 Task: Look for space in Patiya, Bangladesh from 4th August, 2023 to 8th August, 2023 for 1 adult in price range Rs.10000 to Rs.15000. Place can be private room with 1  bedroom having 1 bed and 1 bathroom. Amenities needed are: air conditioning, . Booking option can be shelf check-in. Required host language is English.
Action: Mouse moved to (562, 146)
Screenshot: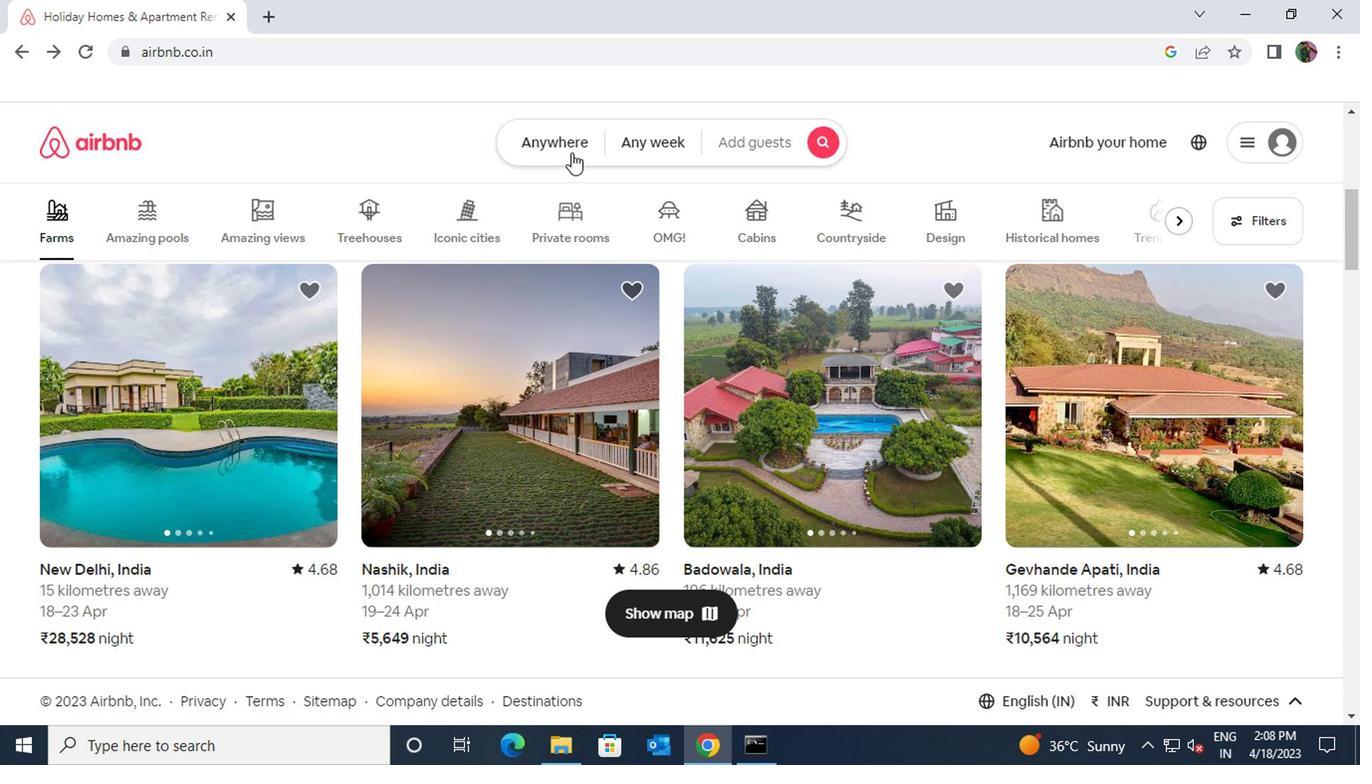 
Action: Mouse pressed left at (562, 146)
Screenshot: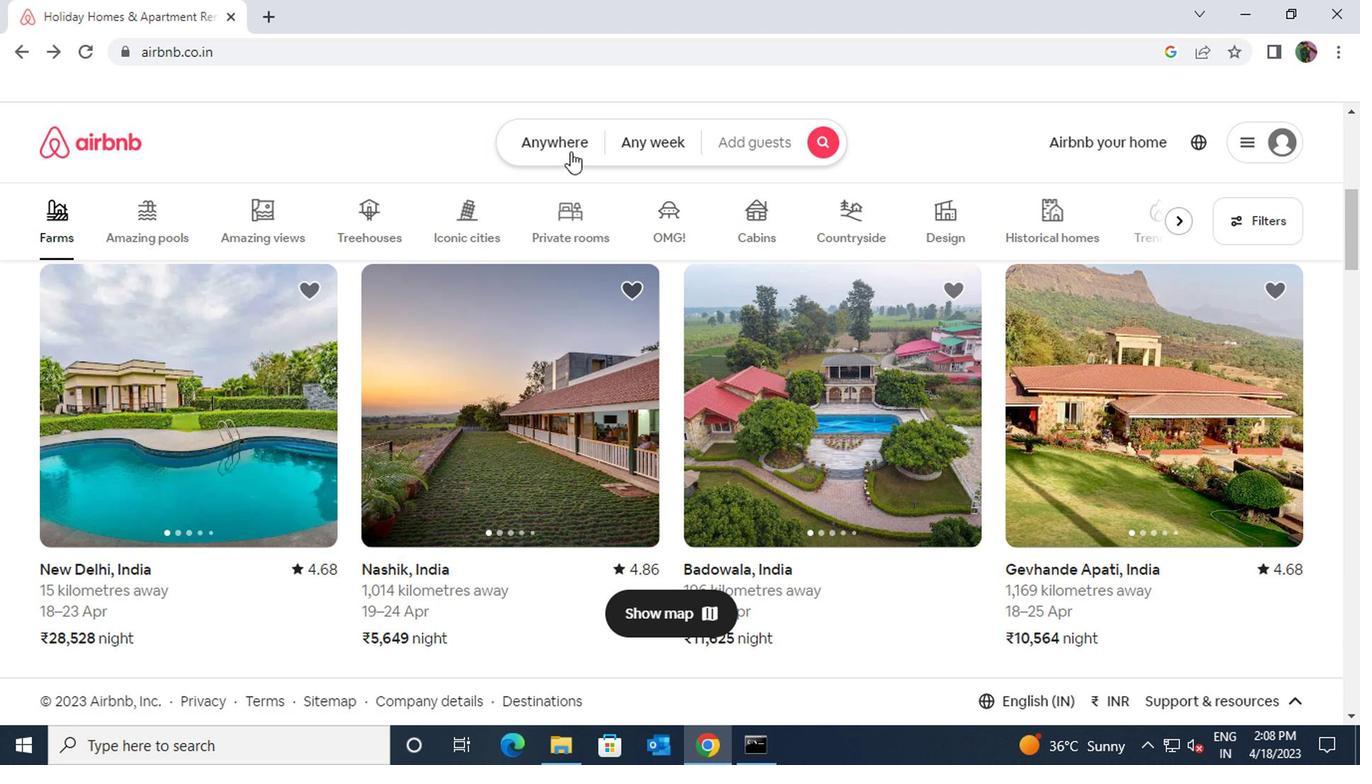 
Action: Mouse moved to (467, 211)
Screenshot: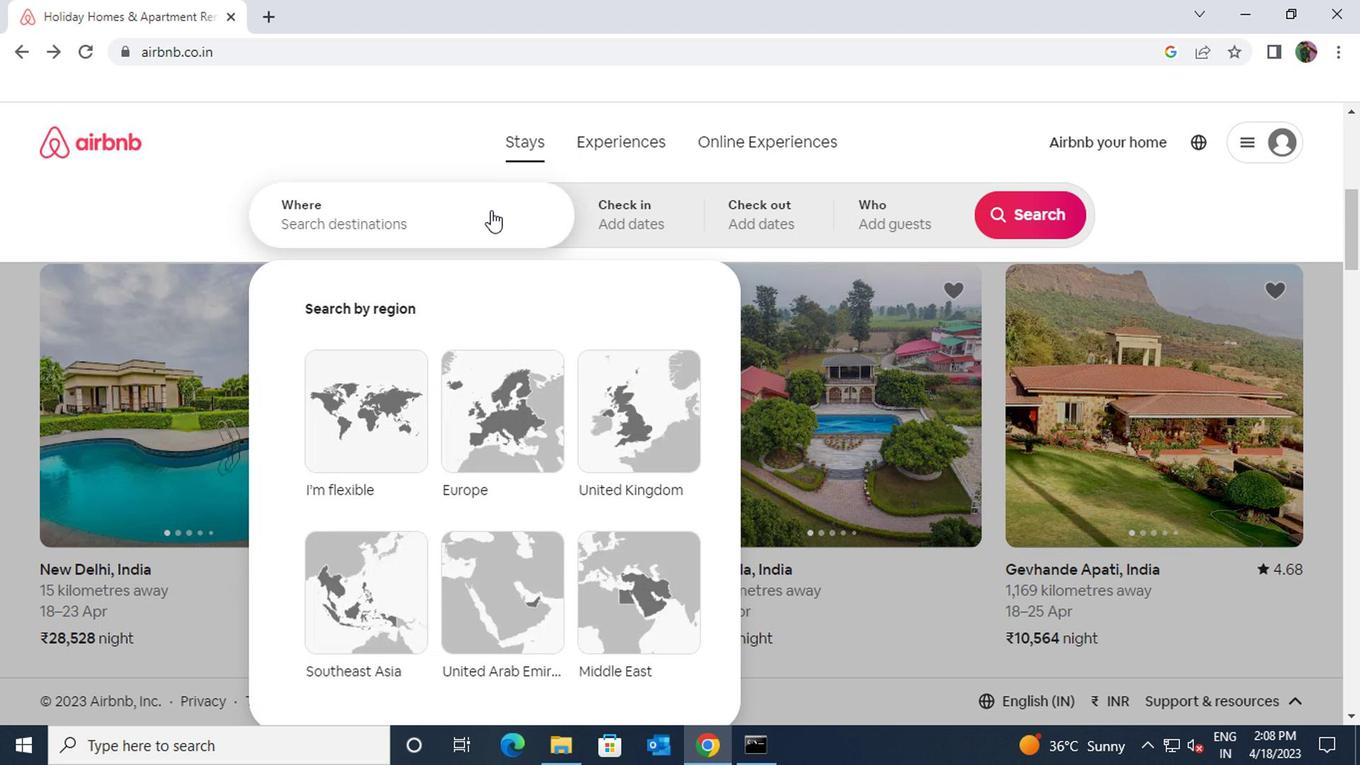 
Action: Mouse pressed left at (467, 211)
Screenshot: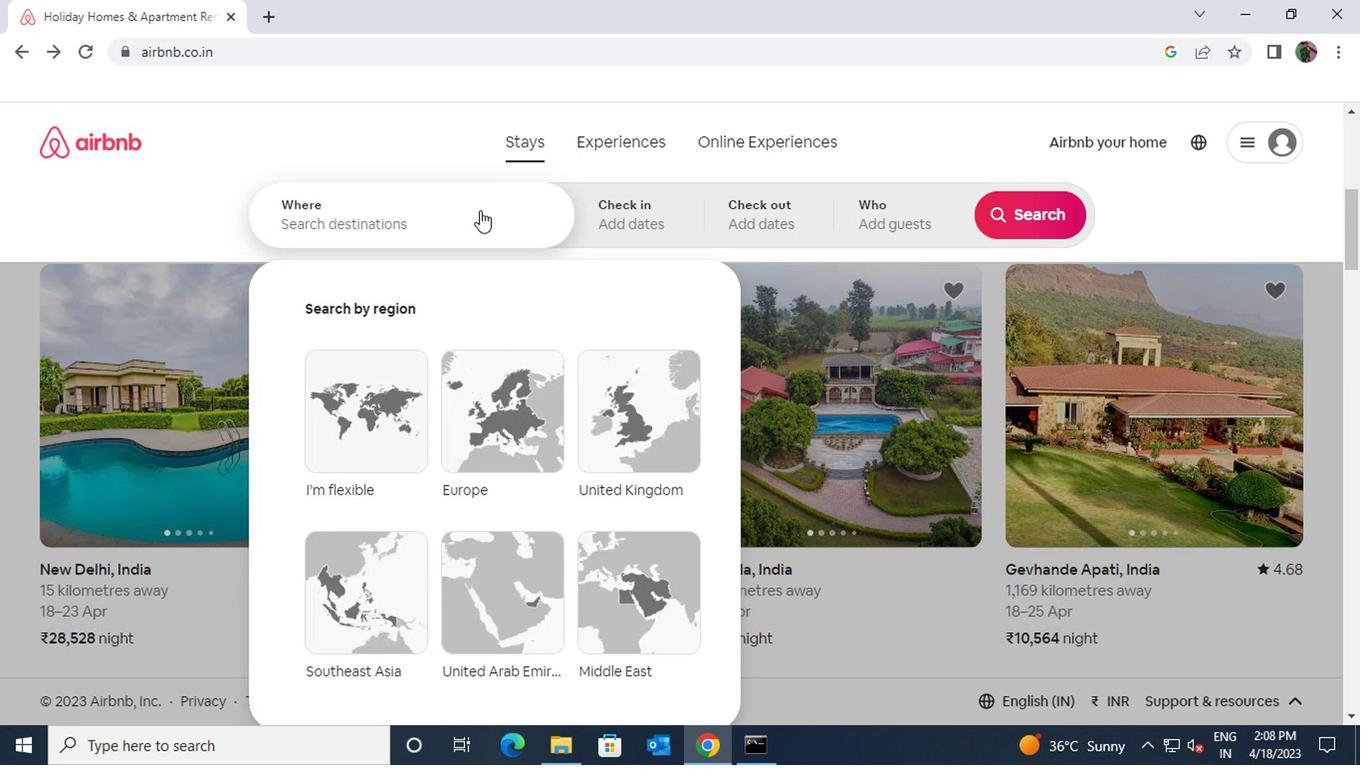
Action: Key pressed patiya<Key.space>bangladesh
Screenshot: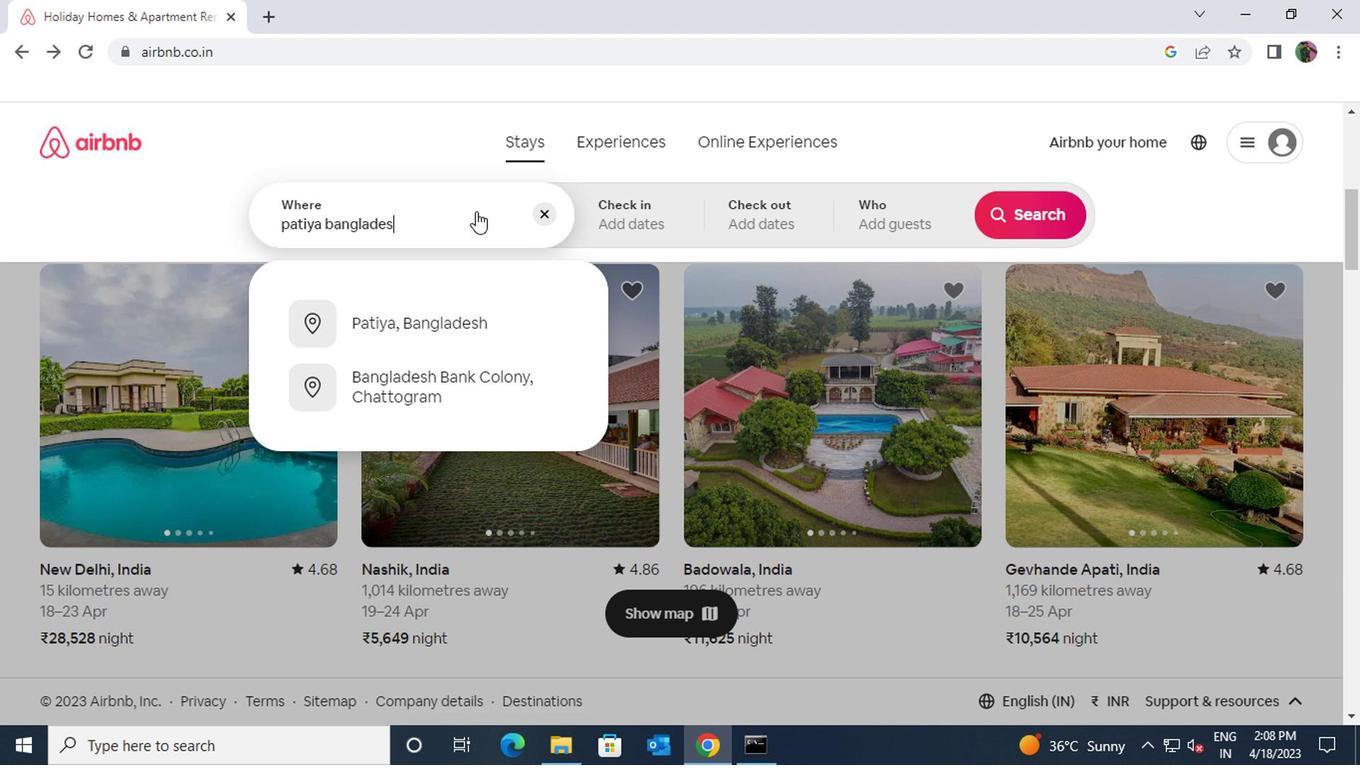 
Action: Mouse moved to (428, 322)
Screenshot: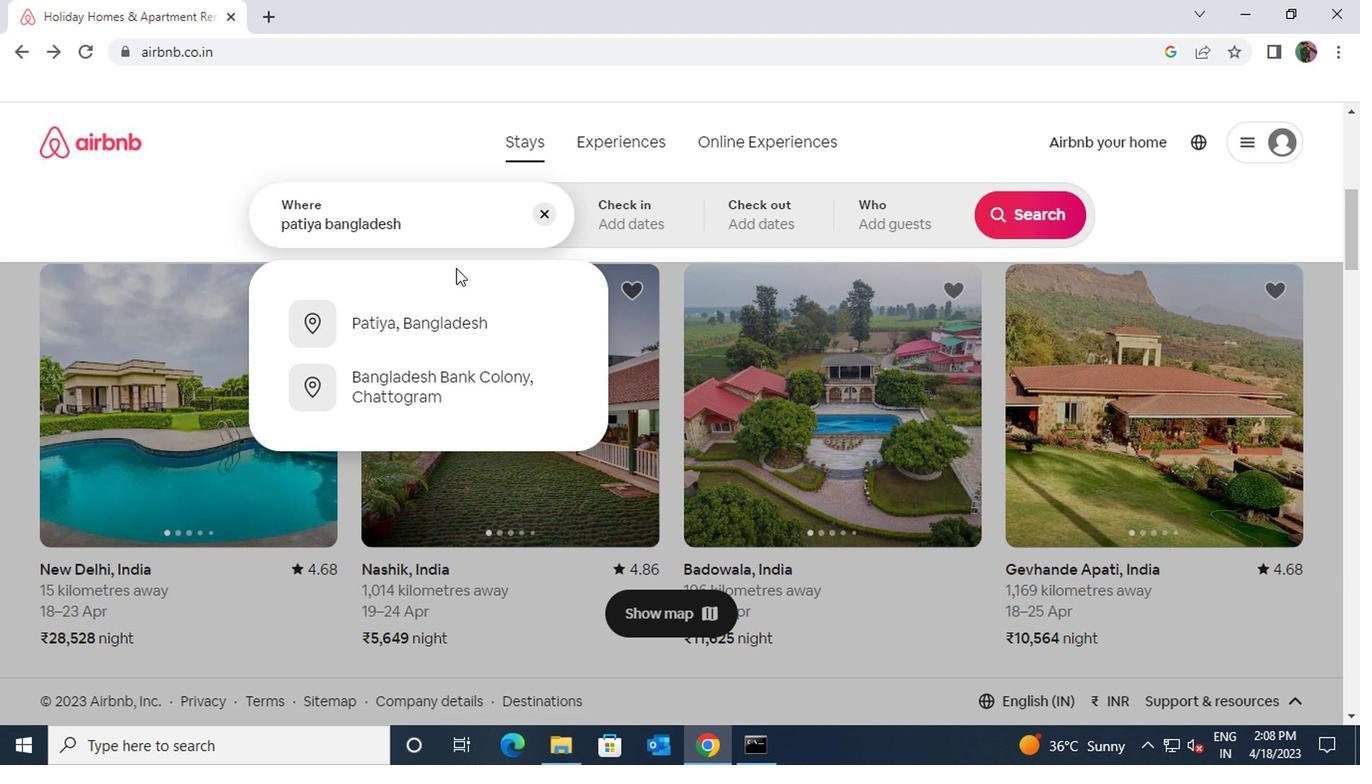 
Action: Mouse pressed left at (428, 322)
Screenshot: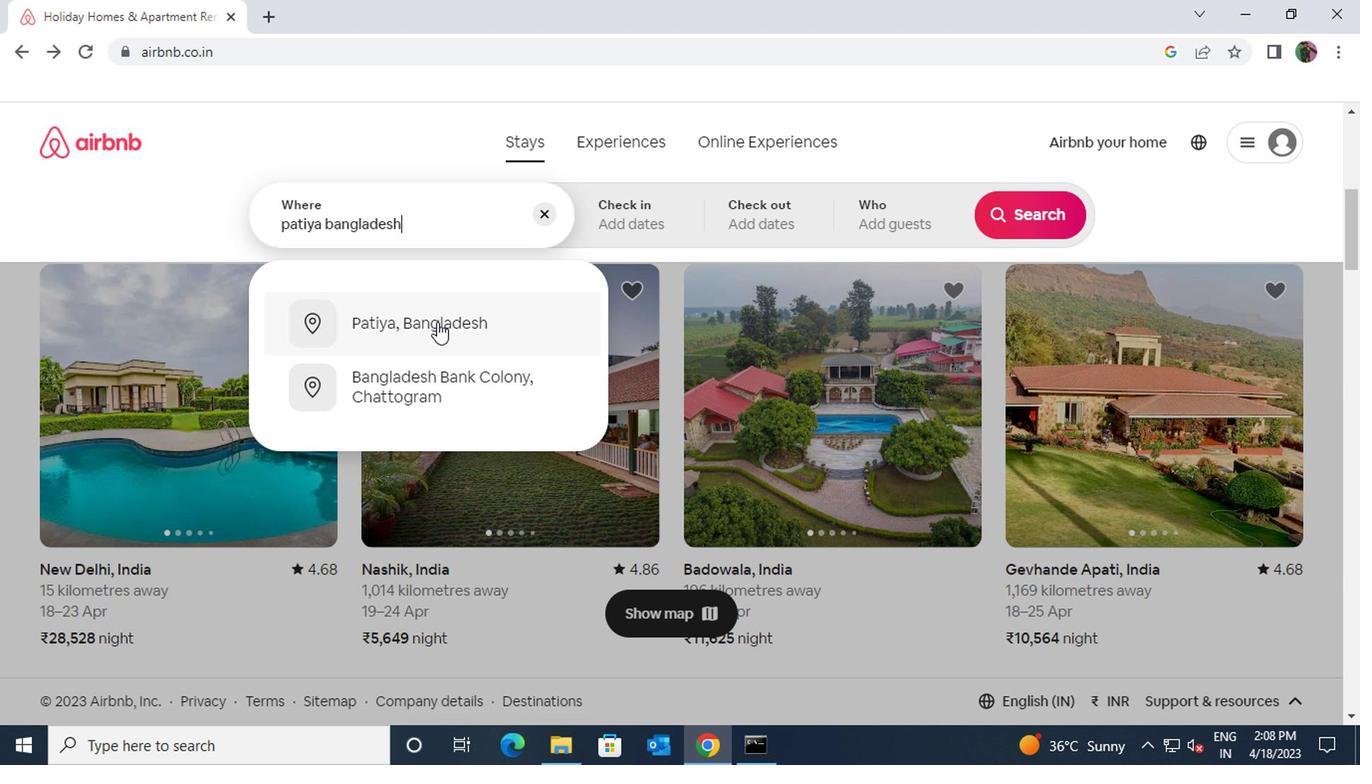 
Action: Mouse moved to (1007, 375)
Screenshot: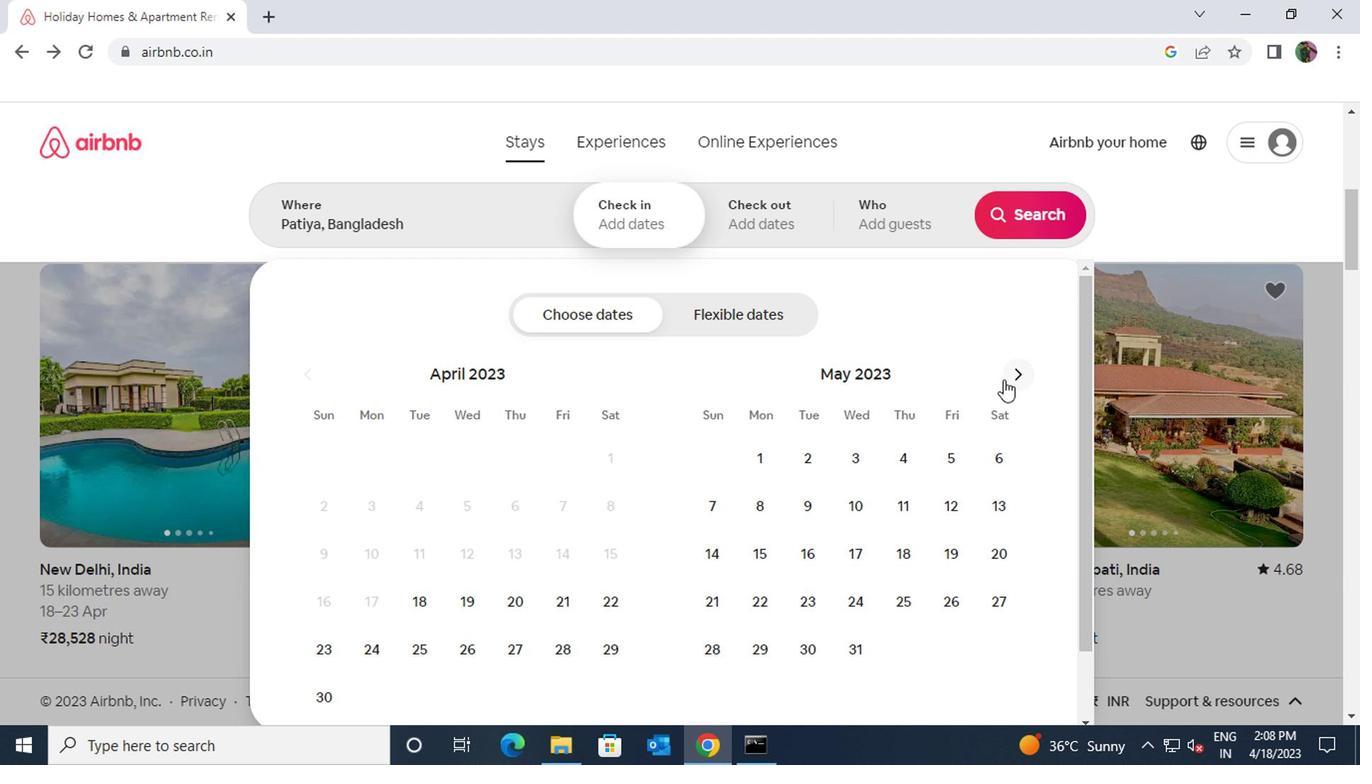 
Action: Mouse pressed left at (1007, 375)
Screenshot: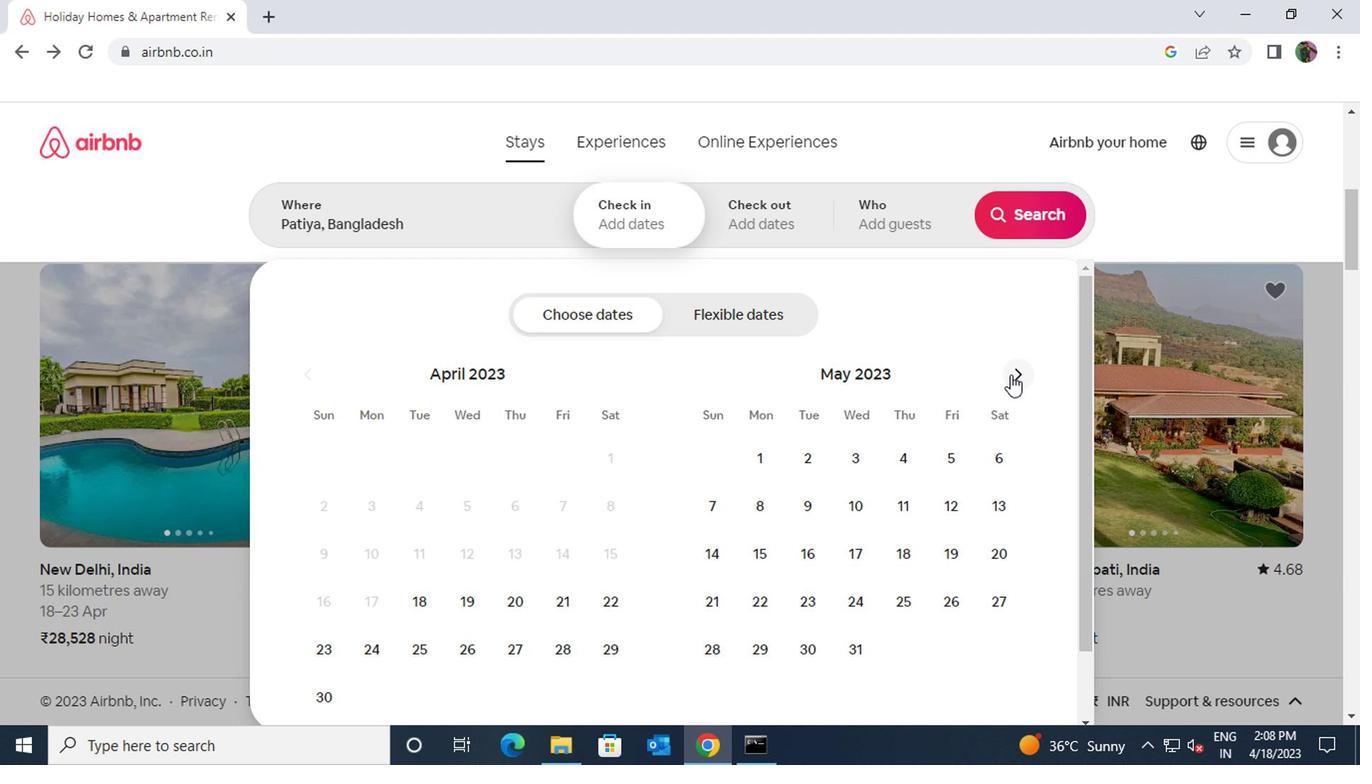 
Action: Mouse moved to (1009, 374)
Screenshot: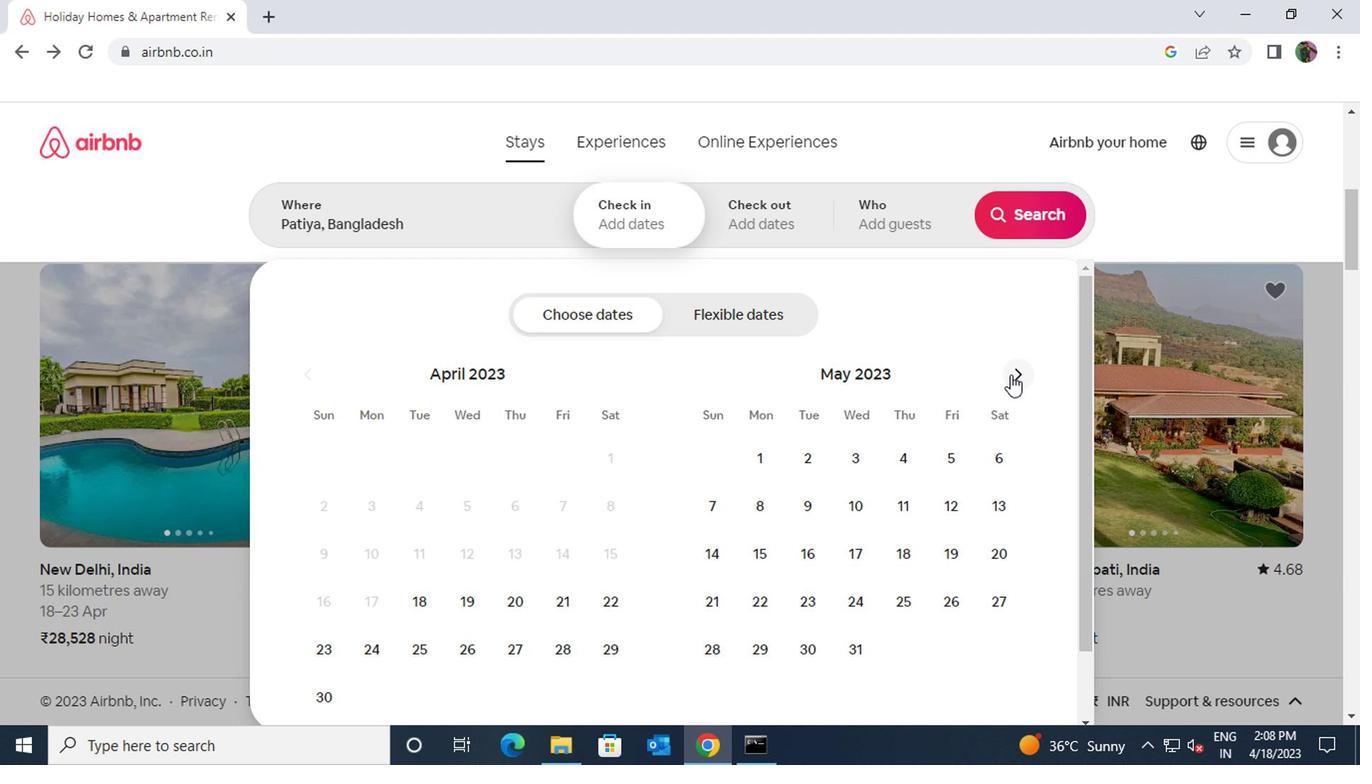
Action: Mouse pressed left at (1009, 374)
Screenshot: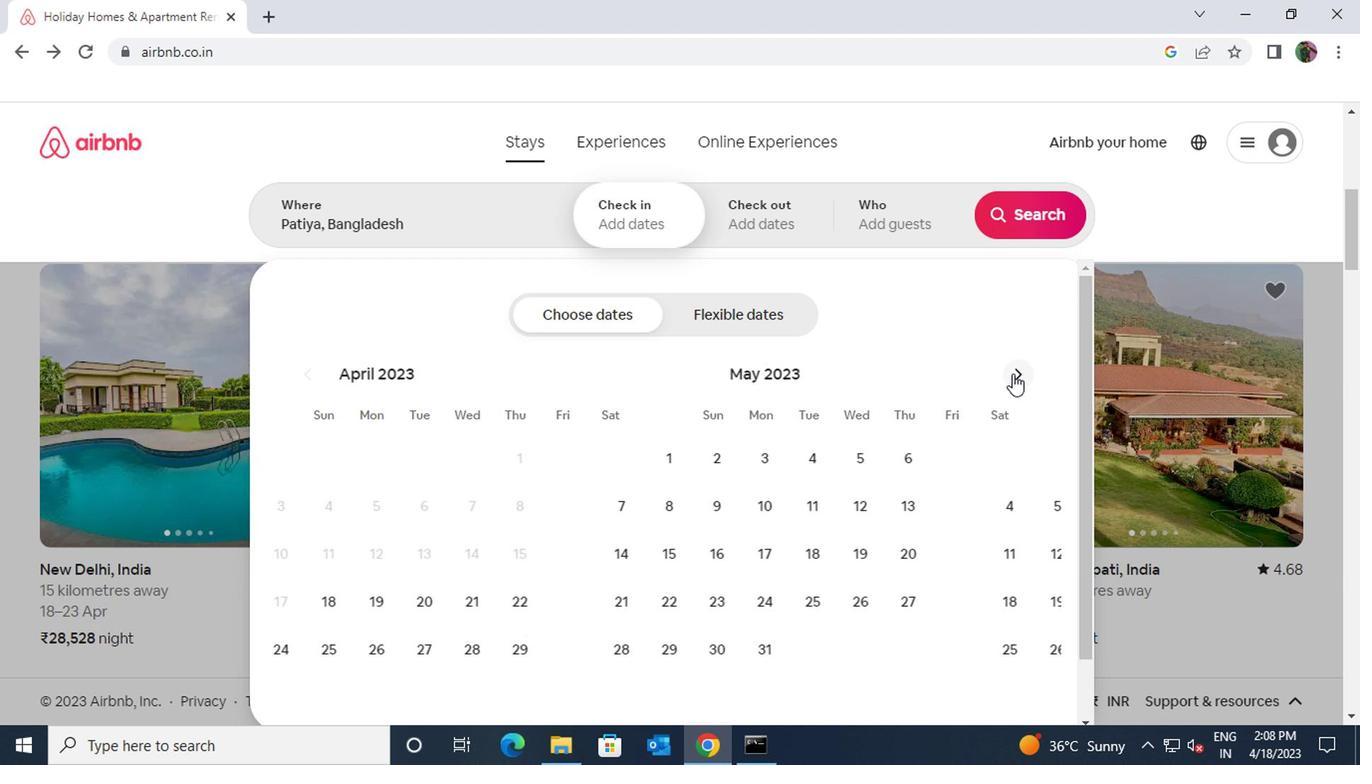 
Action: Mouse pressed left at (1009, 374)
Screenshot: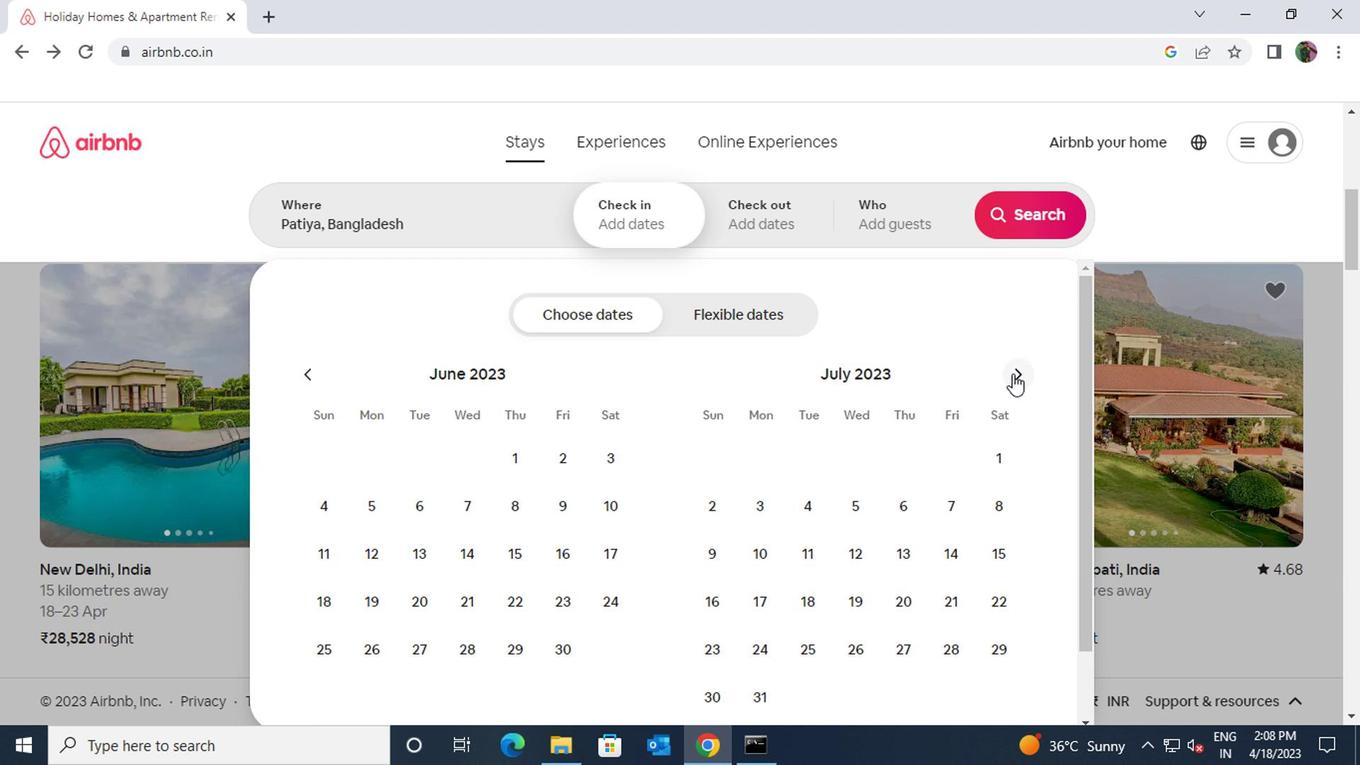 
Action: Mouse moved to (937, 453)
Screenshot: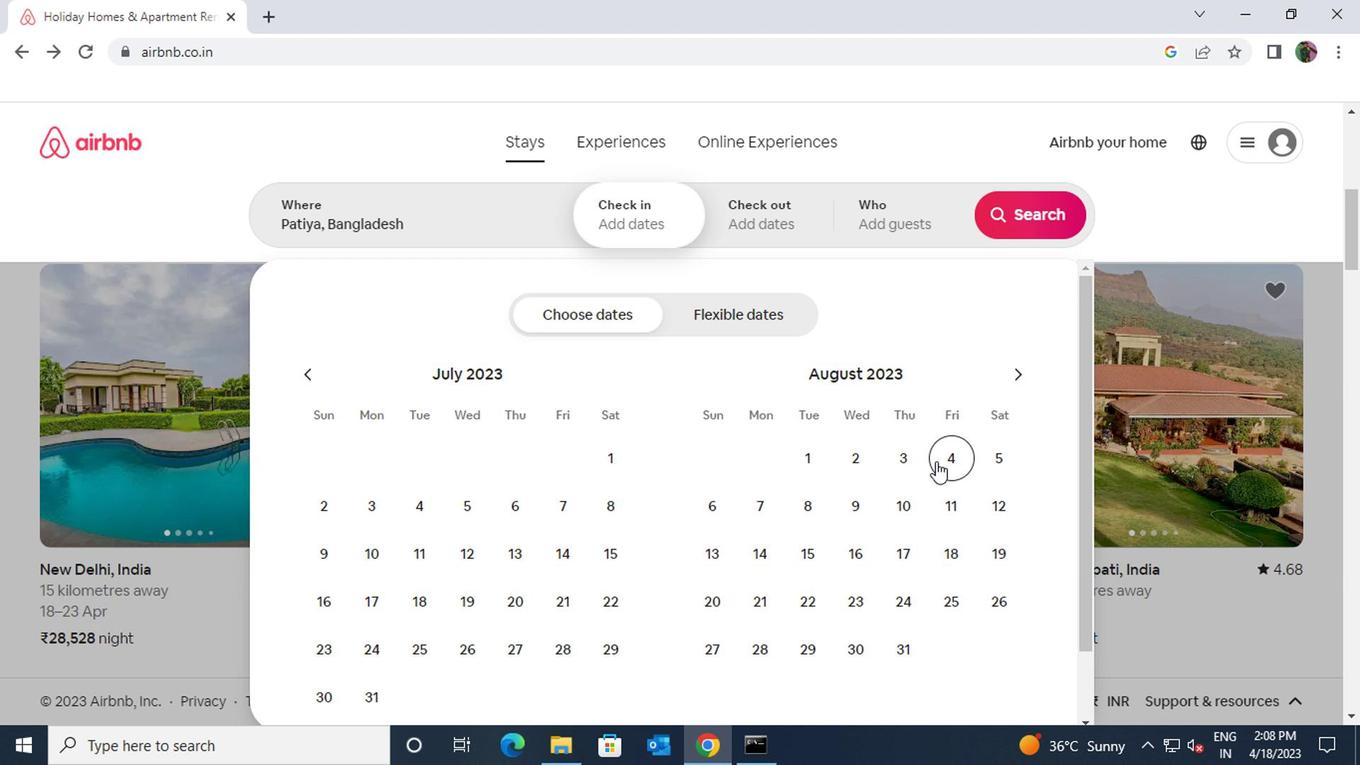 
Action: Mouse pressed left at (937, 453)
Screenshot: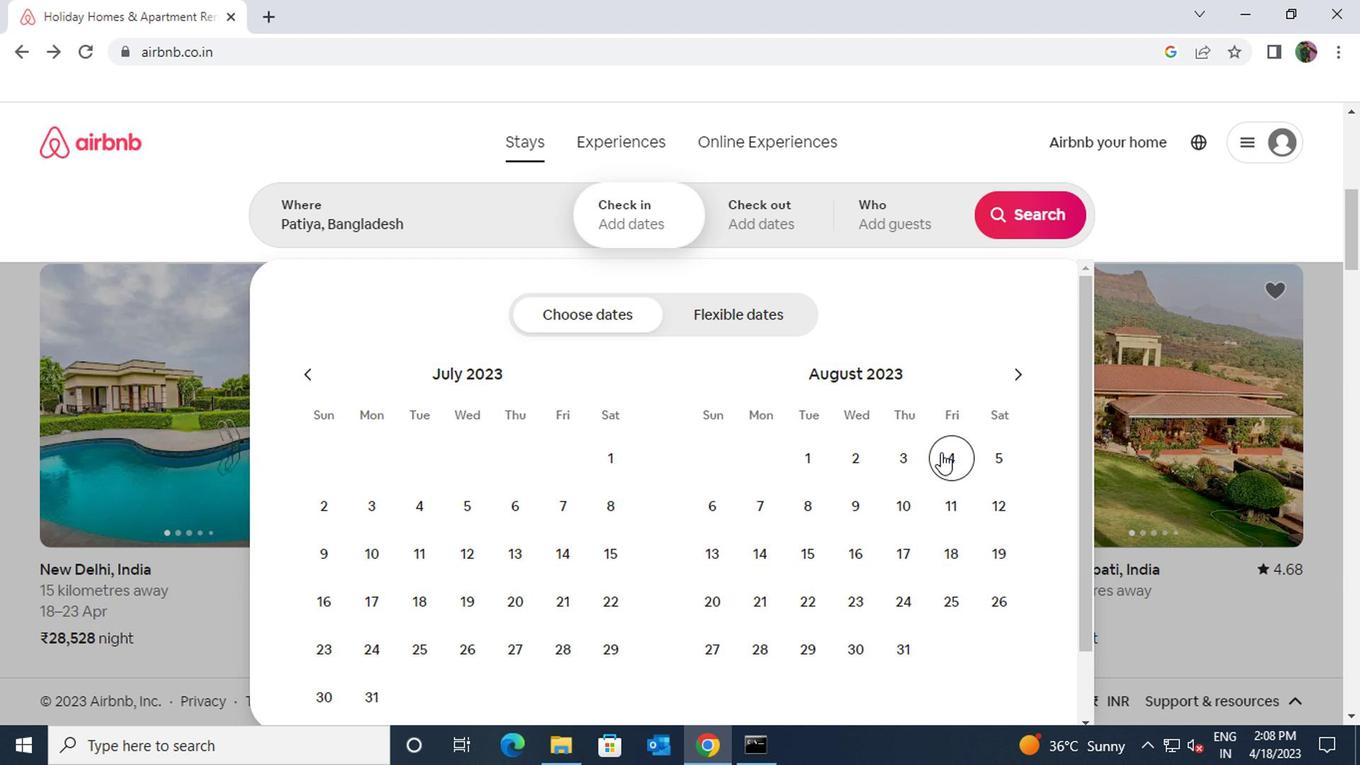 
Action: Mouse moved to (808, 502)
Screenshot: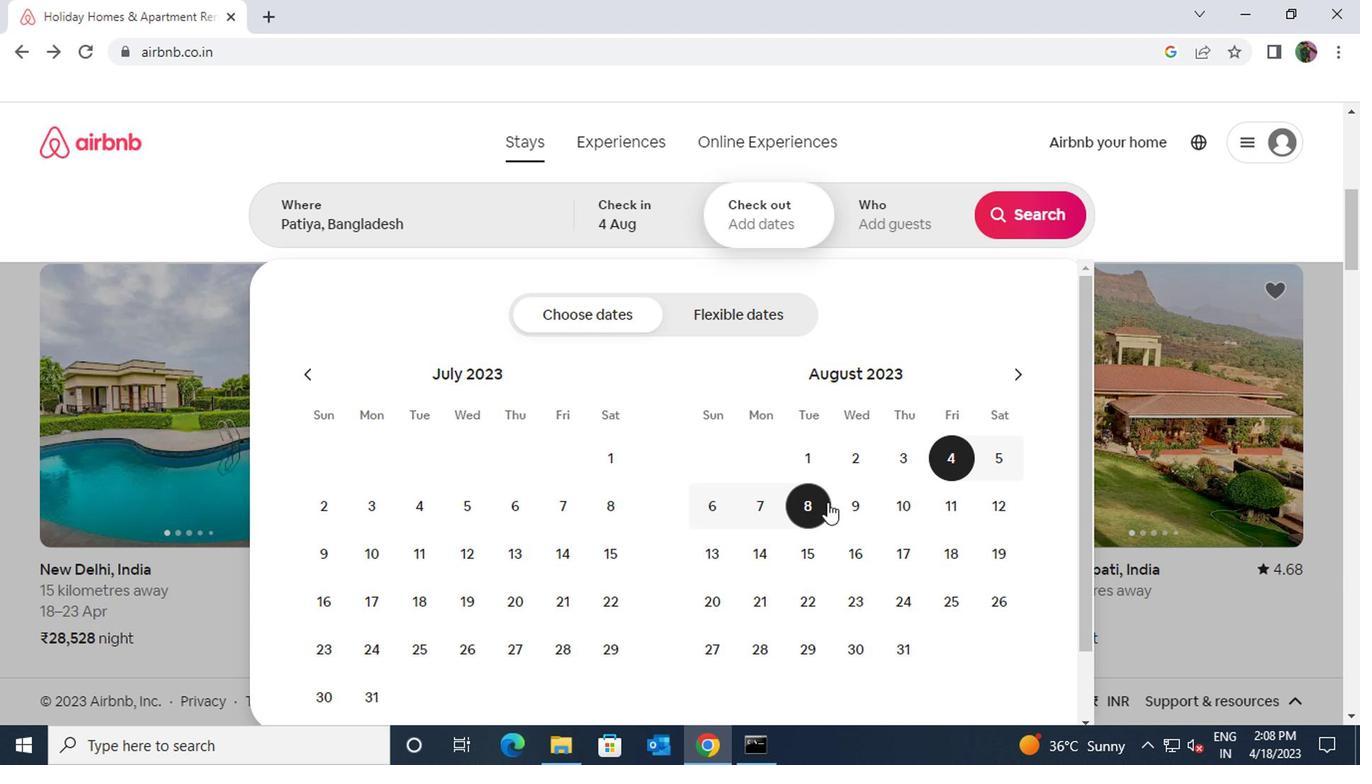 
Action: Mouse pressed left at (808, 502)
Screenshot: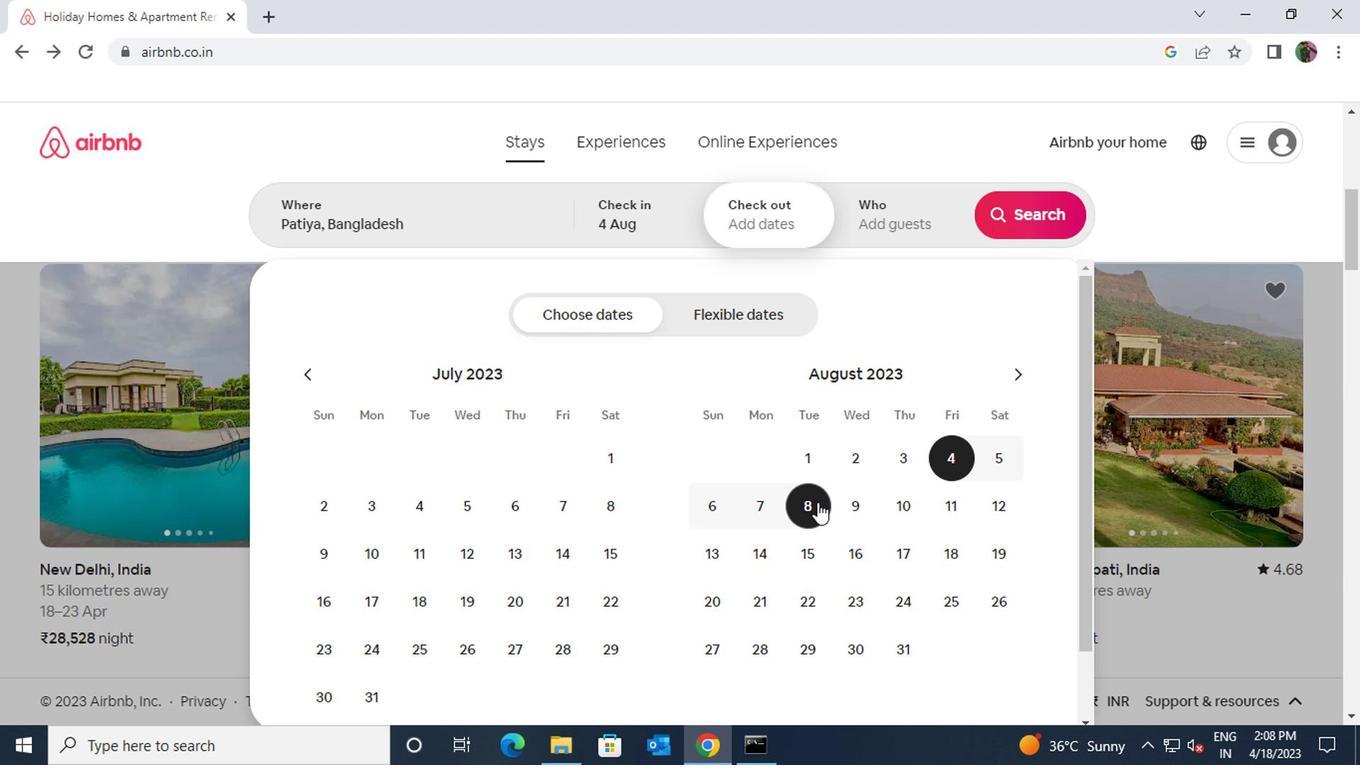 
Action: Mouse moved to (867, 211)
Screenshot: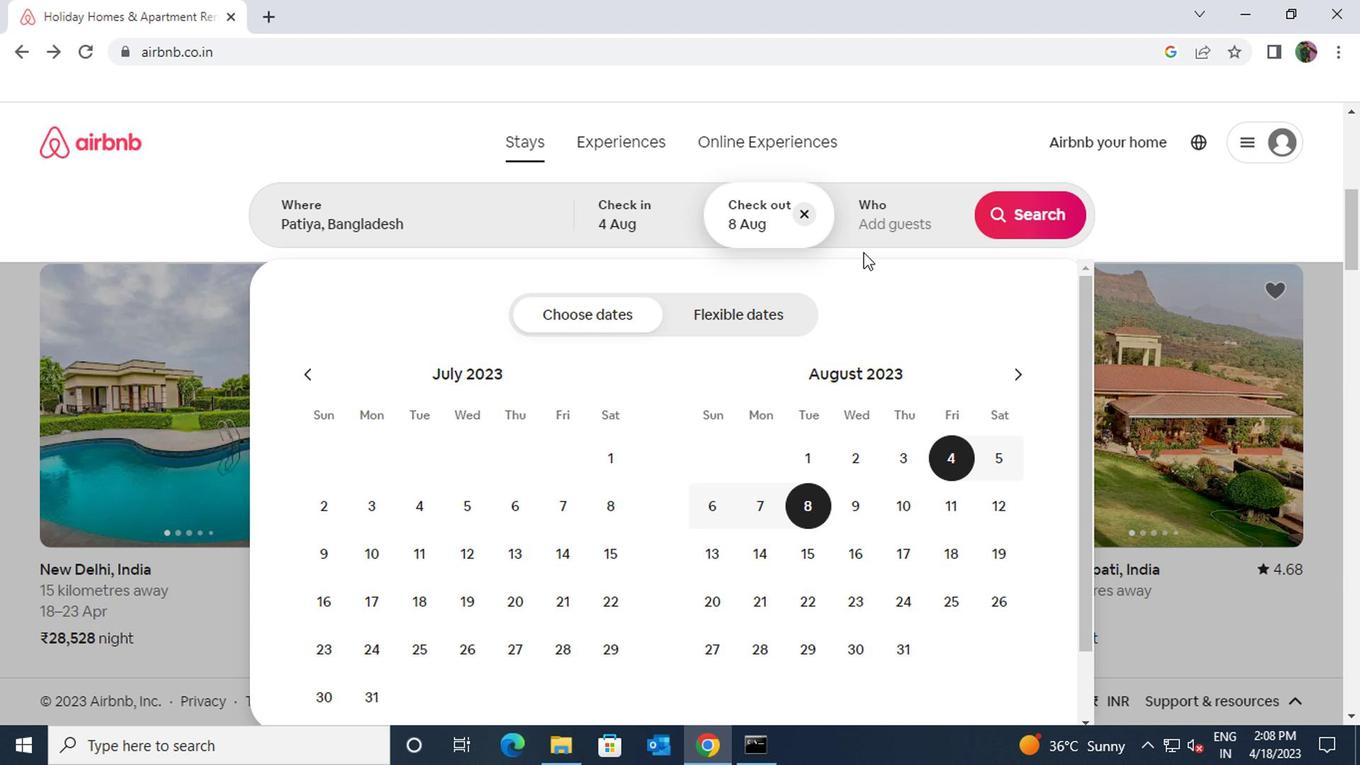 
Action: Mouse pressed left at (867, 211)
Screenshot: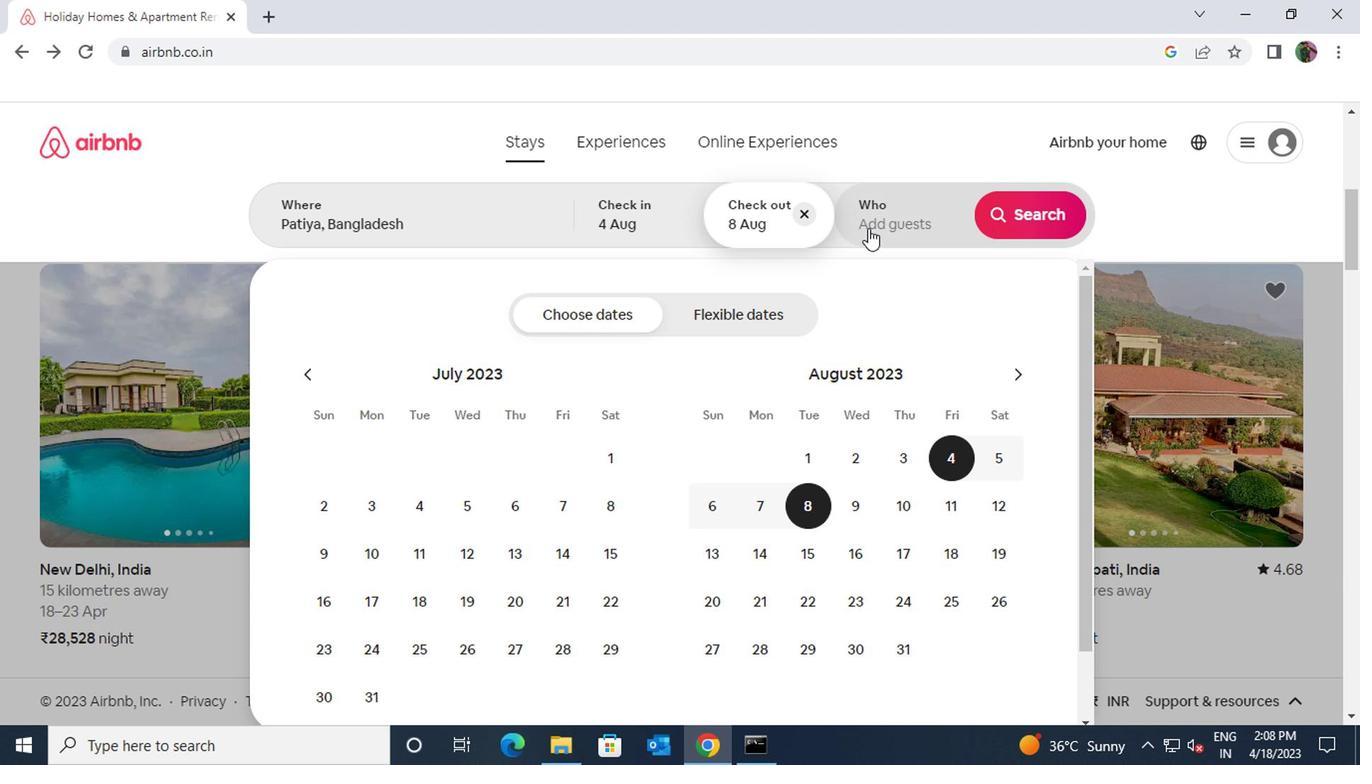 
Action: Mouse moved to (1025, 321)
Screenshot: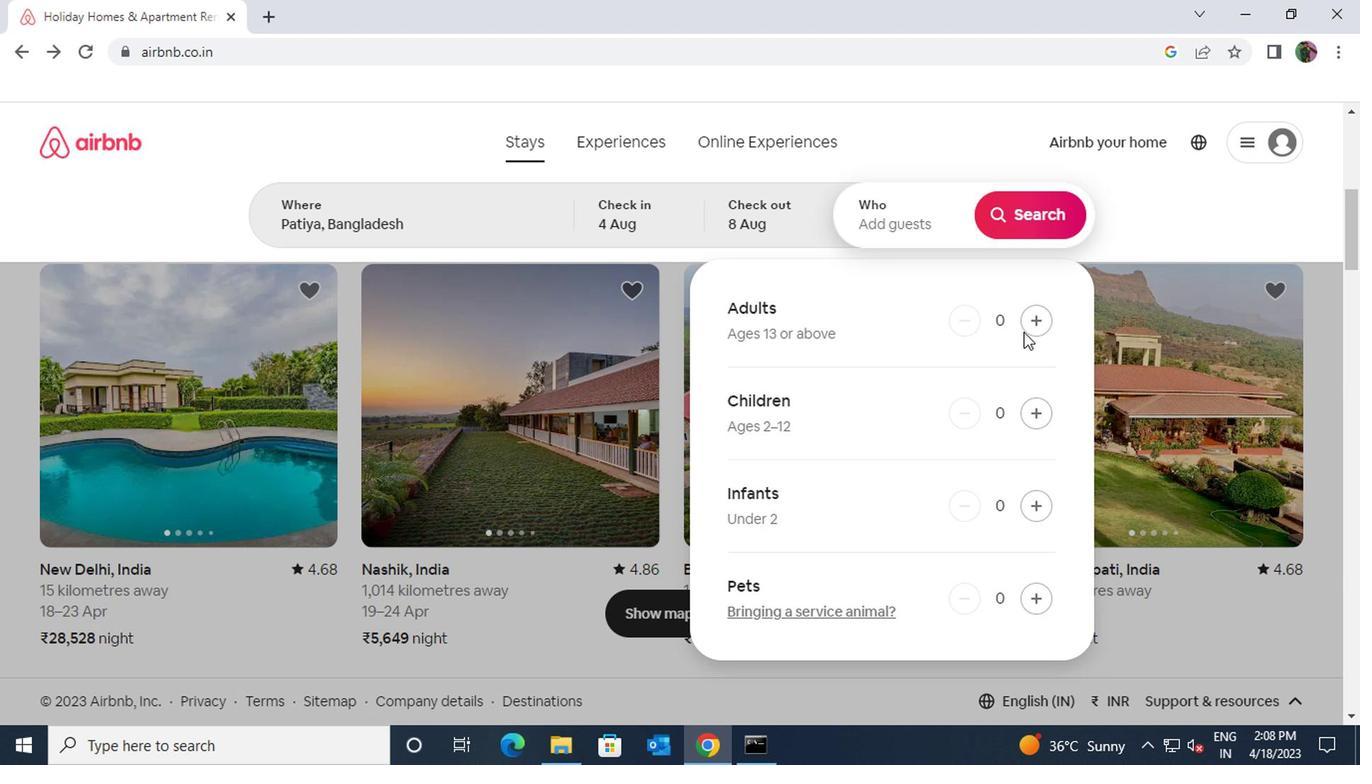 
Action: Mouse pressed left at (1025, 321)
Screenshot: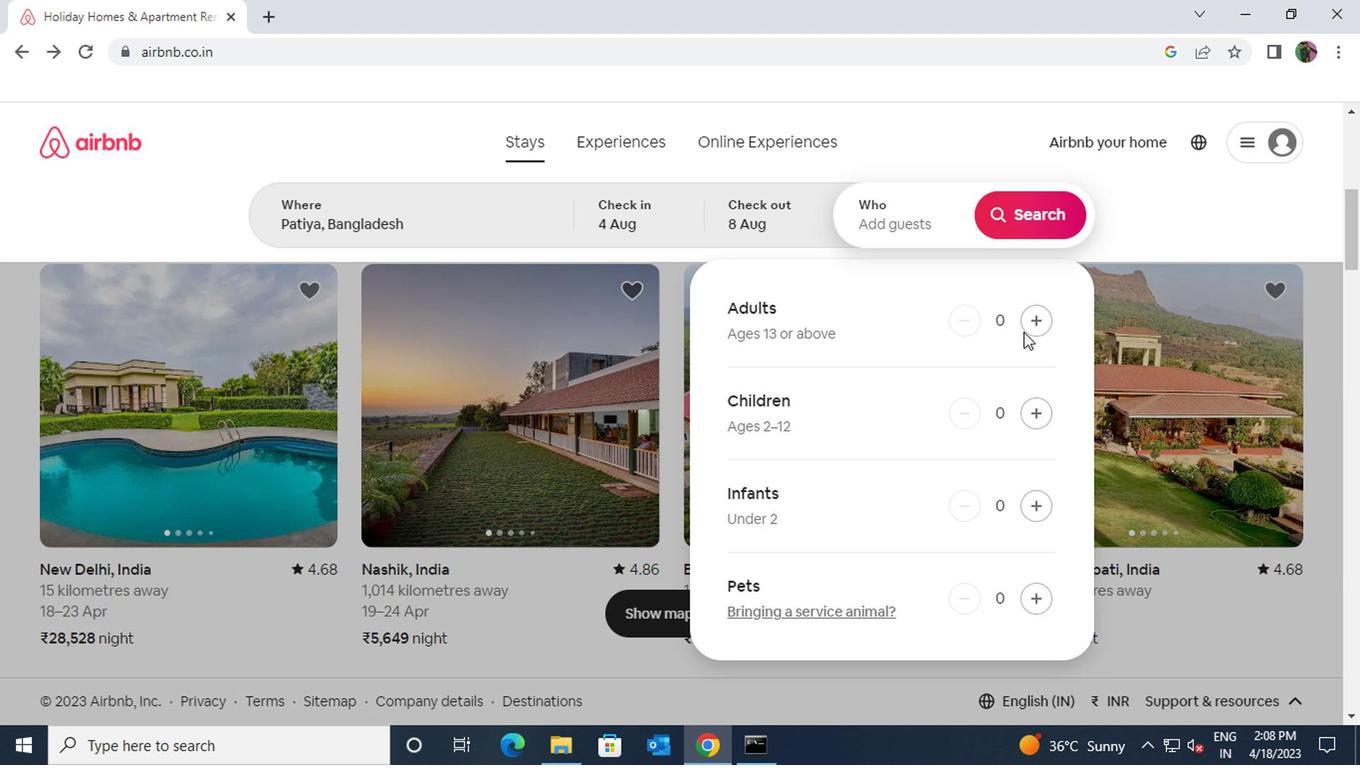 
Action: Mouse moved to (1016, 216)
Screenshot: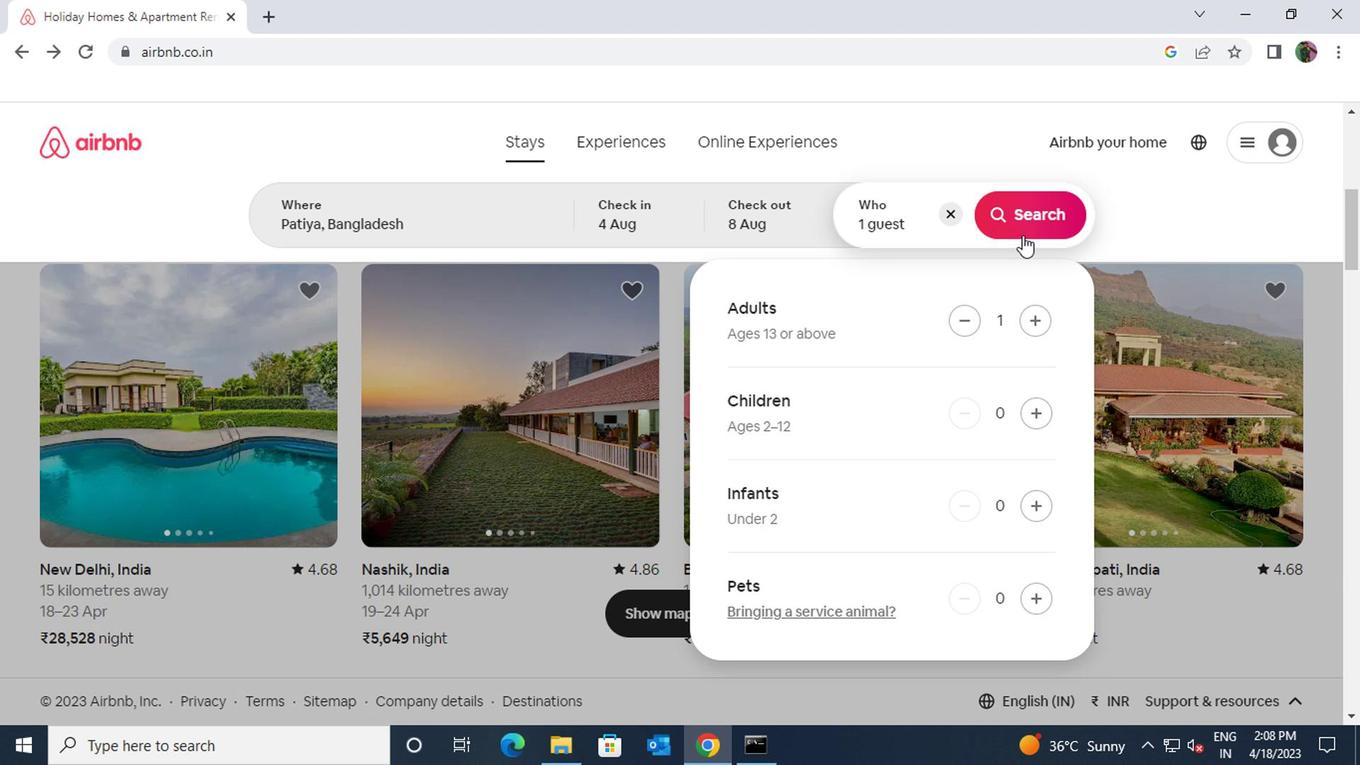 
Action: Mouse pressed left at (1016, 216)
Screenshot: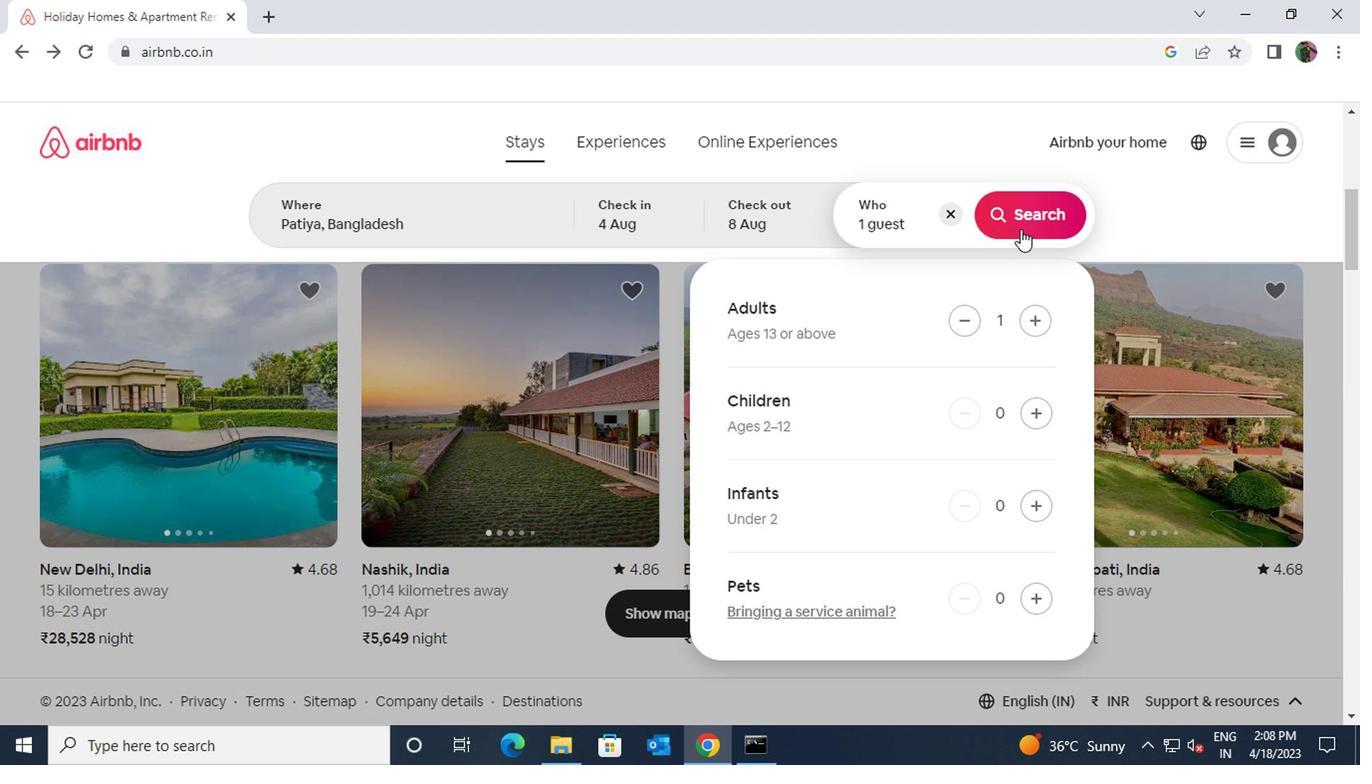 
Action: Mouse moved to (1263, 213)
Screenshot: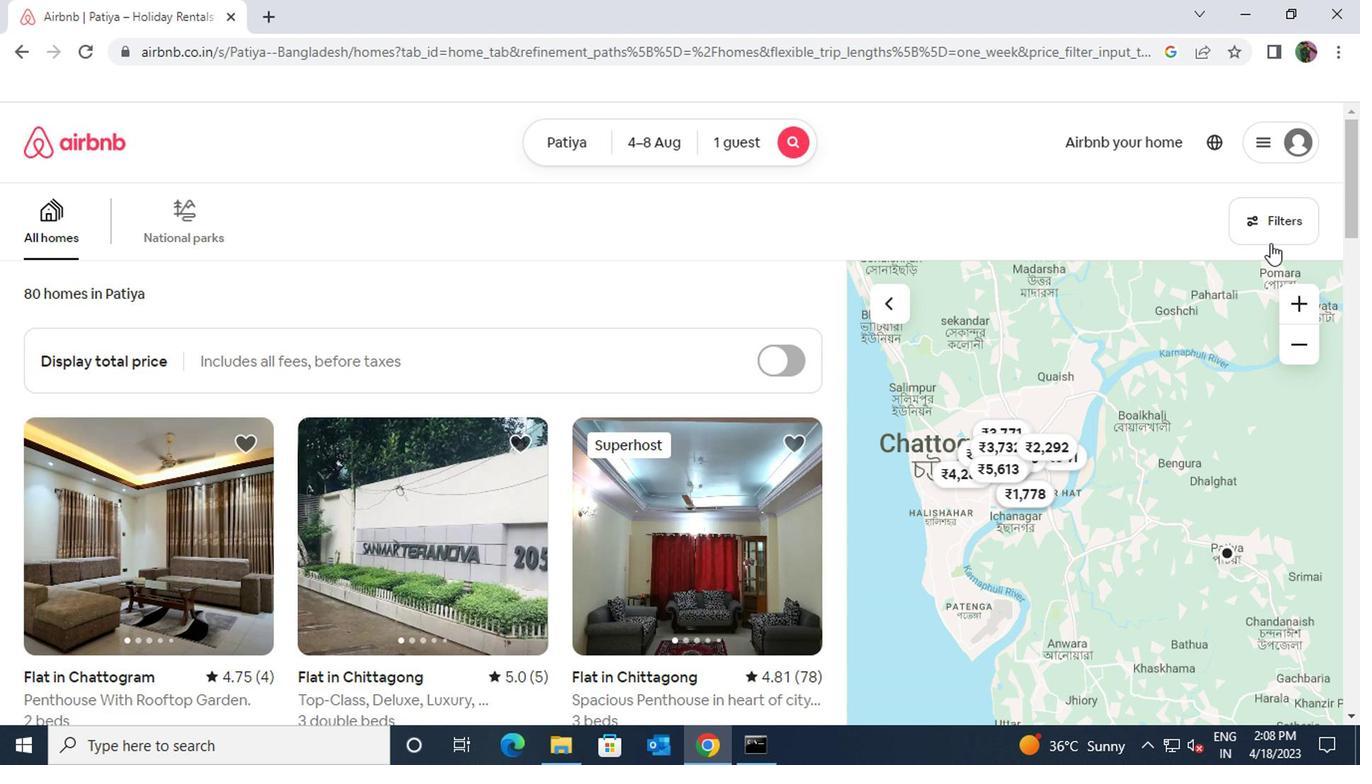 
Action: Mouse pressed left at (1263, 213)
Screenshot: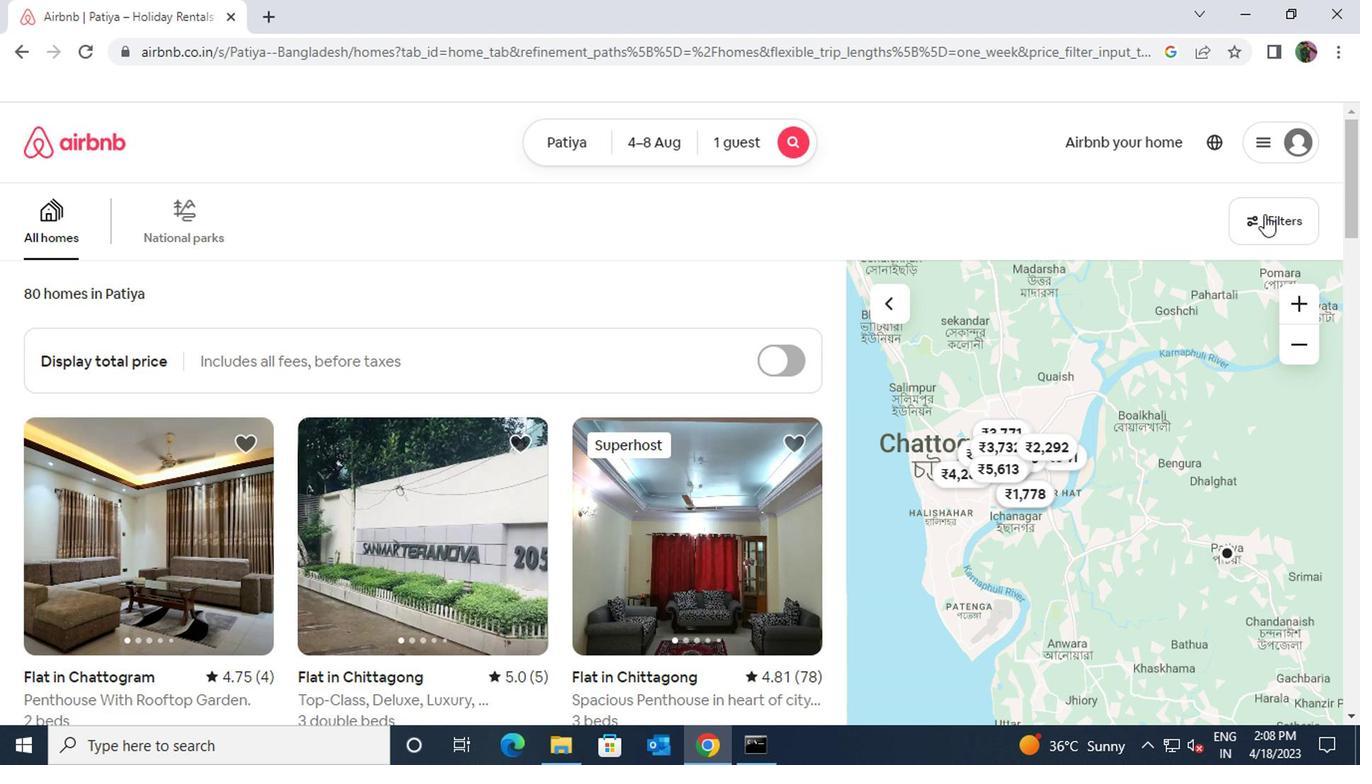 
Action: Mouse moved to (403, 480)
Screenshot: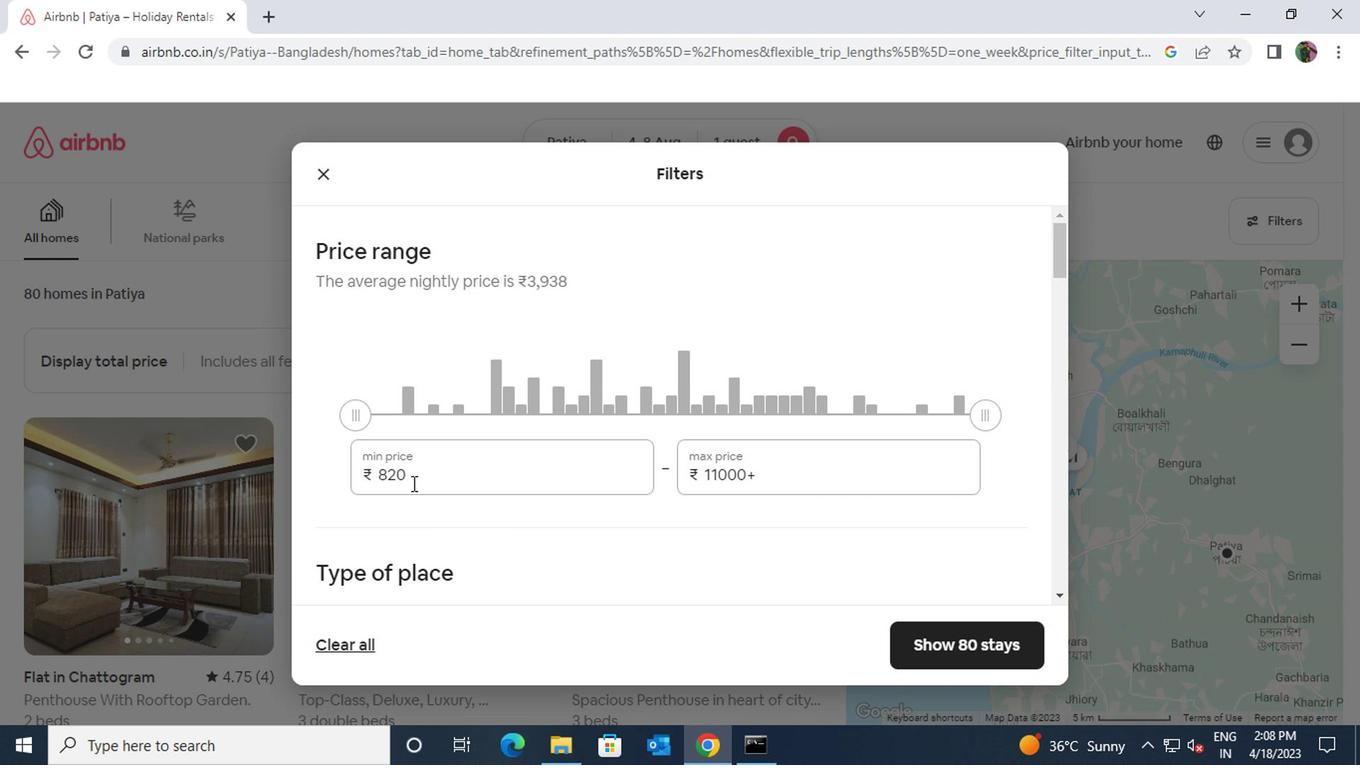 
Action: Mouse pressed left at (403, 480)
Screenshot: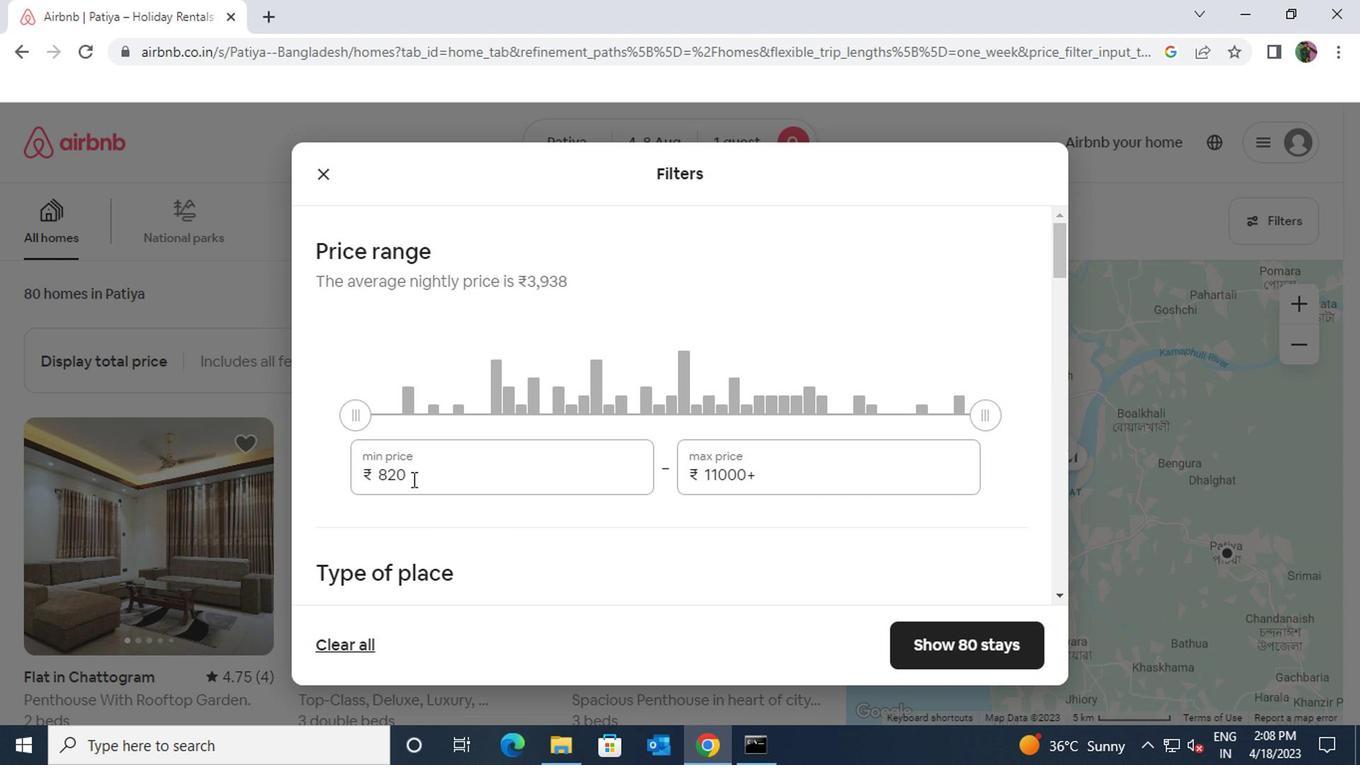 
Action: Mouse moved to (367, 476)
Screenshot: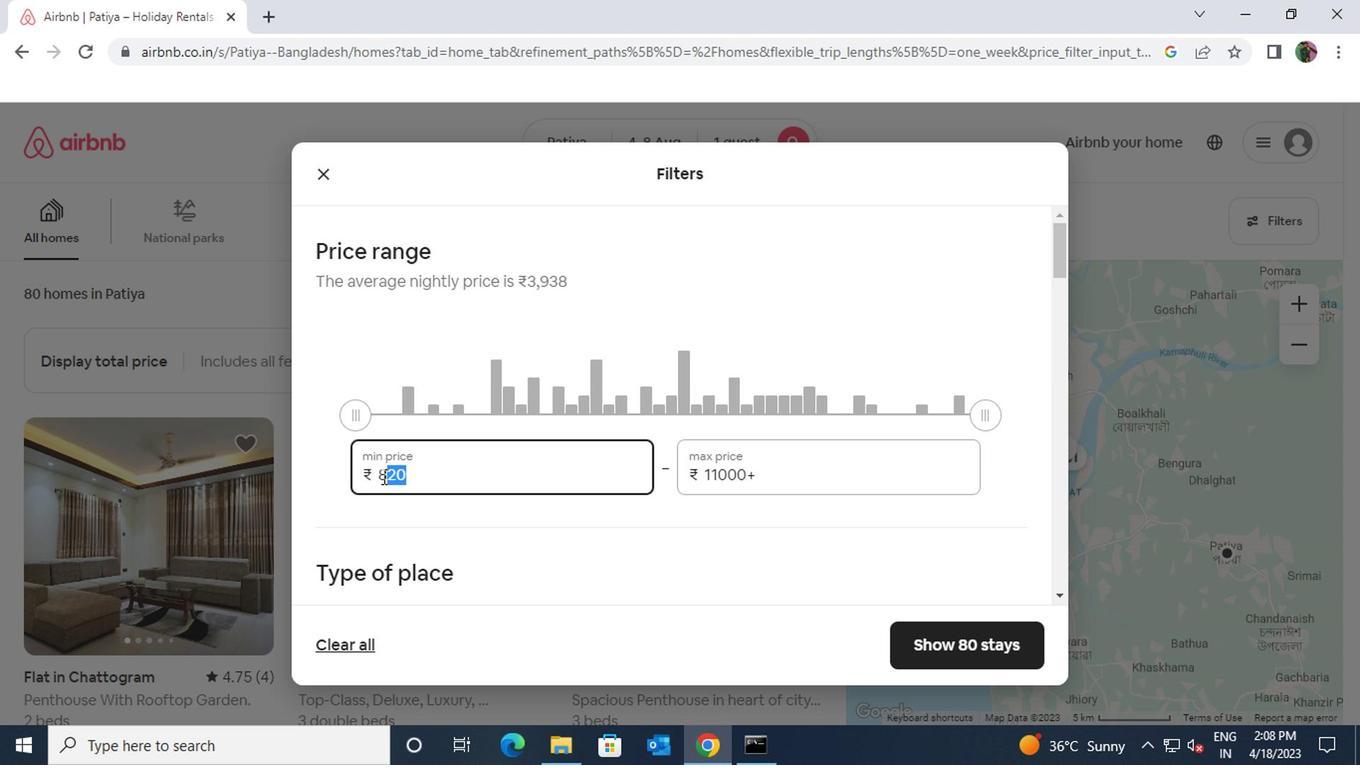 
Action: Key pressed 10000
Screenshot: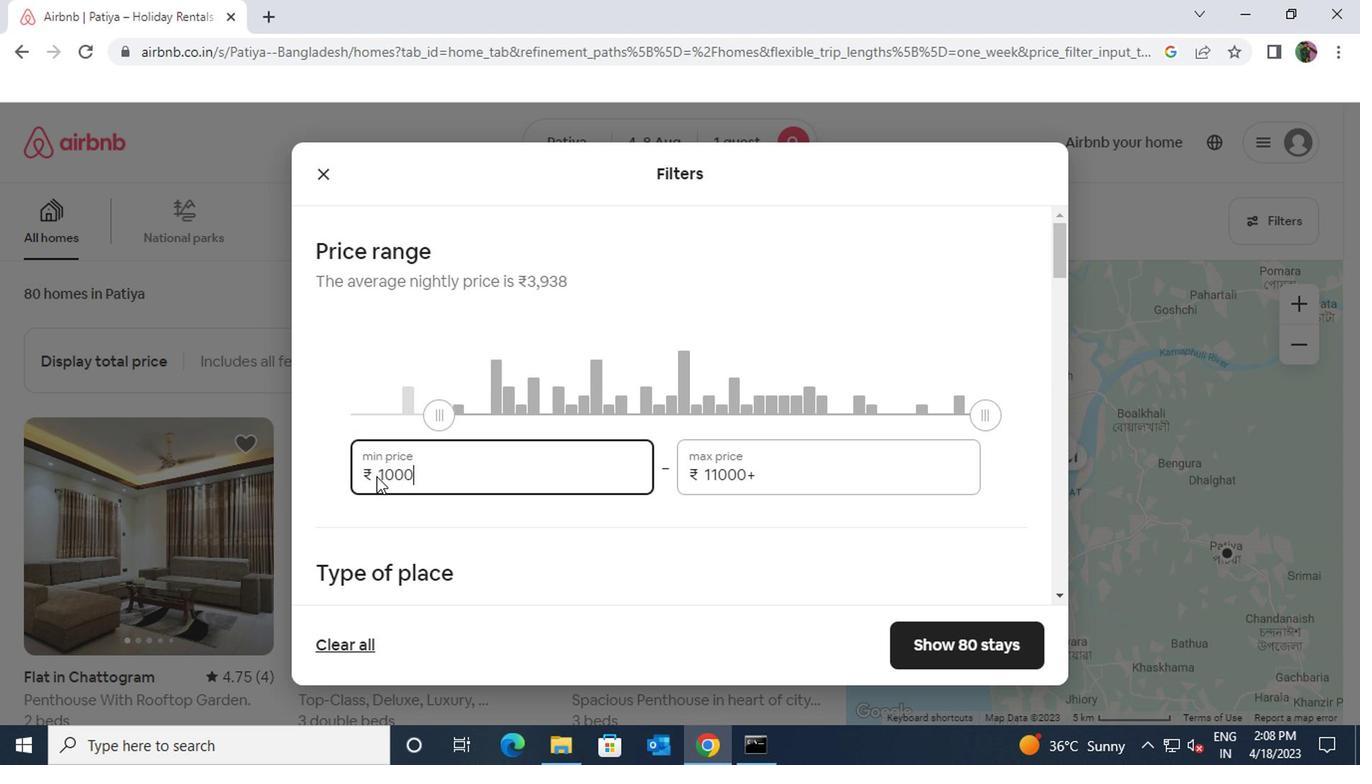
Action: Mouse moved to (758, 473)
Screenshot: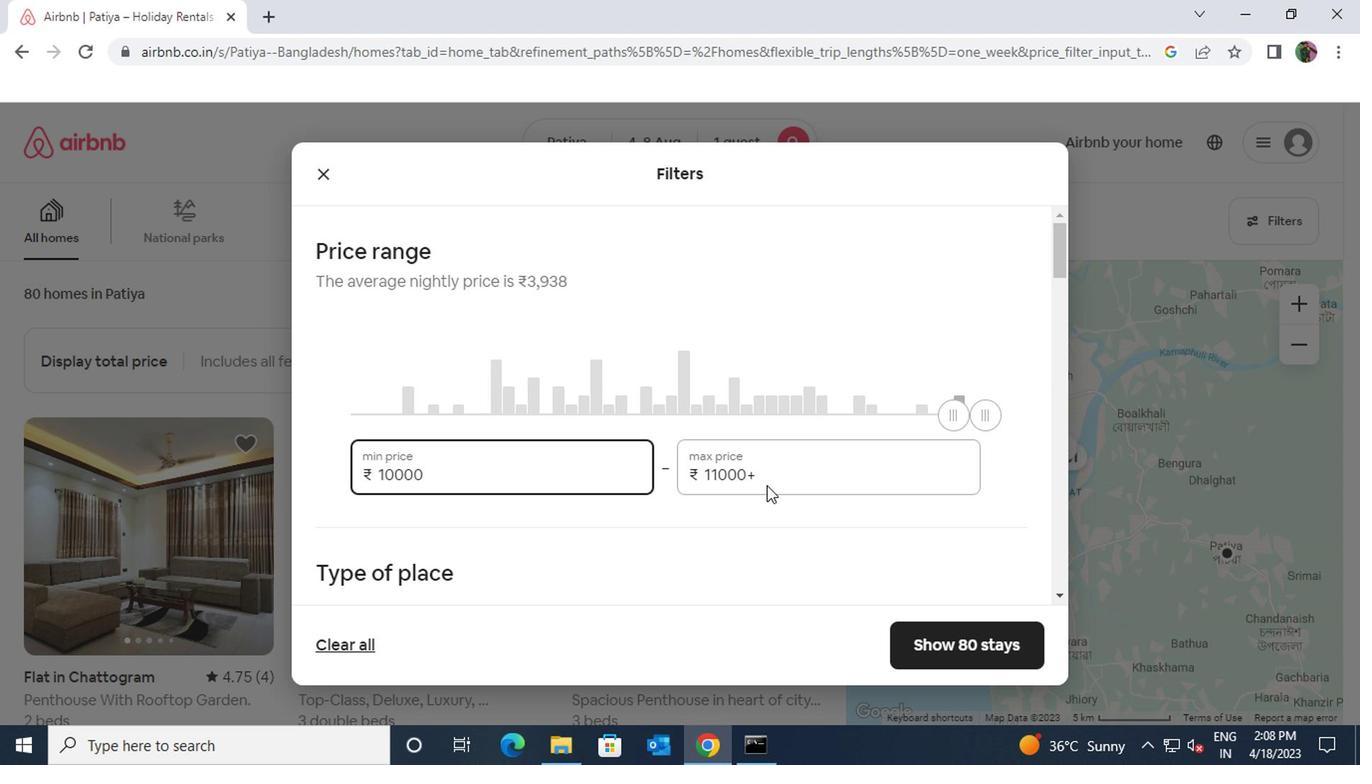 
Action: Mouse pressed left at (758, 473)
Screenshot: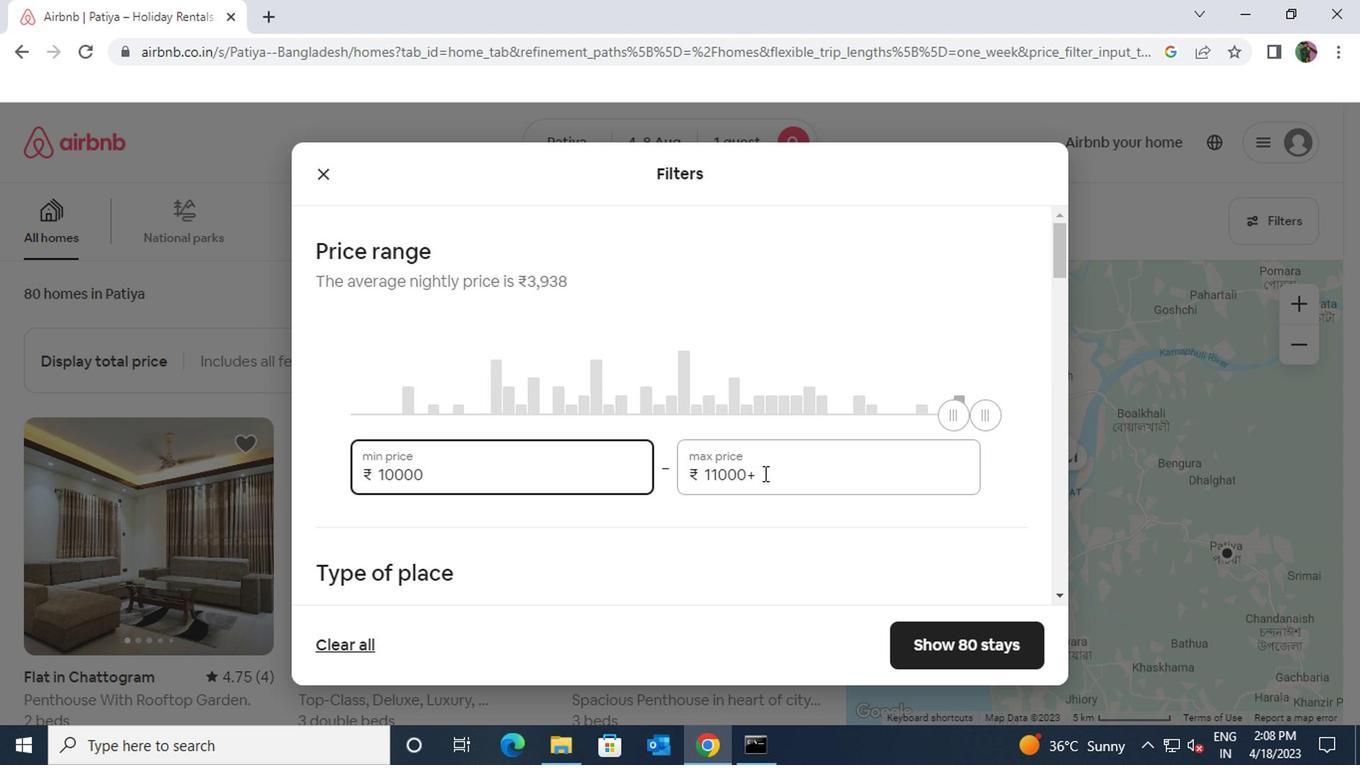 
Action: Mouse moved to (685, 480)
Screenshot: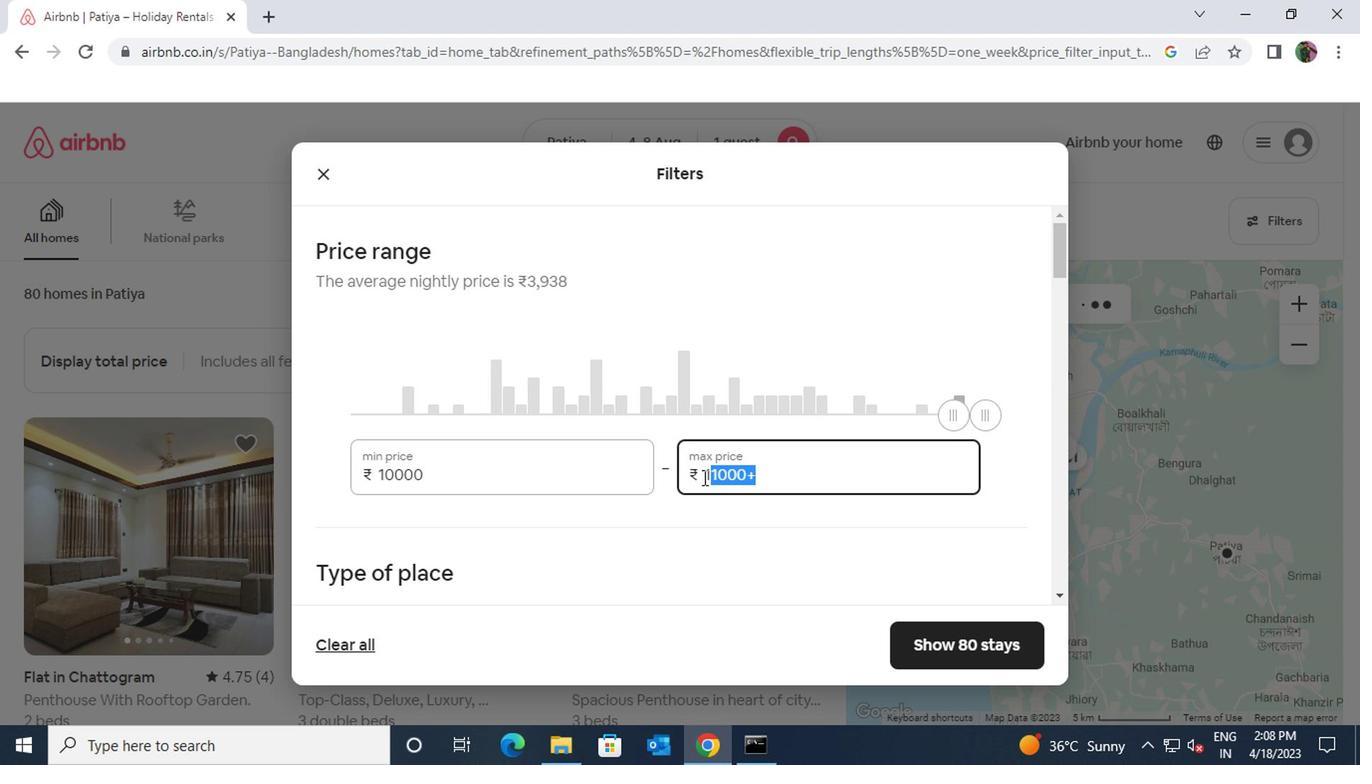 
Action: Key pressed 15000
Screenshot: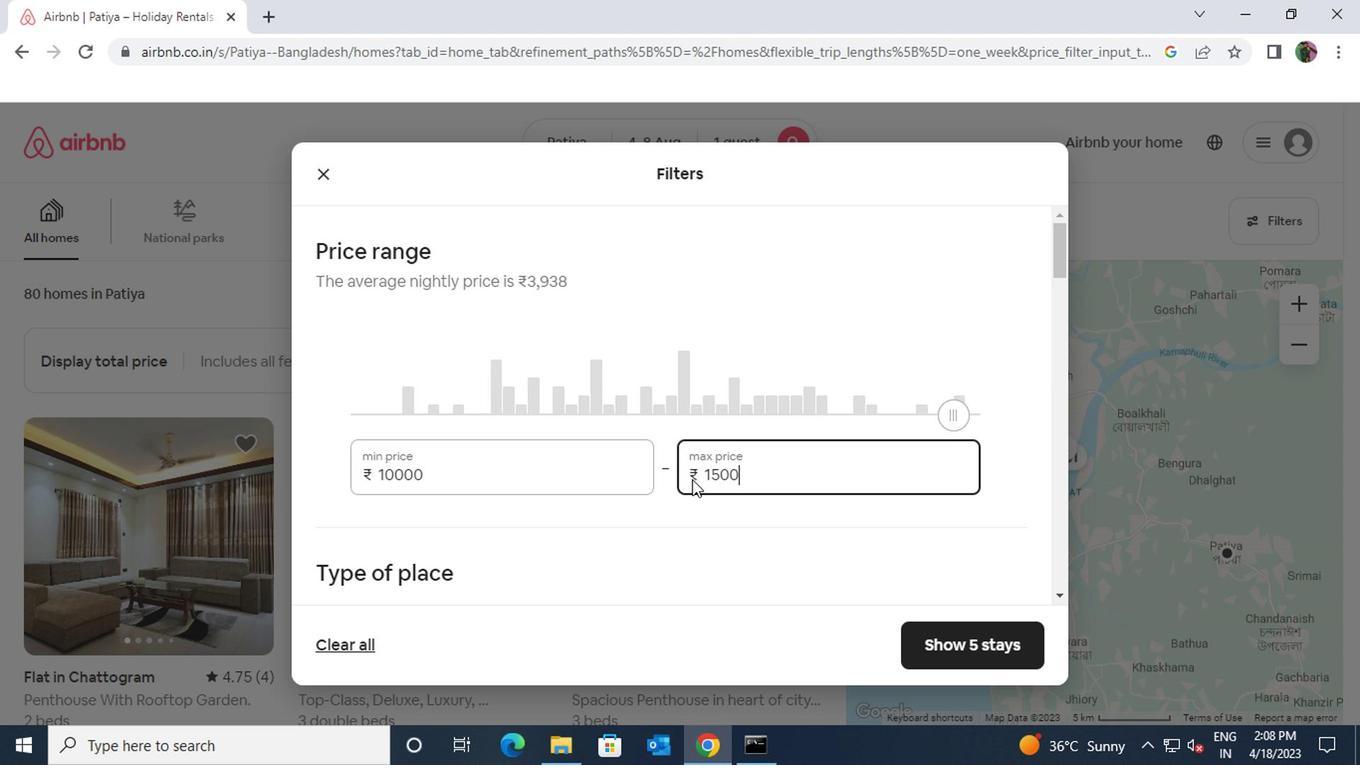 
Action: Mouse scrolled (685, 478) with delta (0, -1)
Screenshot: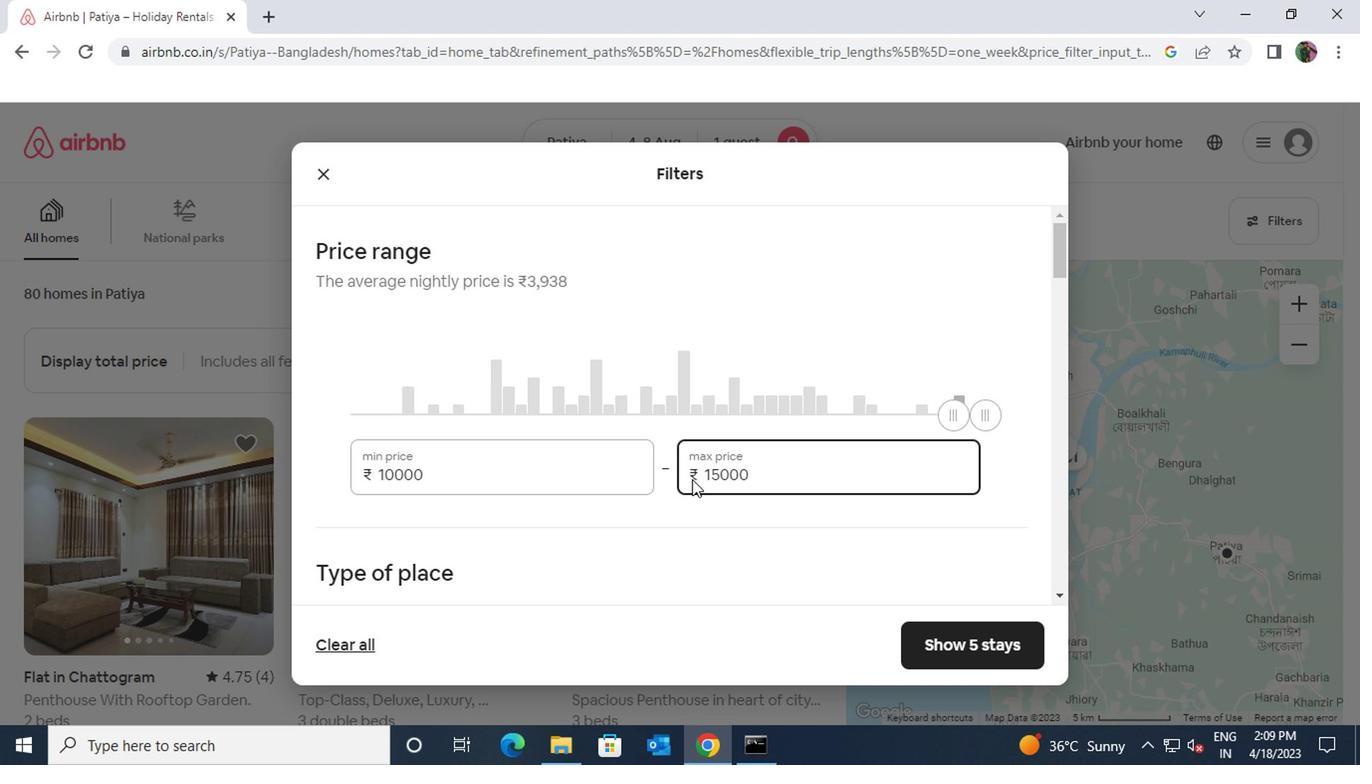 
Action: Mouse scrolled (685, 478) with delta (0, -1)
Screenshot: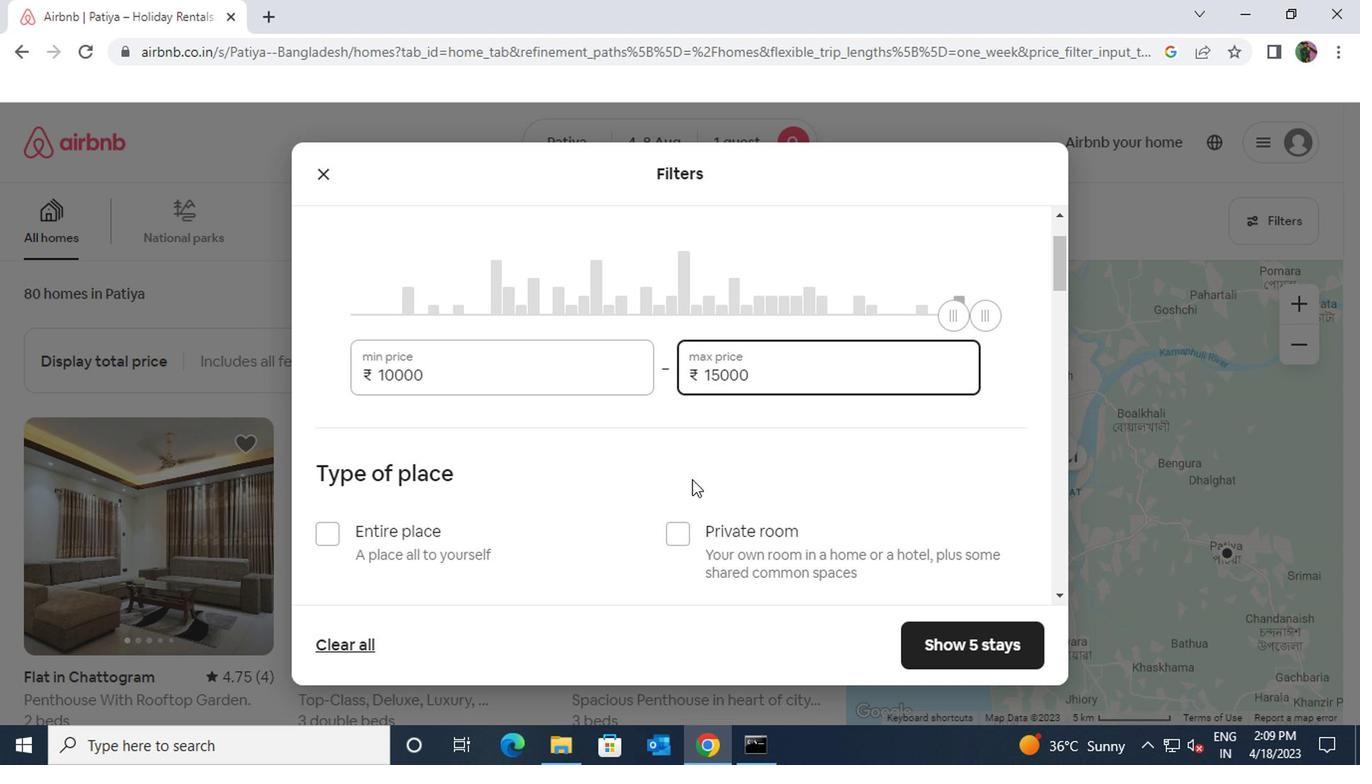 
Action: Mouse scrolled (685, 478) with delta (0, -1)
Screenshot: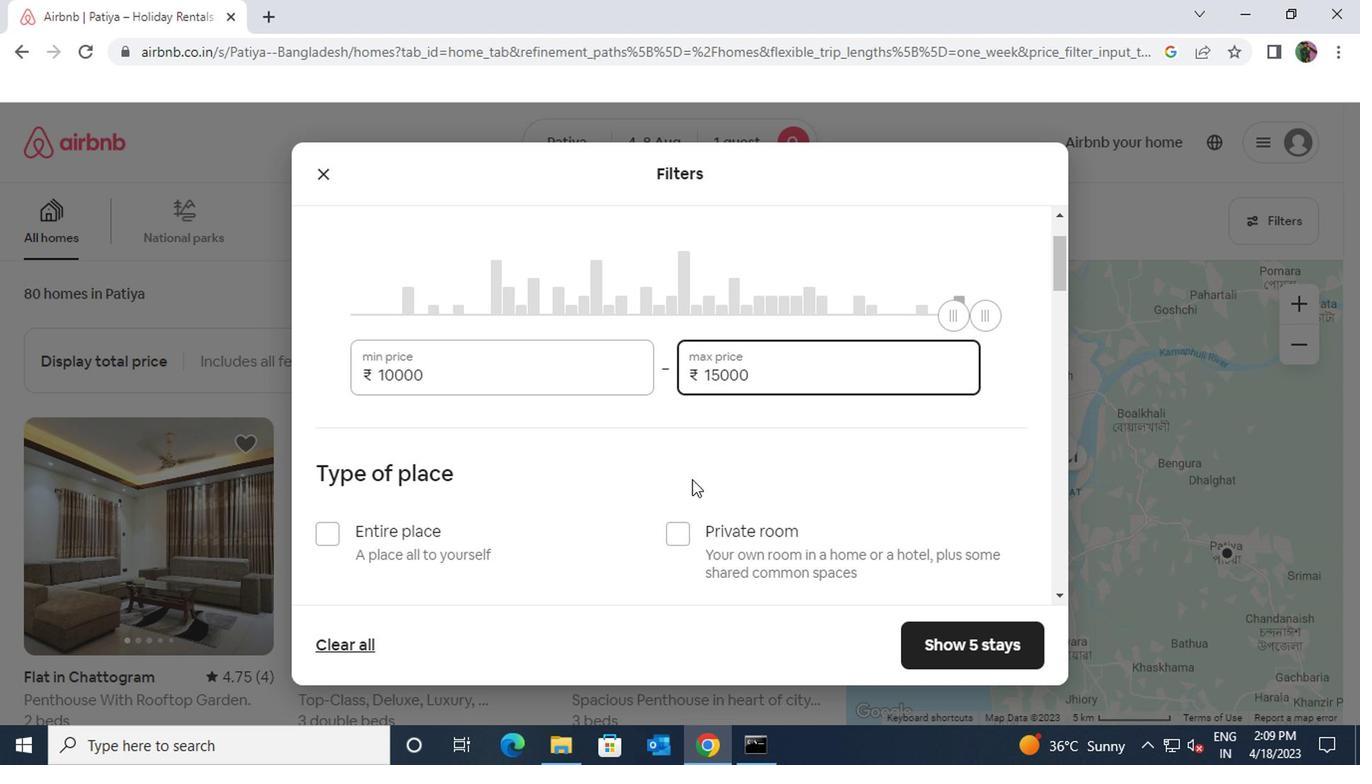 
Action: Mouse moved to (675, 335)
Screenshot: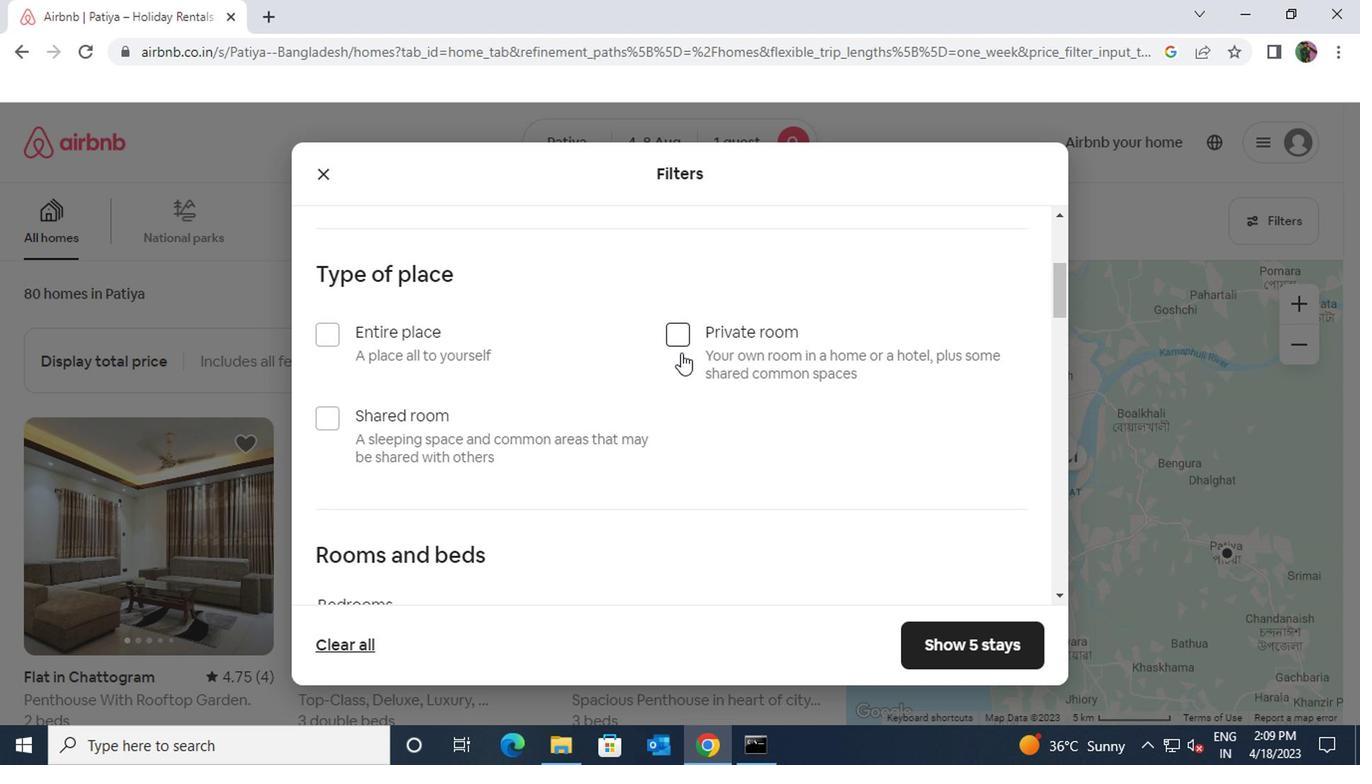 
Action: Mouse pressed left at (675, 335)
Screenshot: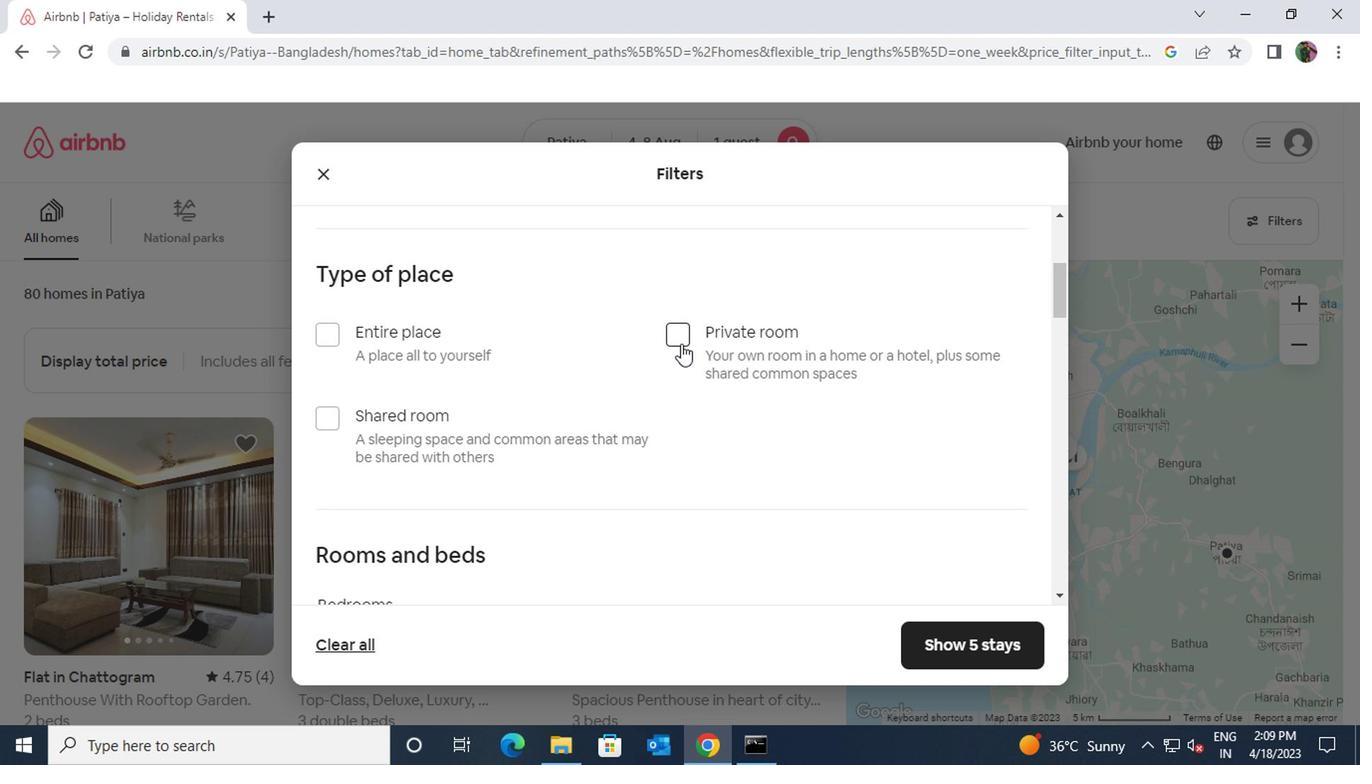 
Action: Mouse moved to (649, 449)
Screenshot: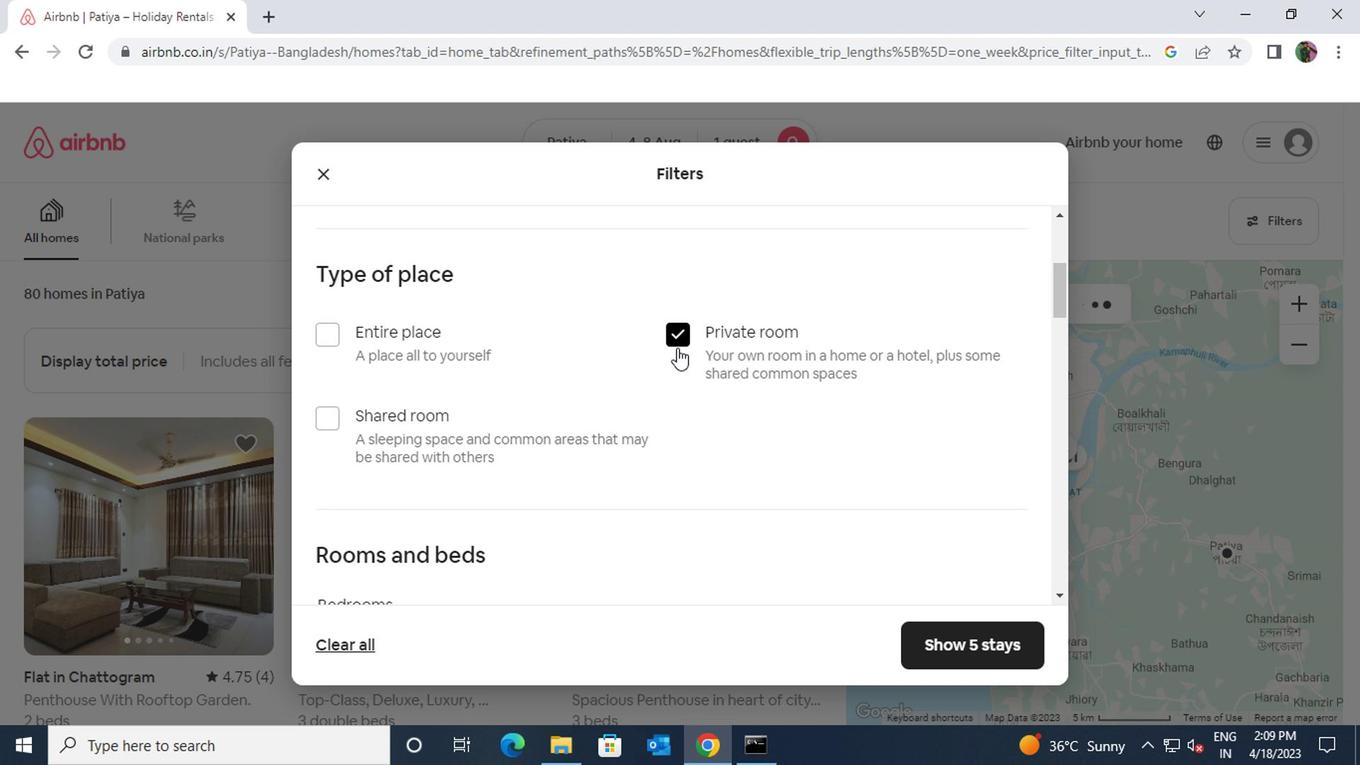 
Action: Mouse scrolled (649, 449) with delta (0, 0)
Screenshot: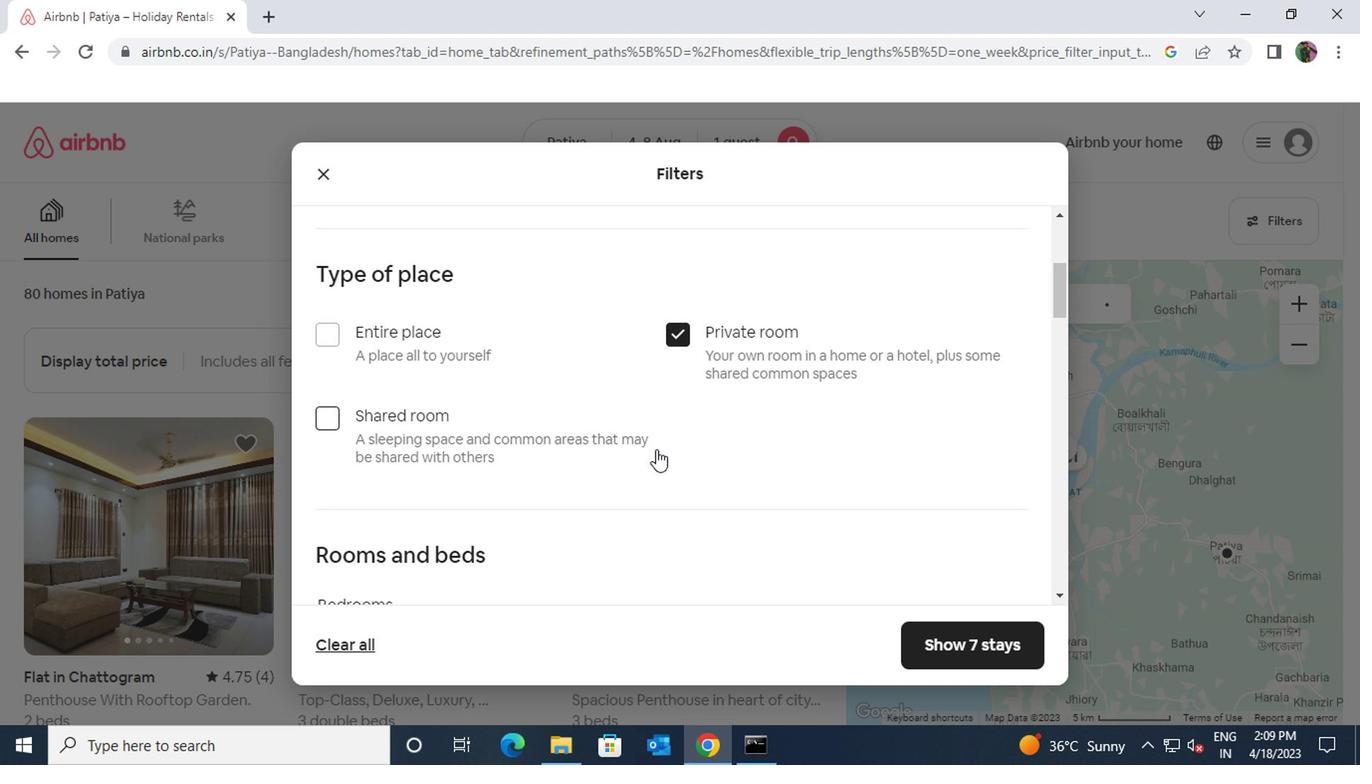 
Action: Mouse moved to (429, 560)
Screenshot: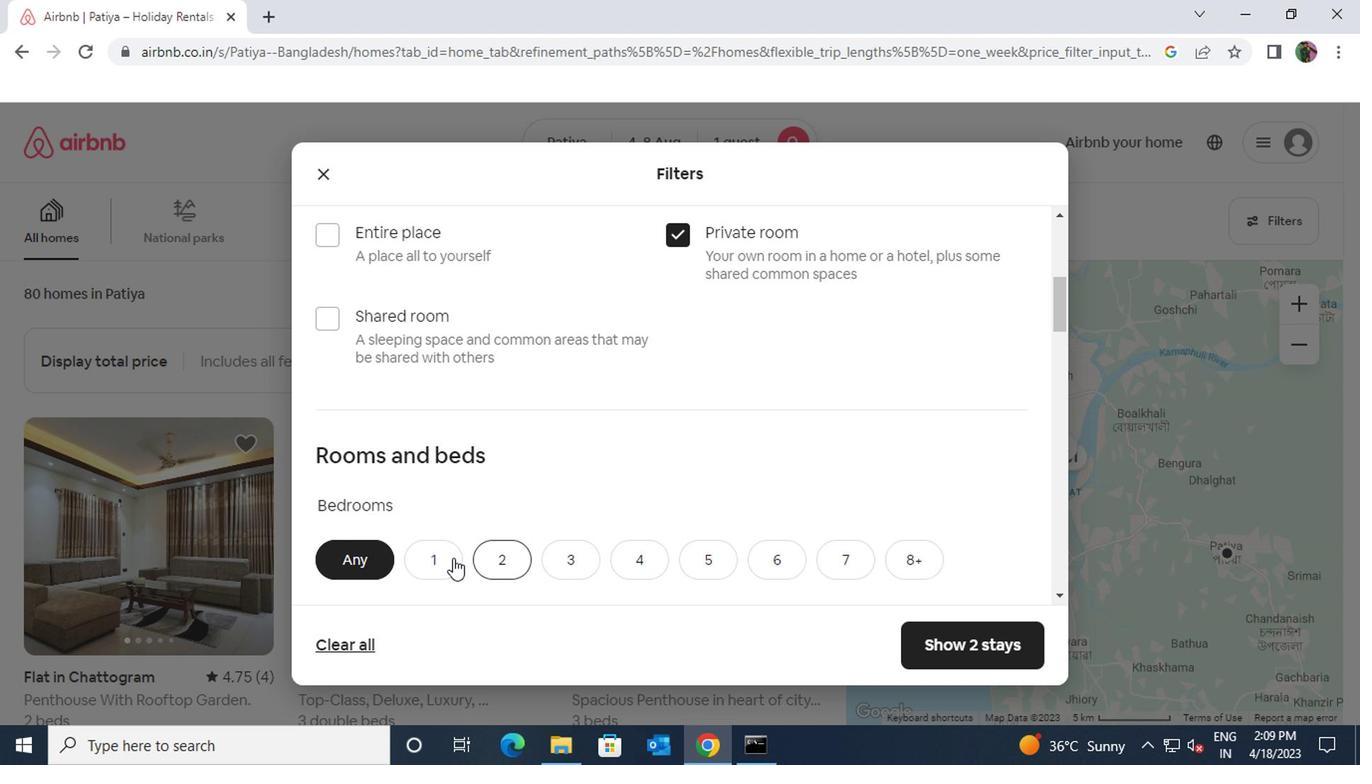 
Action: Mouse pressed left at (429, 560)
Screenshot: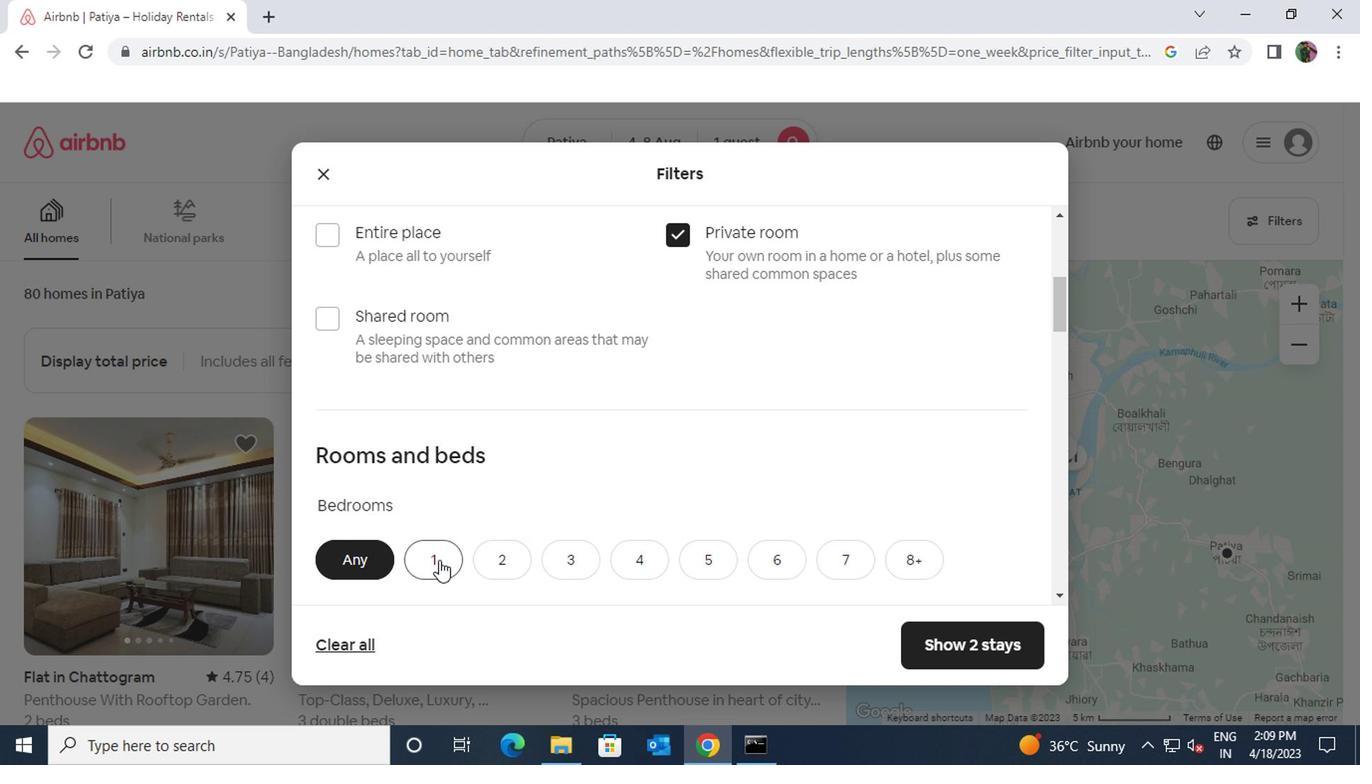 
Action: Mouse scrolled (429, 559) with delta (0, 0)
Screenshot: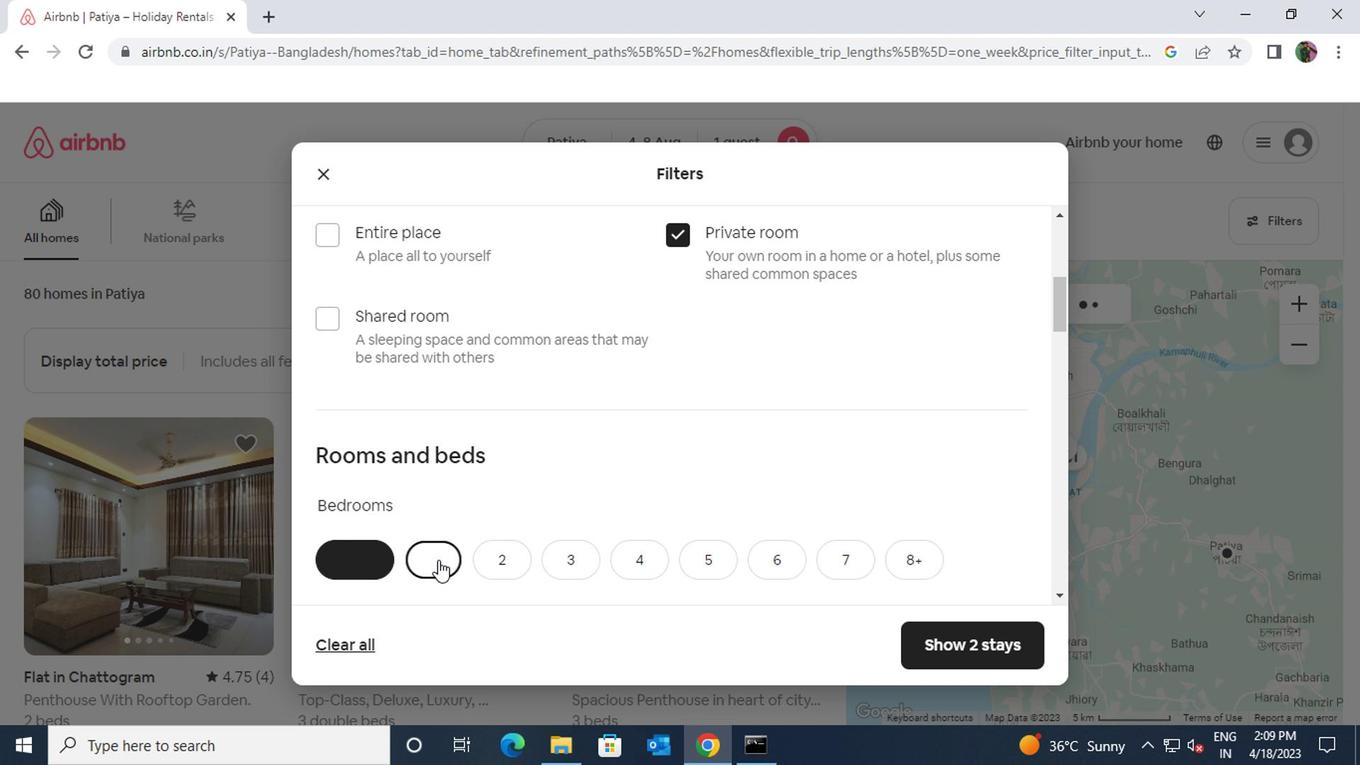
Action: Mouse moved to (428, 556)
Screenshot: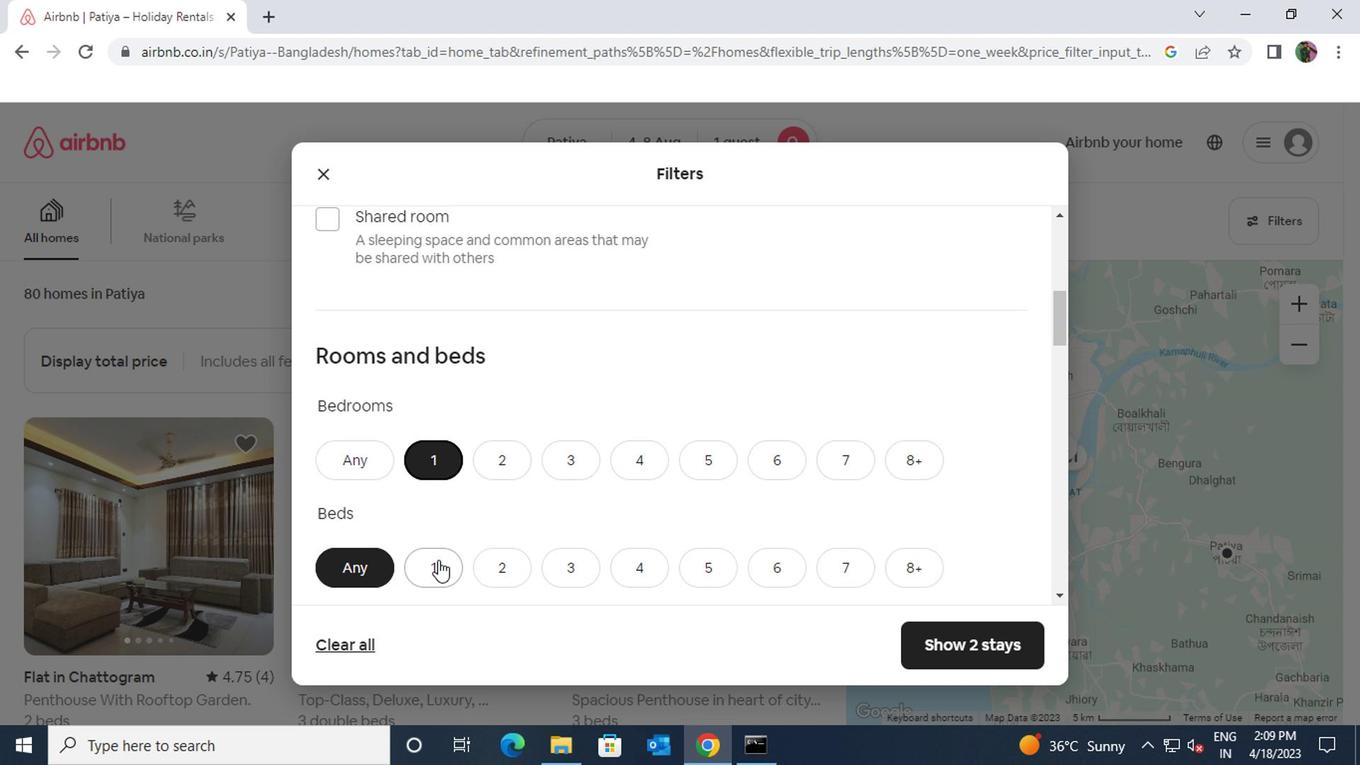 
Action: Mouse pressed left at (428, 556)
Screenshot: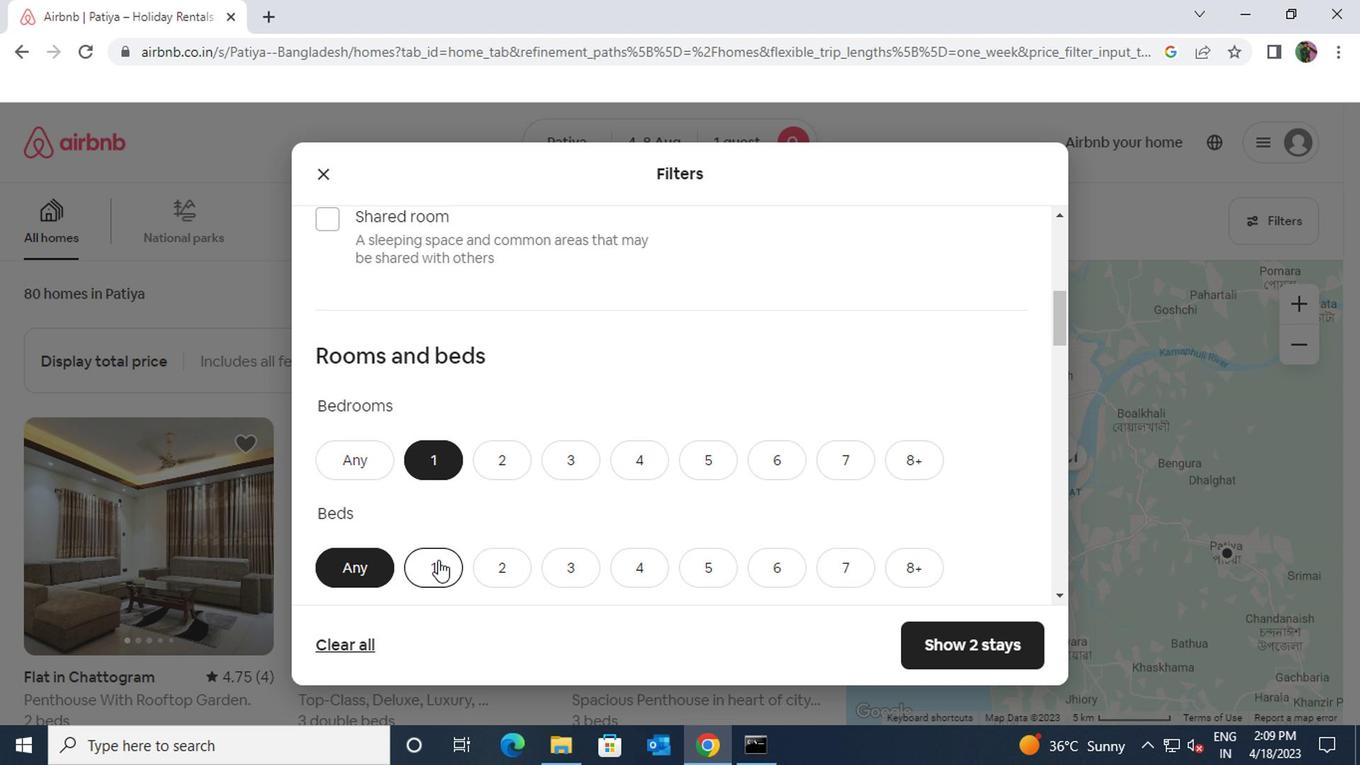
Action: Mouse scrolled (428, 555) with delta (0, -1)
Screenshot: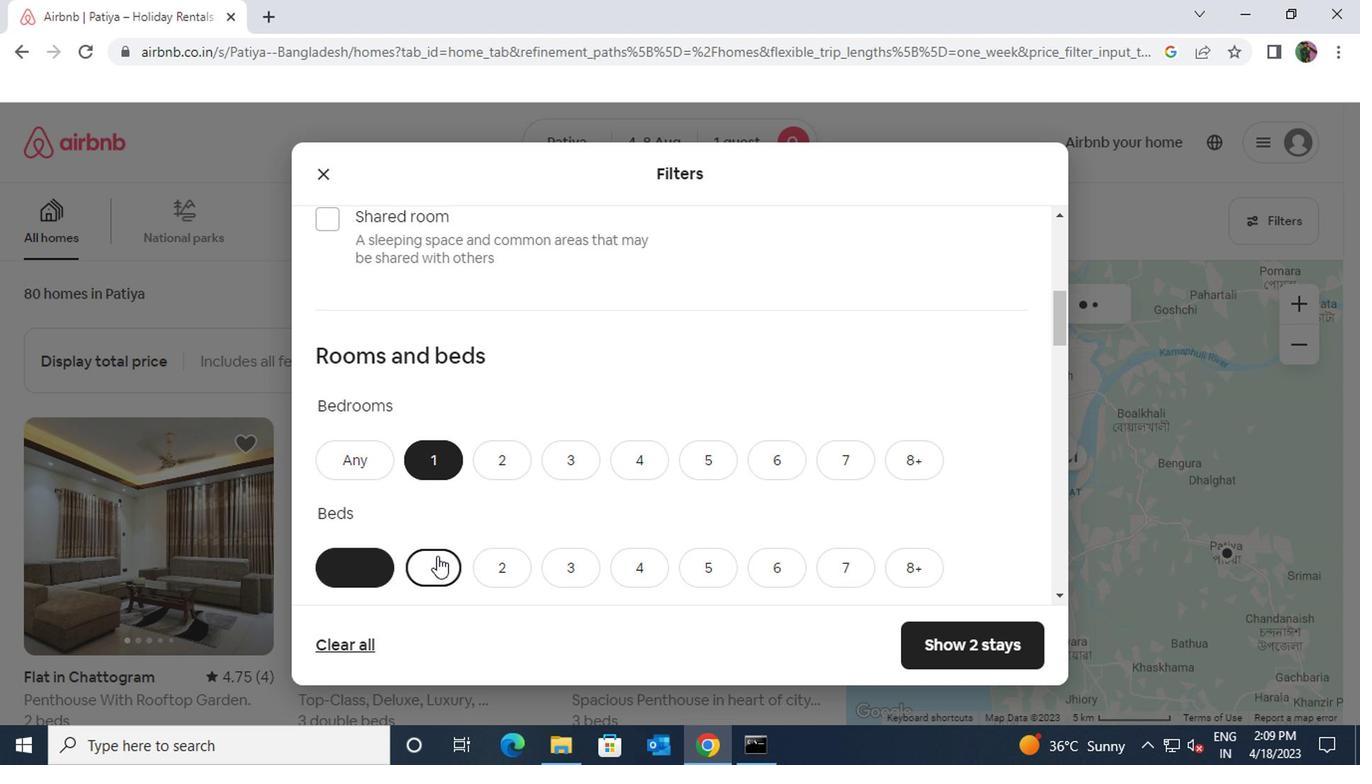 
Action: Mouse pressed left at (428, 556)
Screenshot: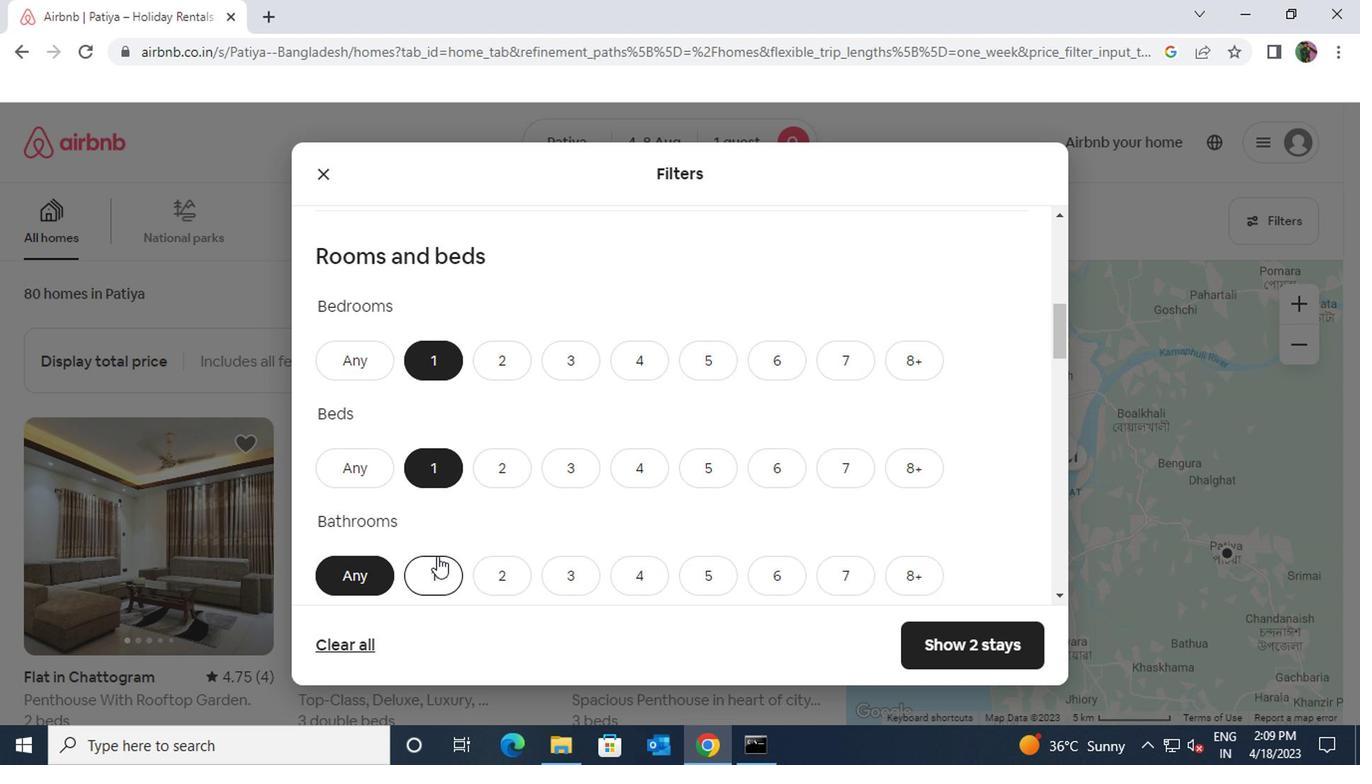 
Action: Mouse scrolled (428, 555) with delta (0, -1)
Screenshot: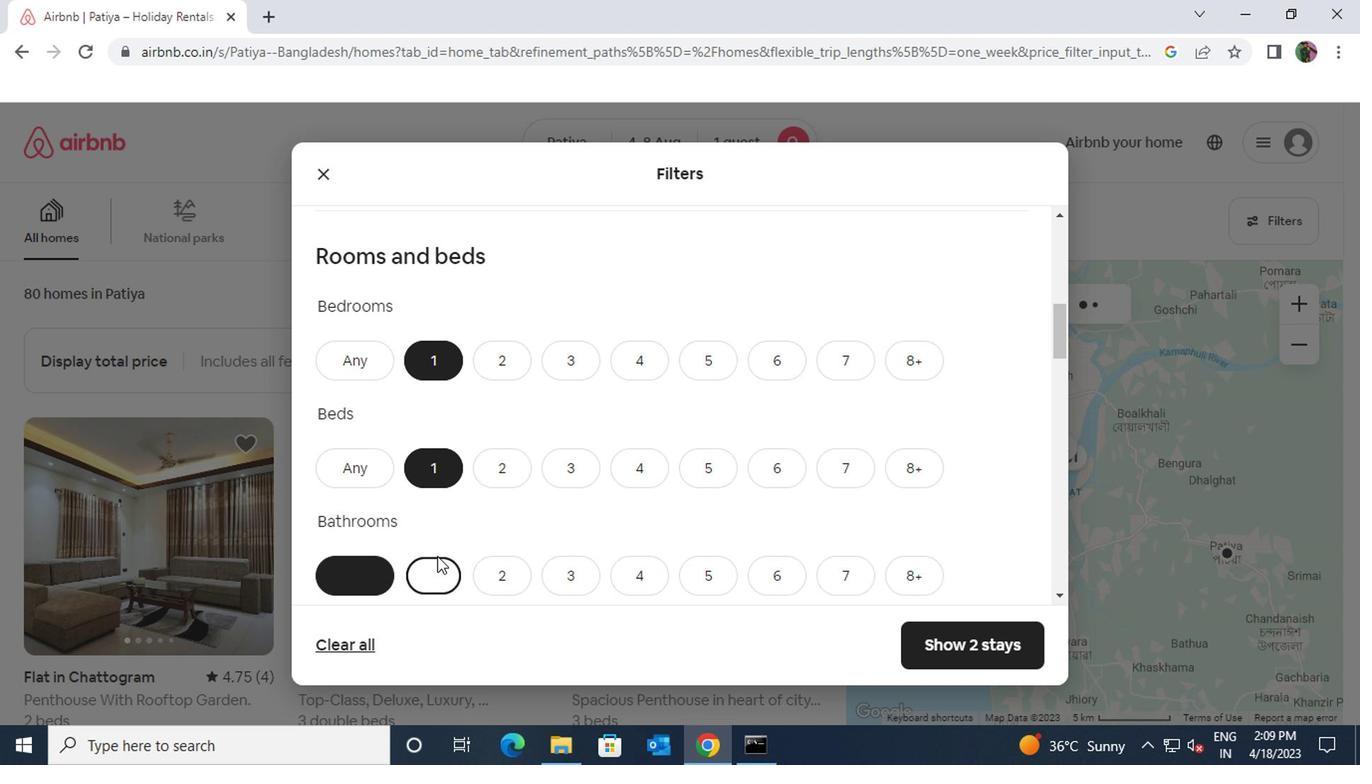 
Action: Mouse scrolled (428, 555) with delta (0, -1)
Screenshot: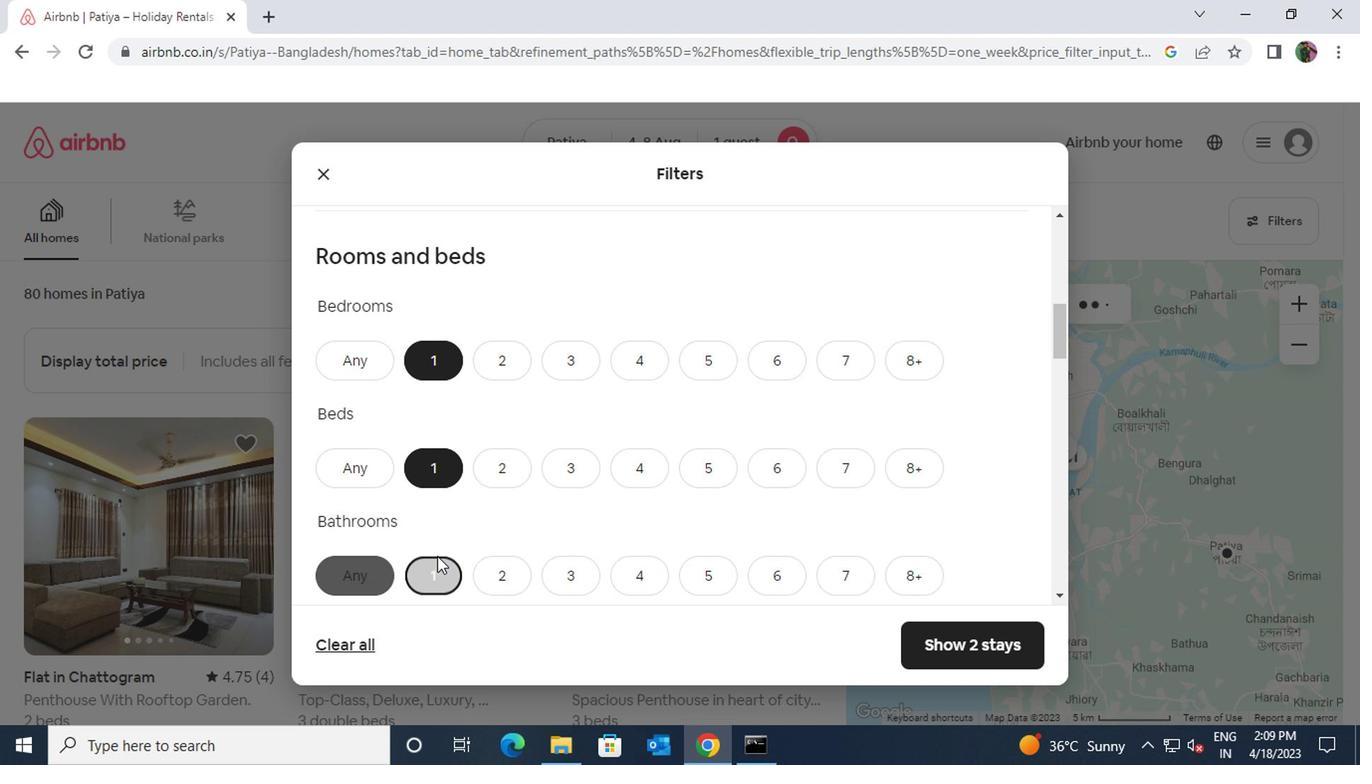 
Action: Mouse scrolled (428, 555) with delta (0, -1)
Screenshot: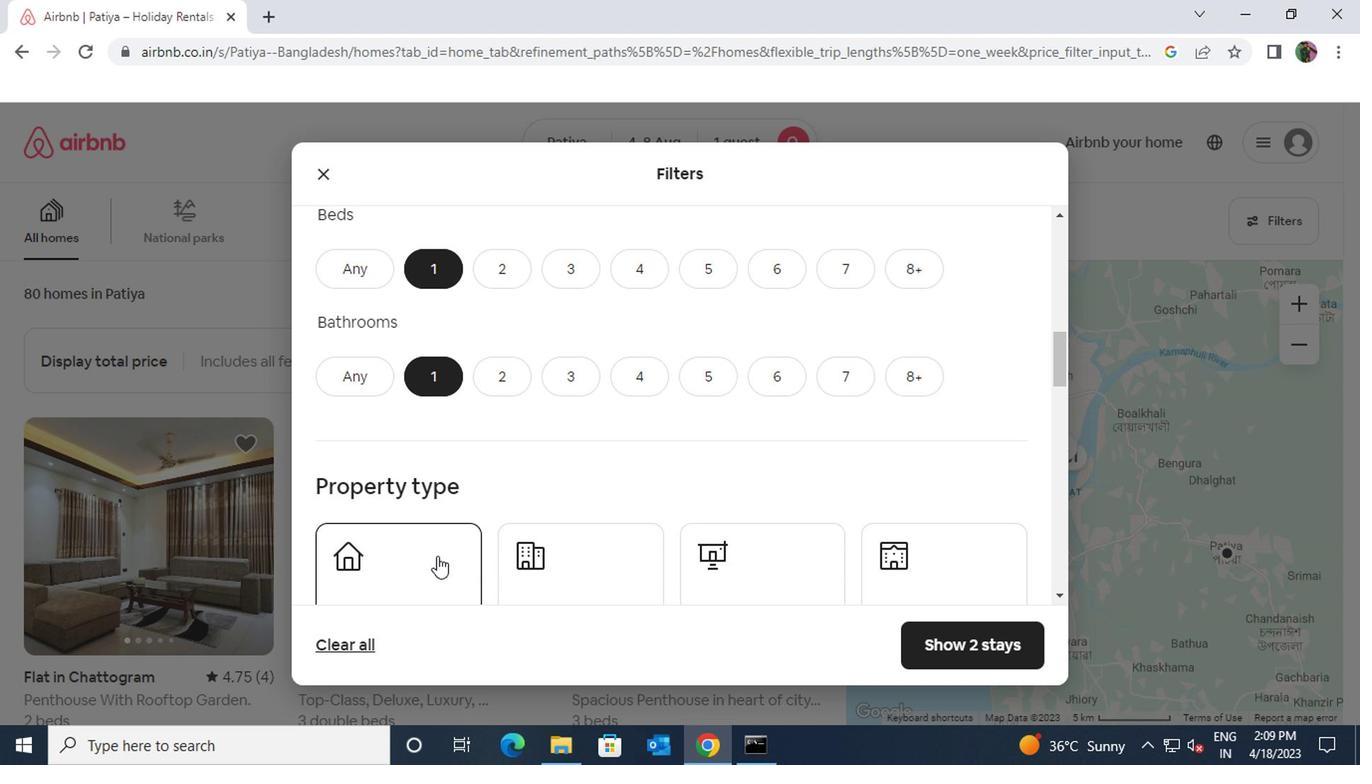 
Action: Mouse moved to (863, 491)
Screenshot: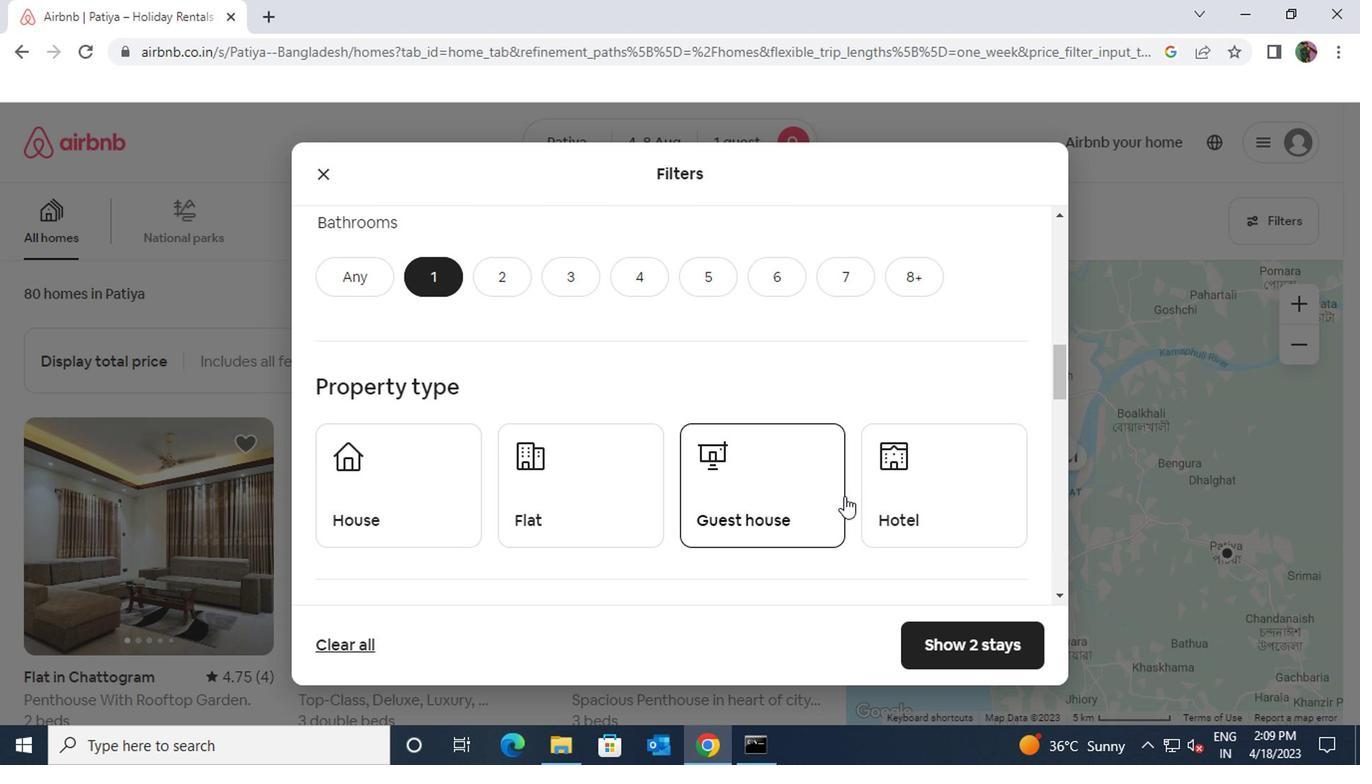 
Action: Mouse pressed left at (863, 491)
Screenshot: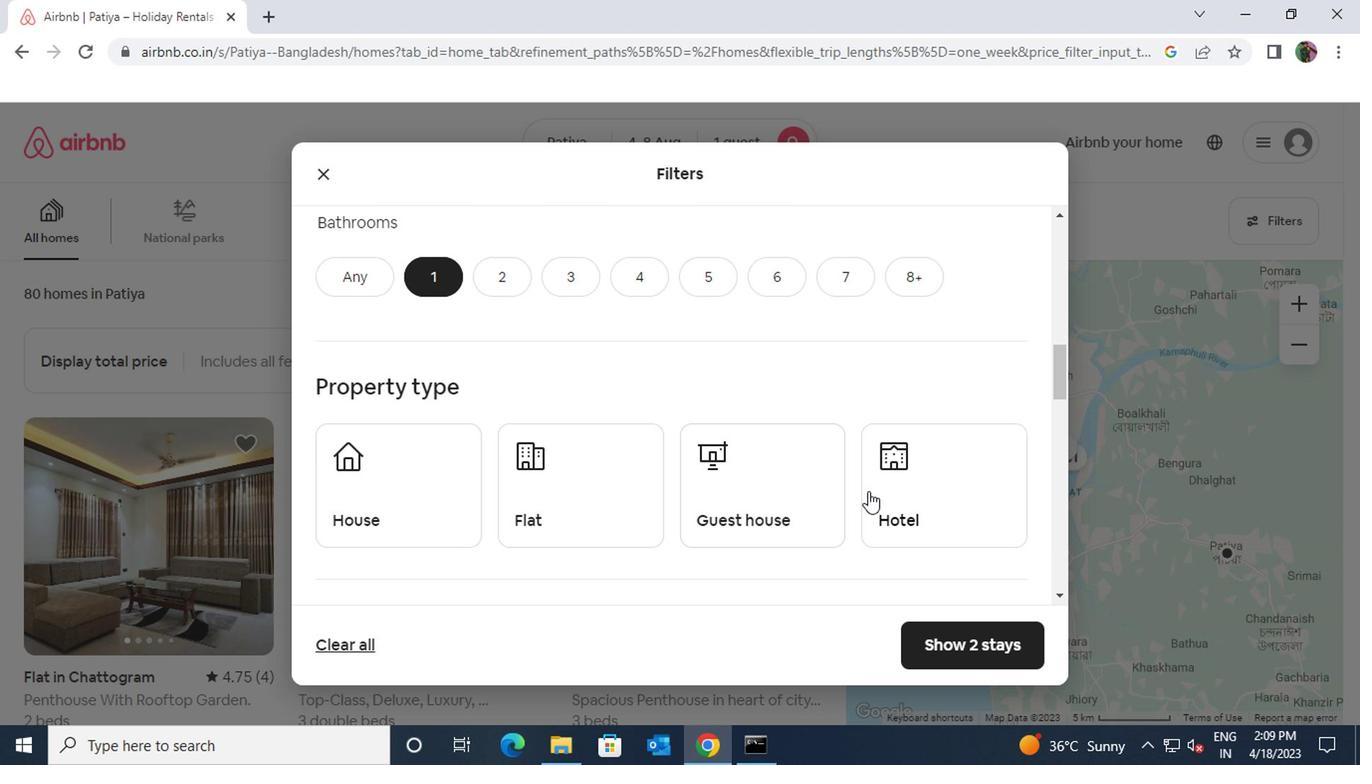 
Action: Mouse scrolled (863, 490) with delta (0, 0)
Screenshot: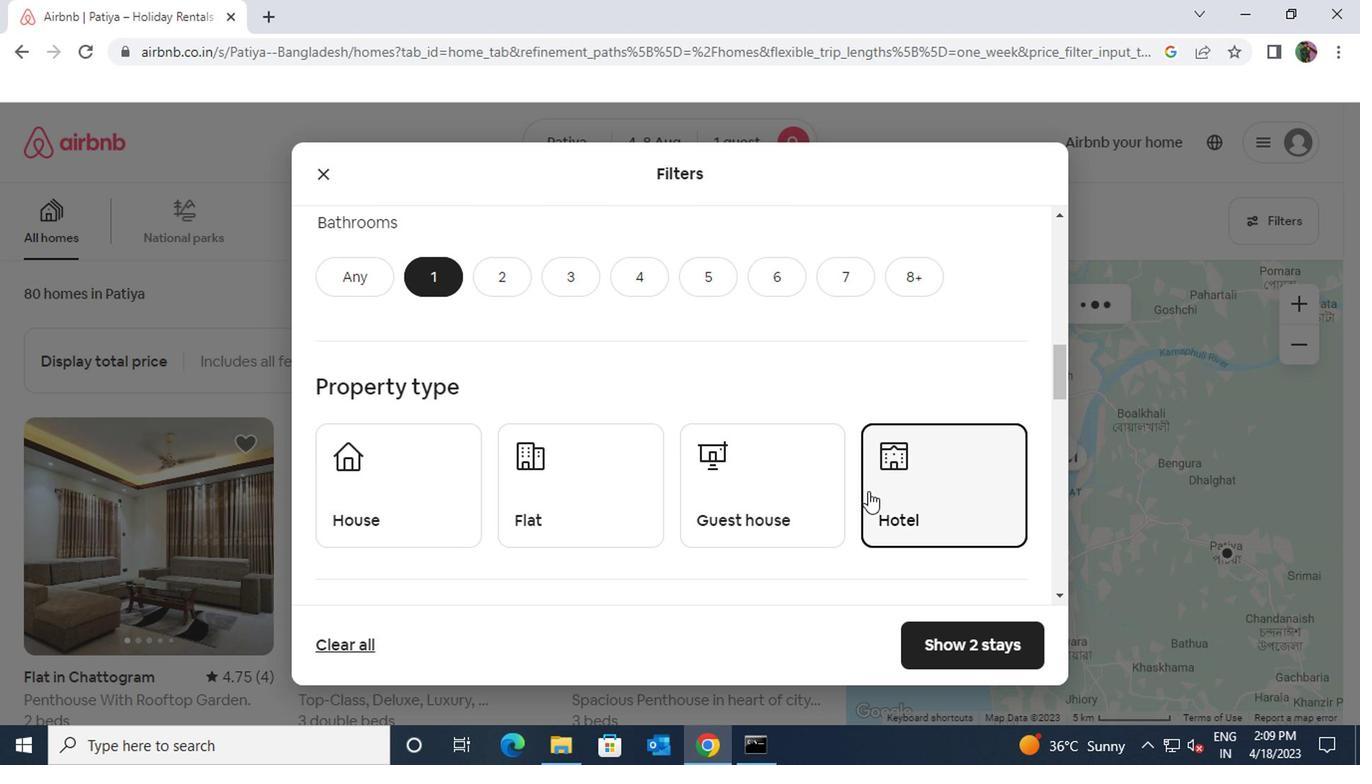 
Action: Mouse moved to (649, 544)
Screenshot: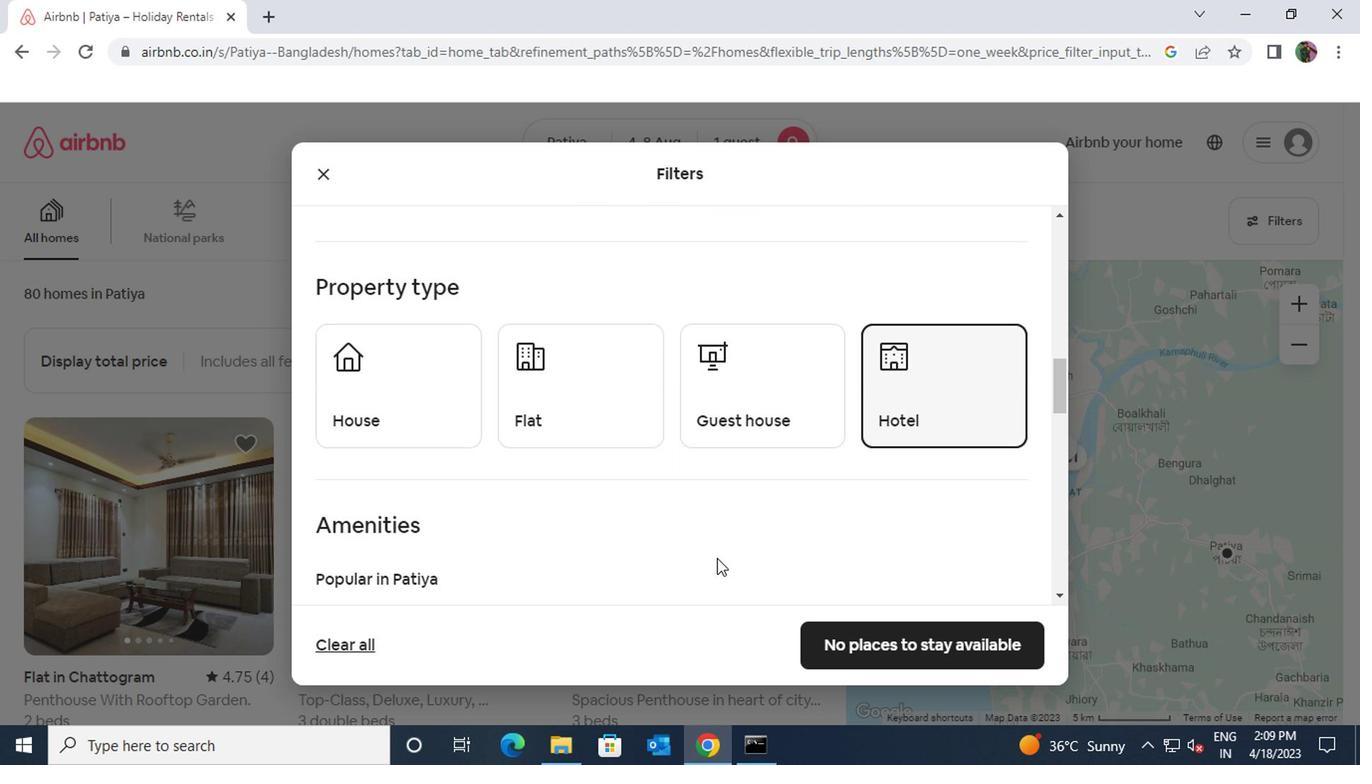
Action: Mouse scrolled (649, 544) with delta (0, 0)
Screenshot: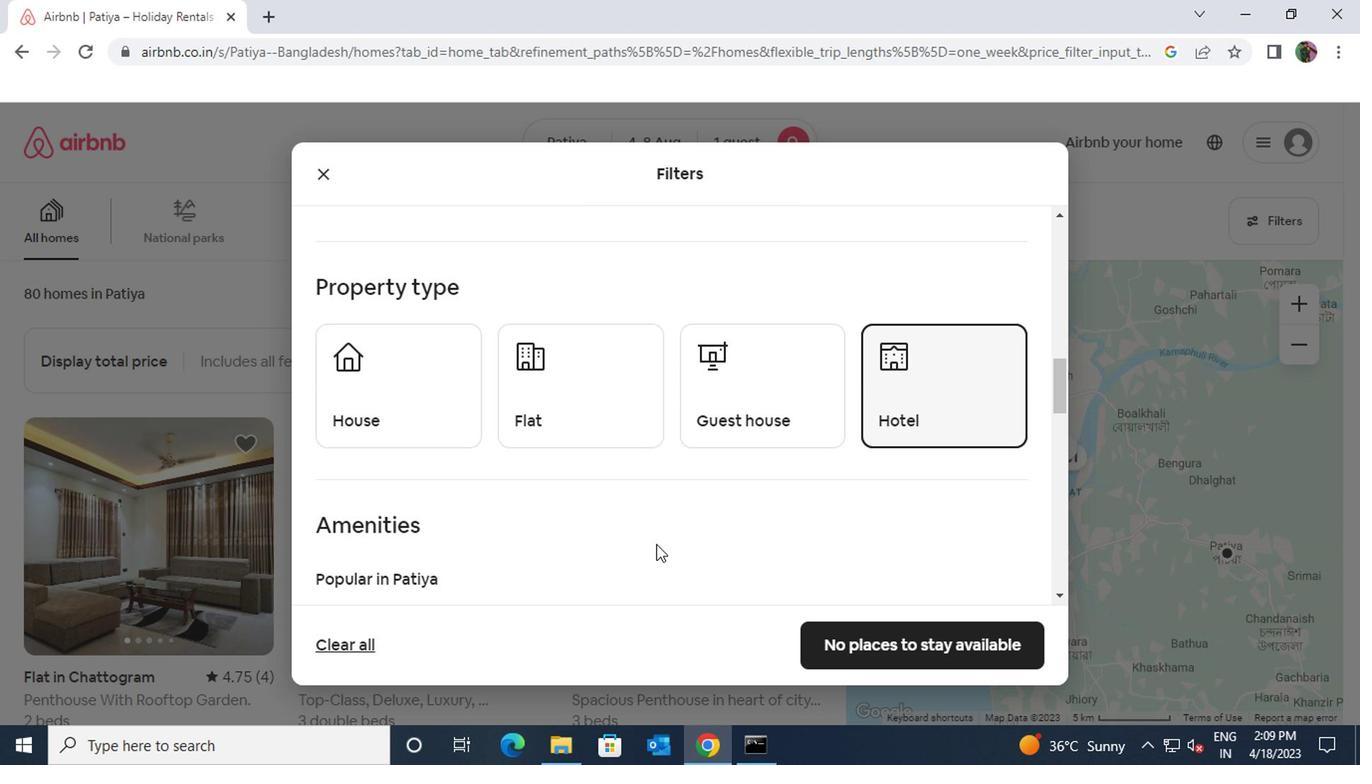 
Action: Mouse scrolled (649, 544) with delta (0, 0)
Screenshot: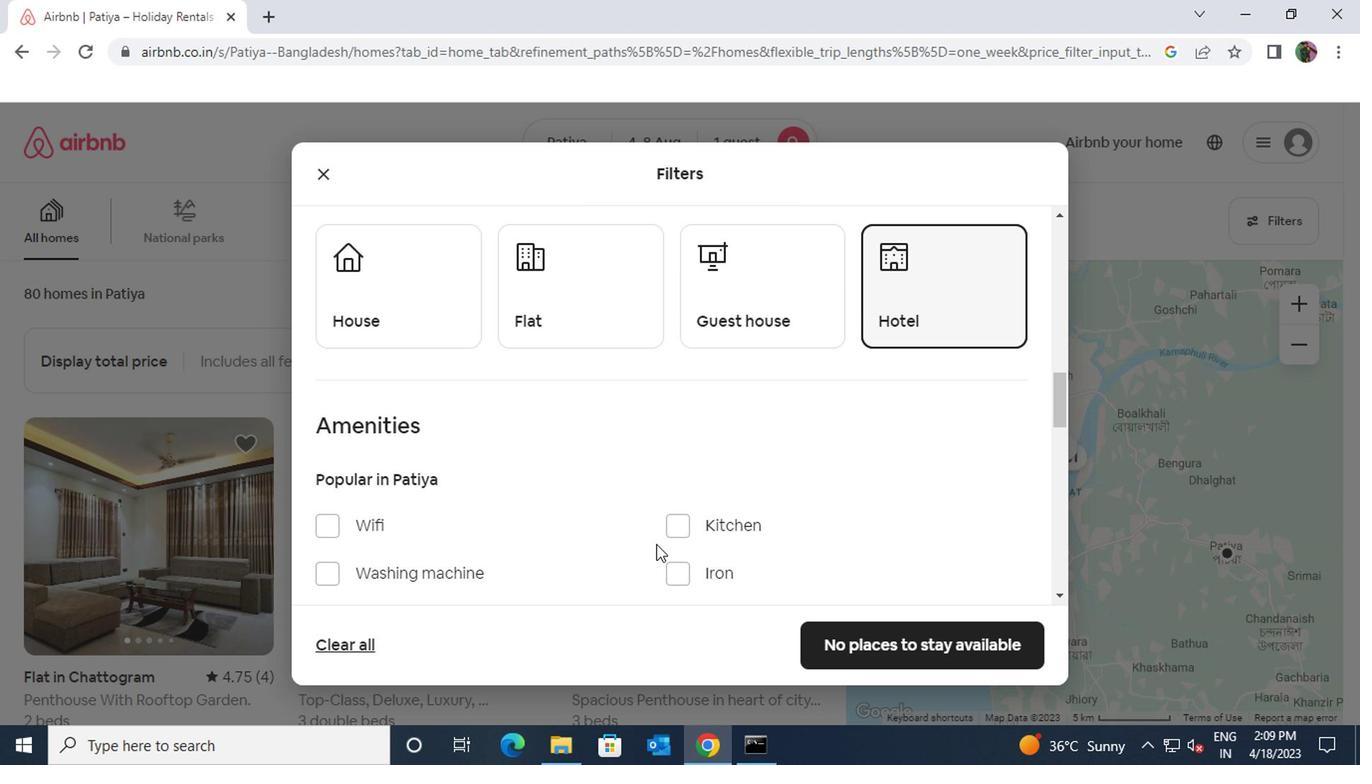 
Action: Mouse moved to (377, 566)
Screenshot: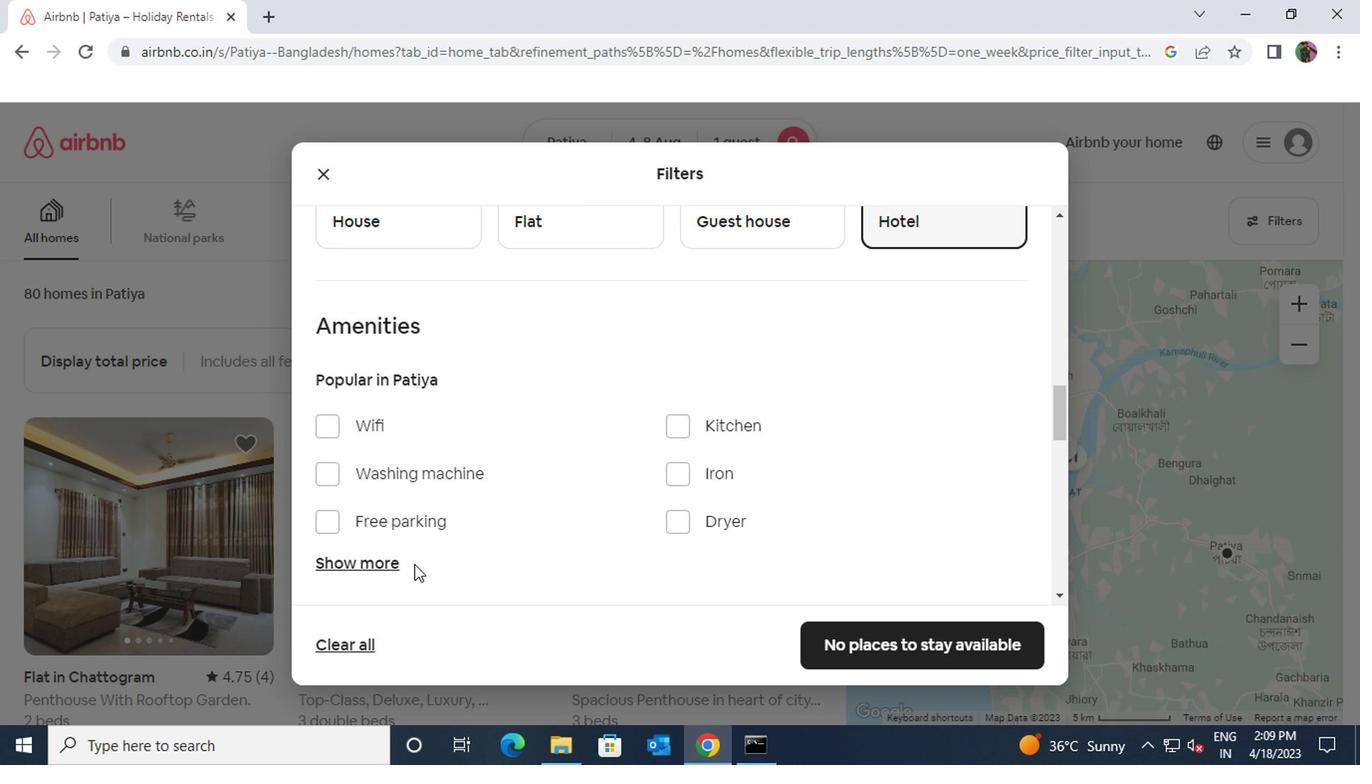 
Action: Mouse pressed left at (377, 566)
Screenshot: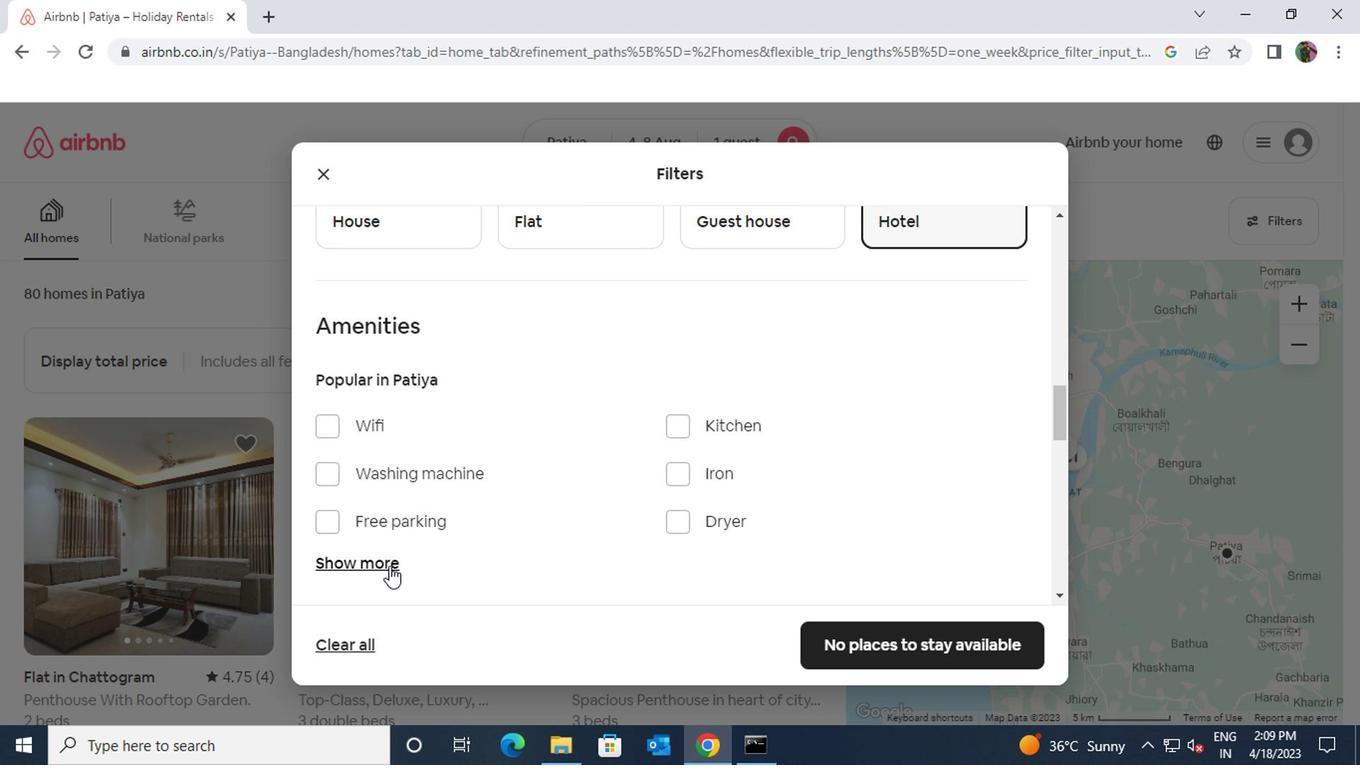 
Action: Mouse moved to (323, 417)
Screenshot: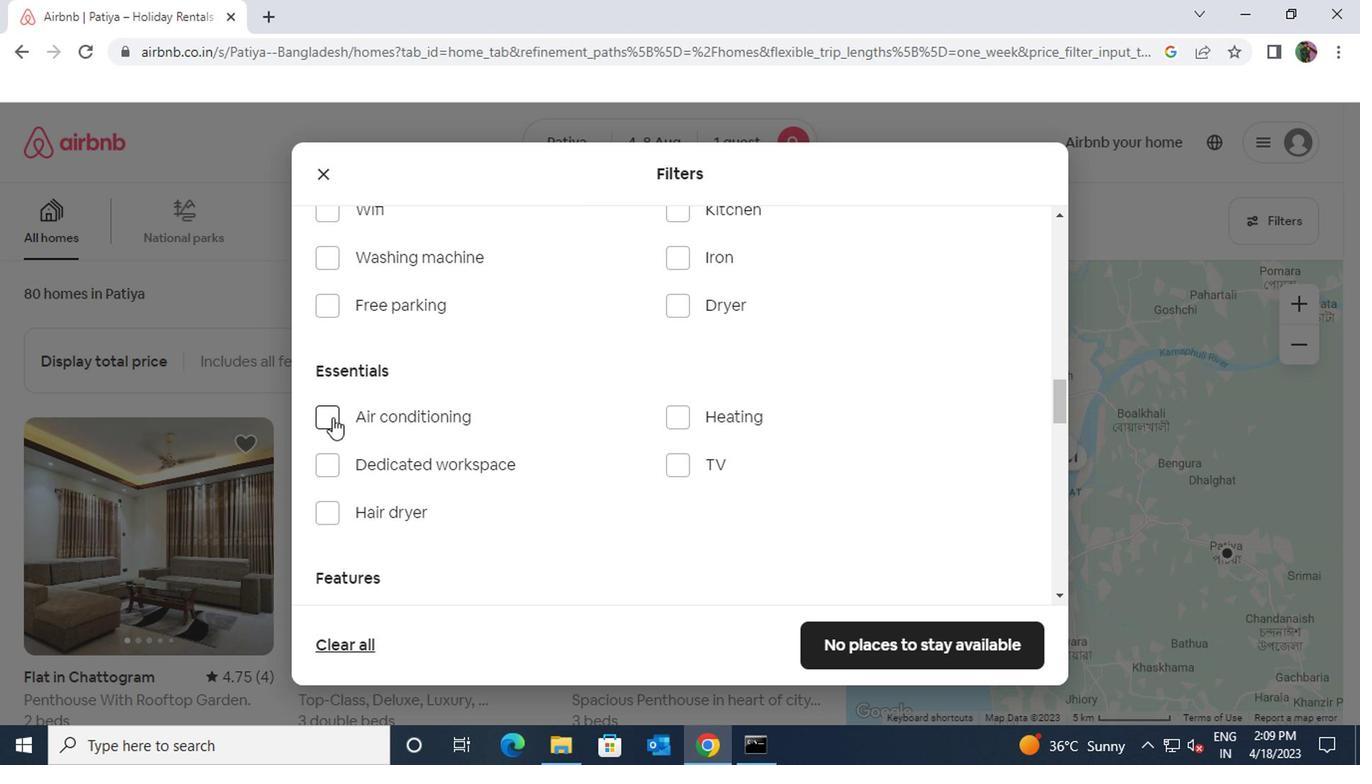 
Action: Mouse pressed left at (323, 417)
Screenshot: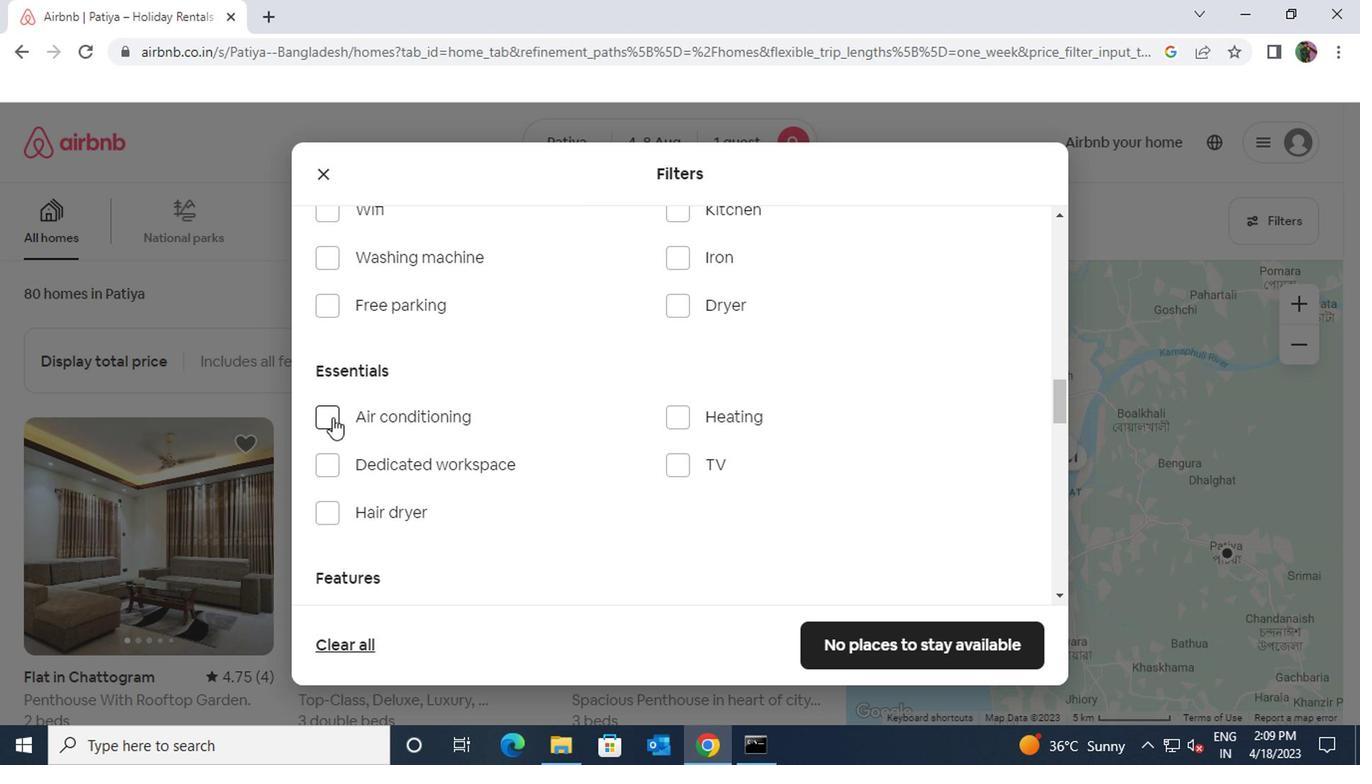 
Action: Mouse moved to (514, 545)
Screenshot: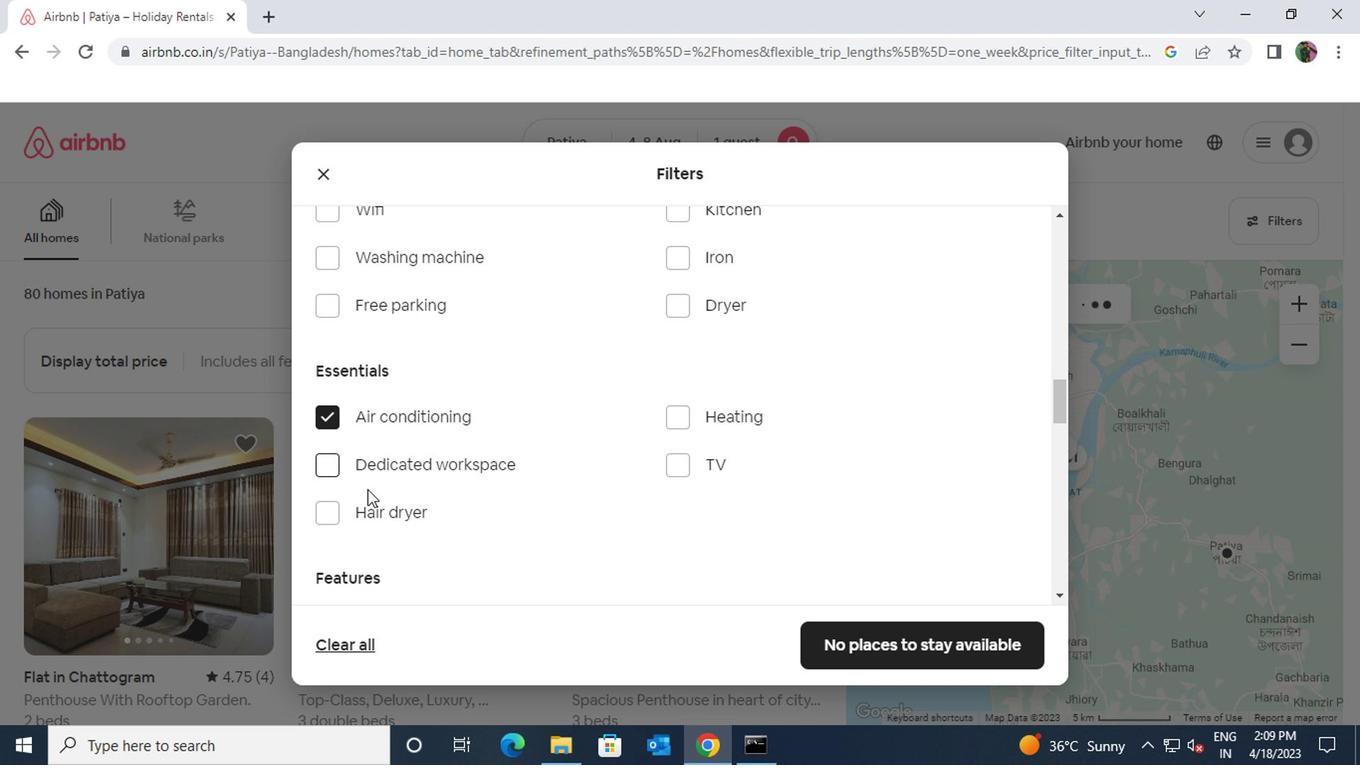 
Action: Mouse scrolled (514, 544) with delta (0, 0)
Screenshot: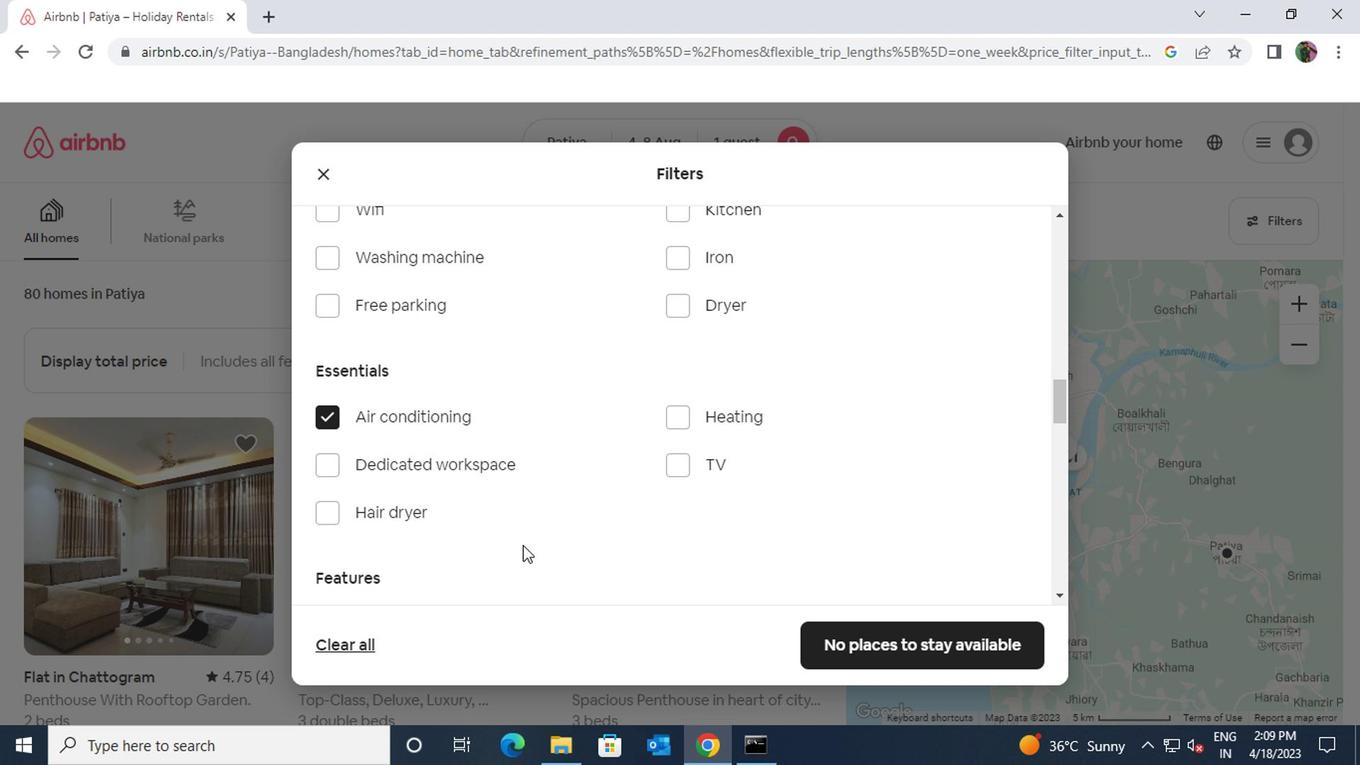 
Action: Mouse scrolled (514, 544) with delta (0, 0)
Screenshot: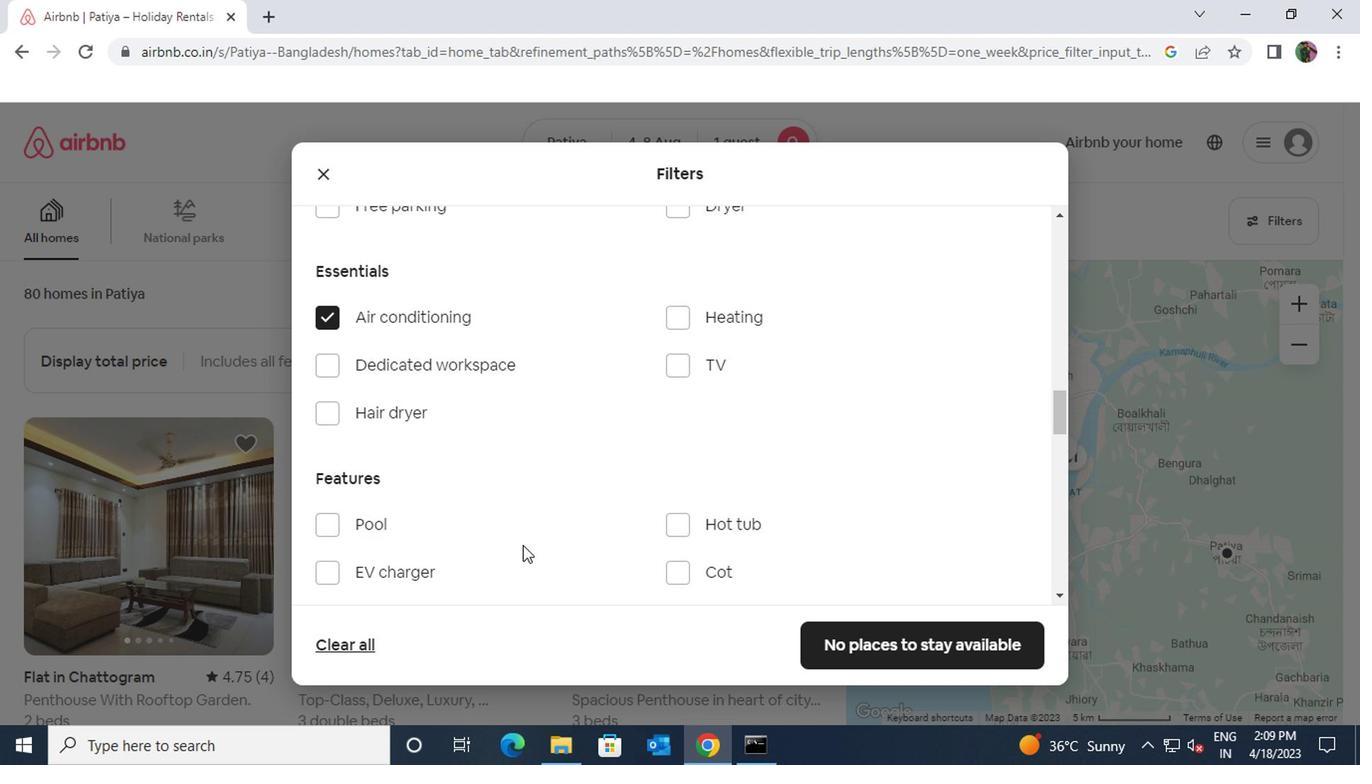 
Action: Mouse scrolled (514, 544) with delta (0, 0)
Screenshot: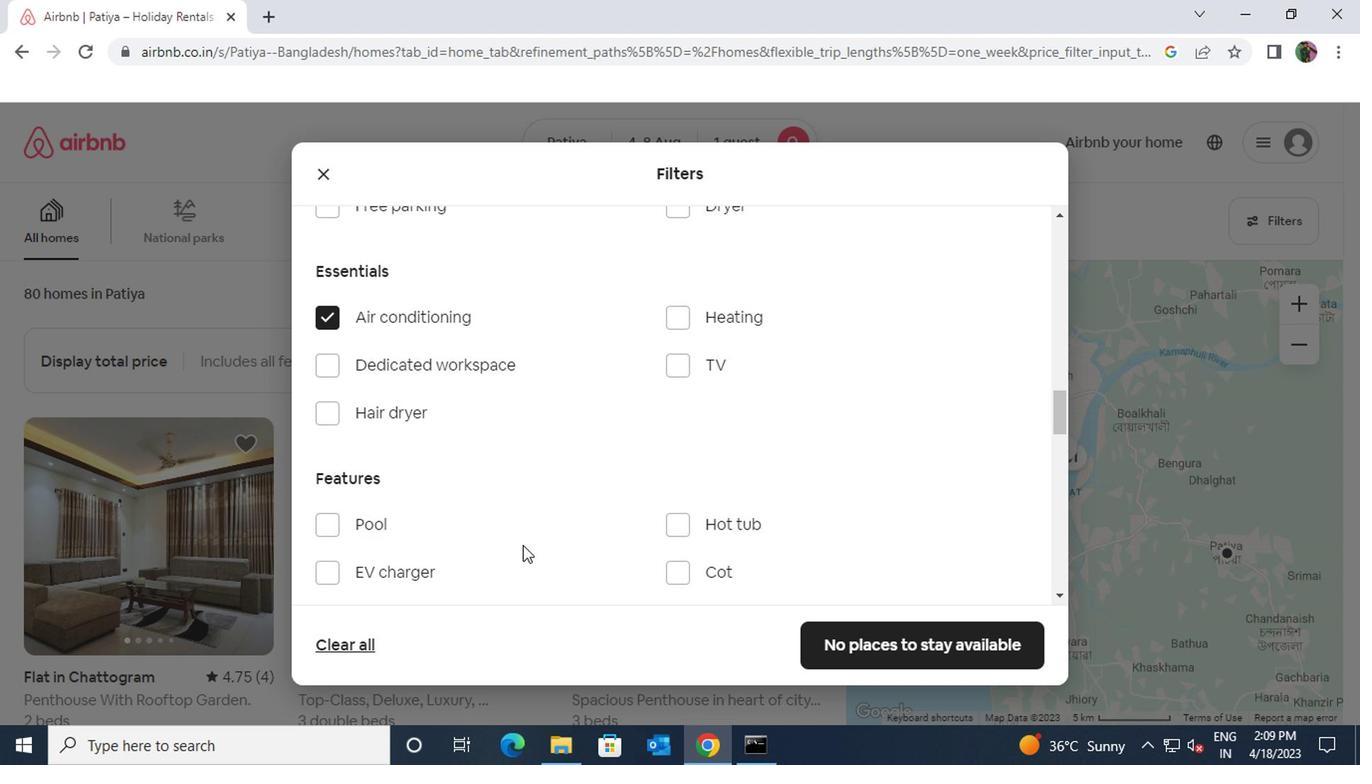 
Action: Mouse scrolled (514, 544) with delta (0, 0)
Screenshot: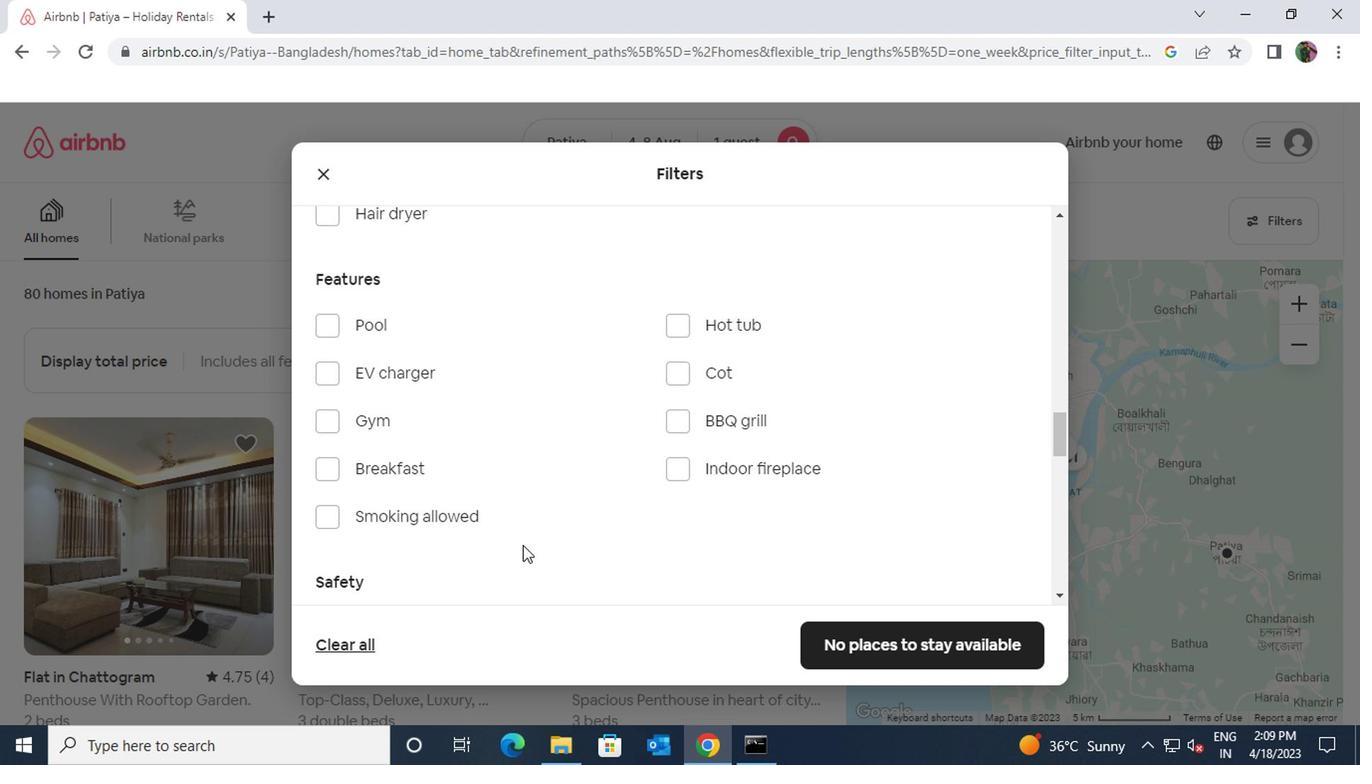 
Action: Mouse scrolled (514, 544) with delta (0, 0)
Screenshot: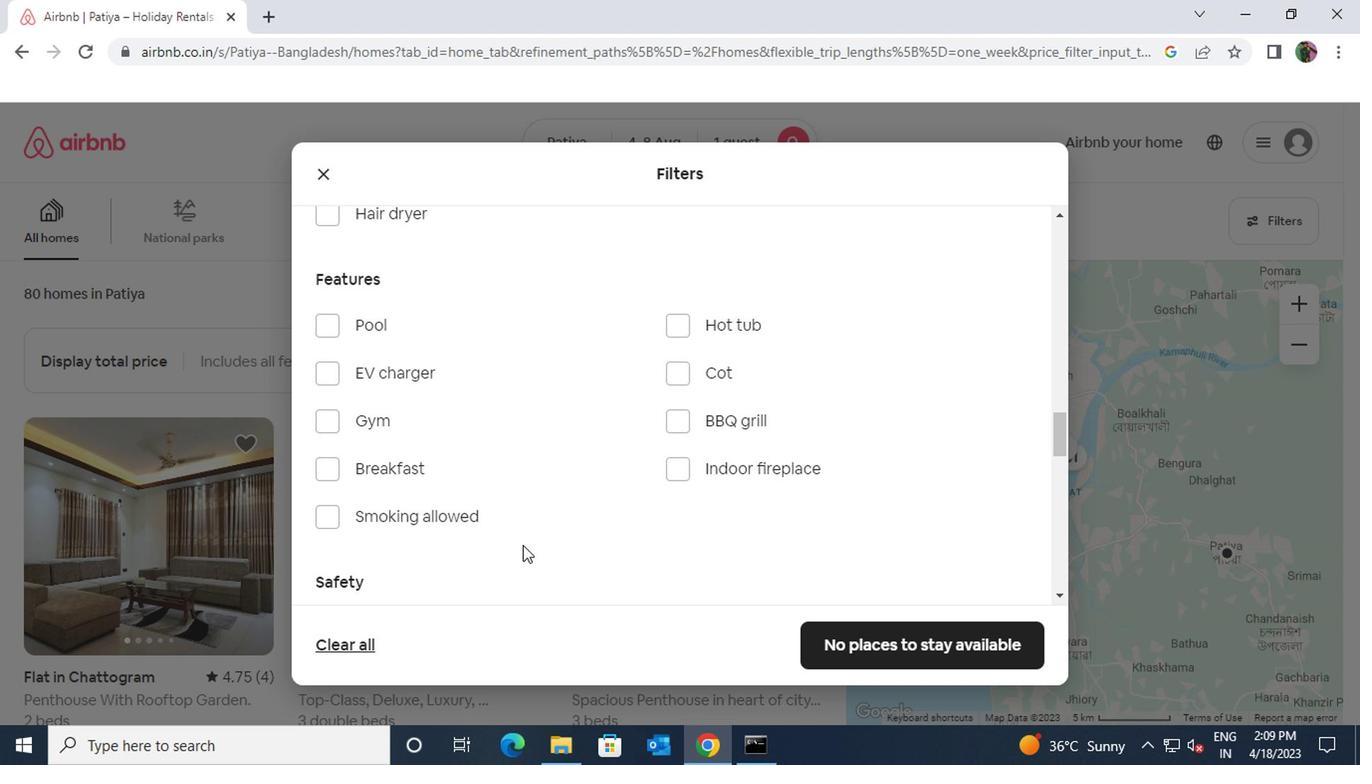 
Action: Mouse scrolled (514, 544) with delta (0, 0)
Screenshot: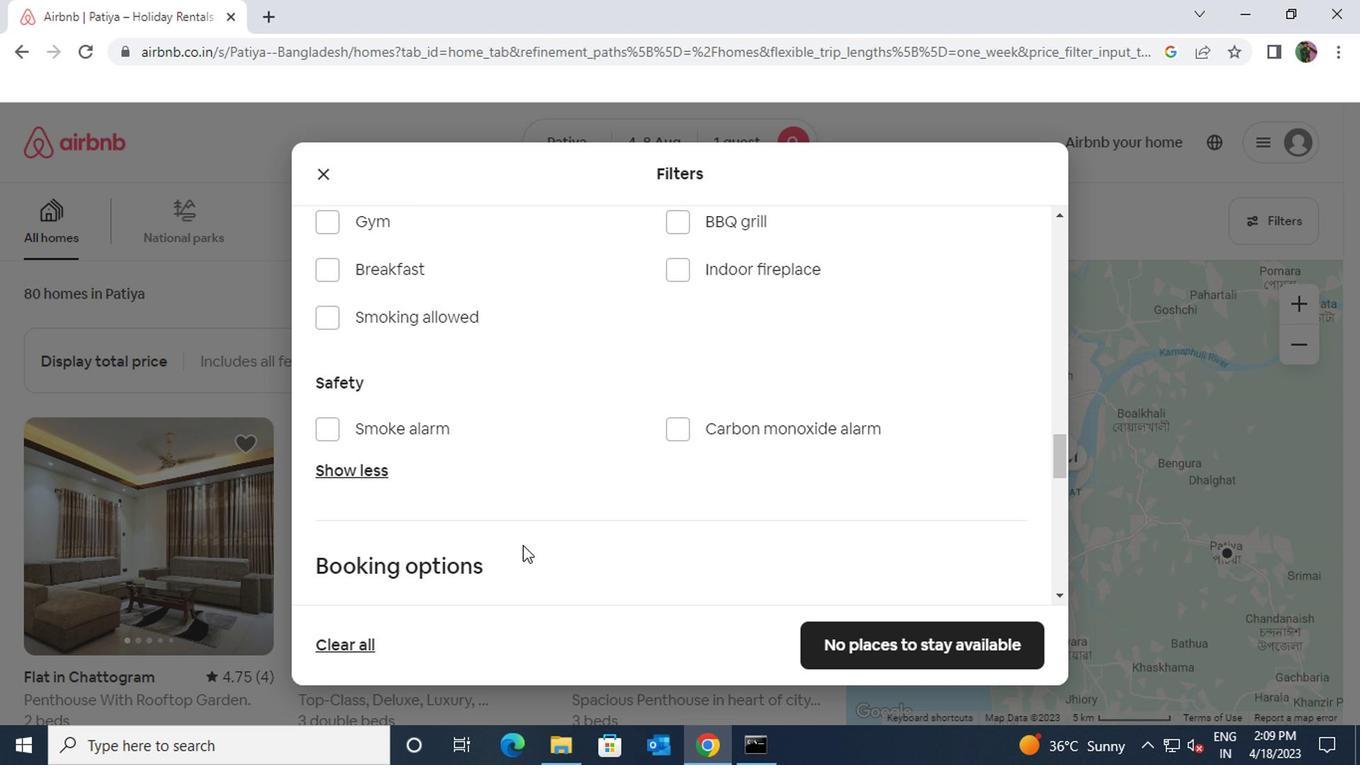 
Action: Mouse scrolled (514, 544) with delta (0, 0)
Screenshot: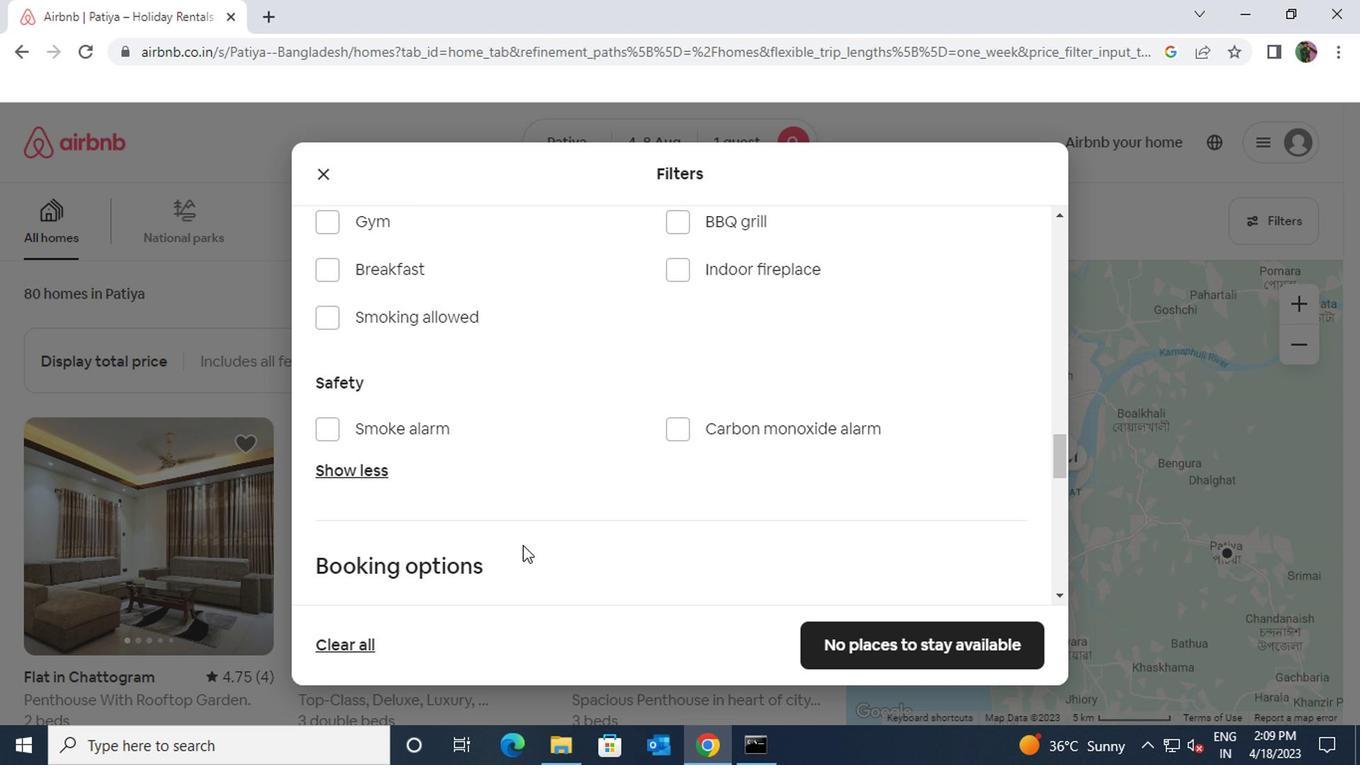 
Action: Mouse moved to (964, 497)
Screenshot: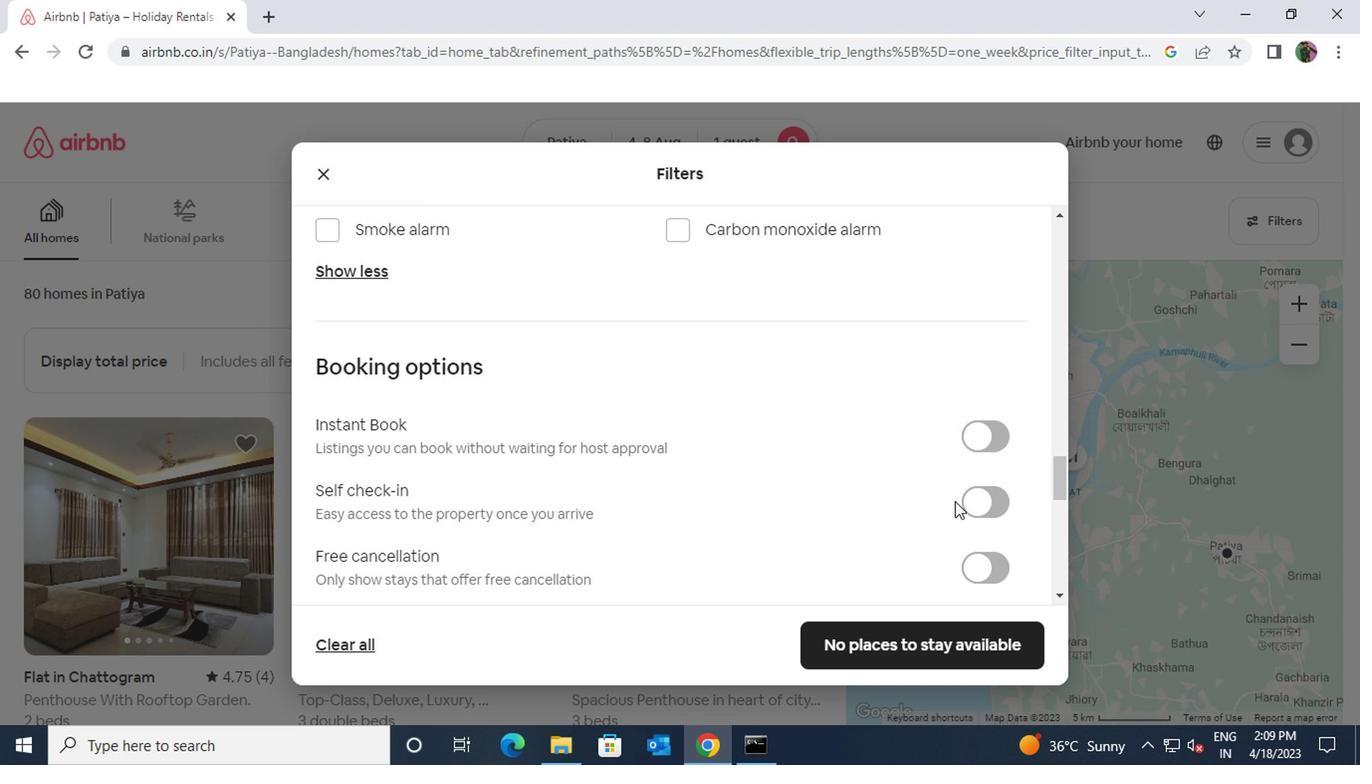 
Action: Mouse pressed left at (964, 497)
Screenshot: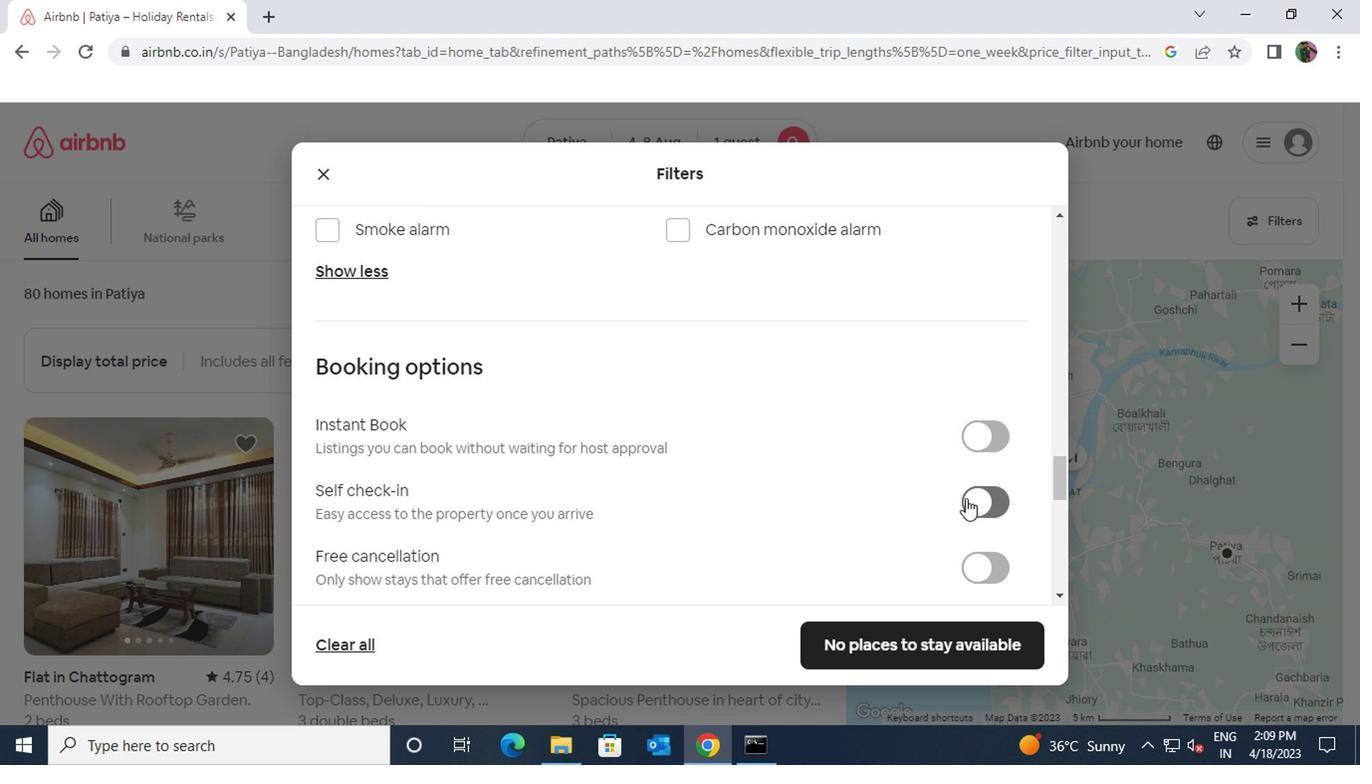 
Action: Mouse moved to (522, 522)
Screenshot: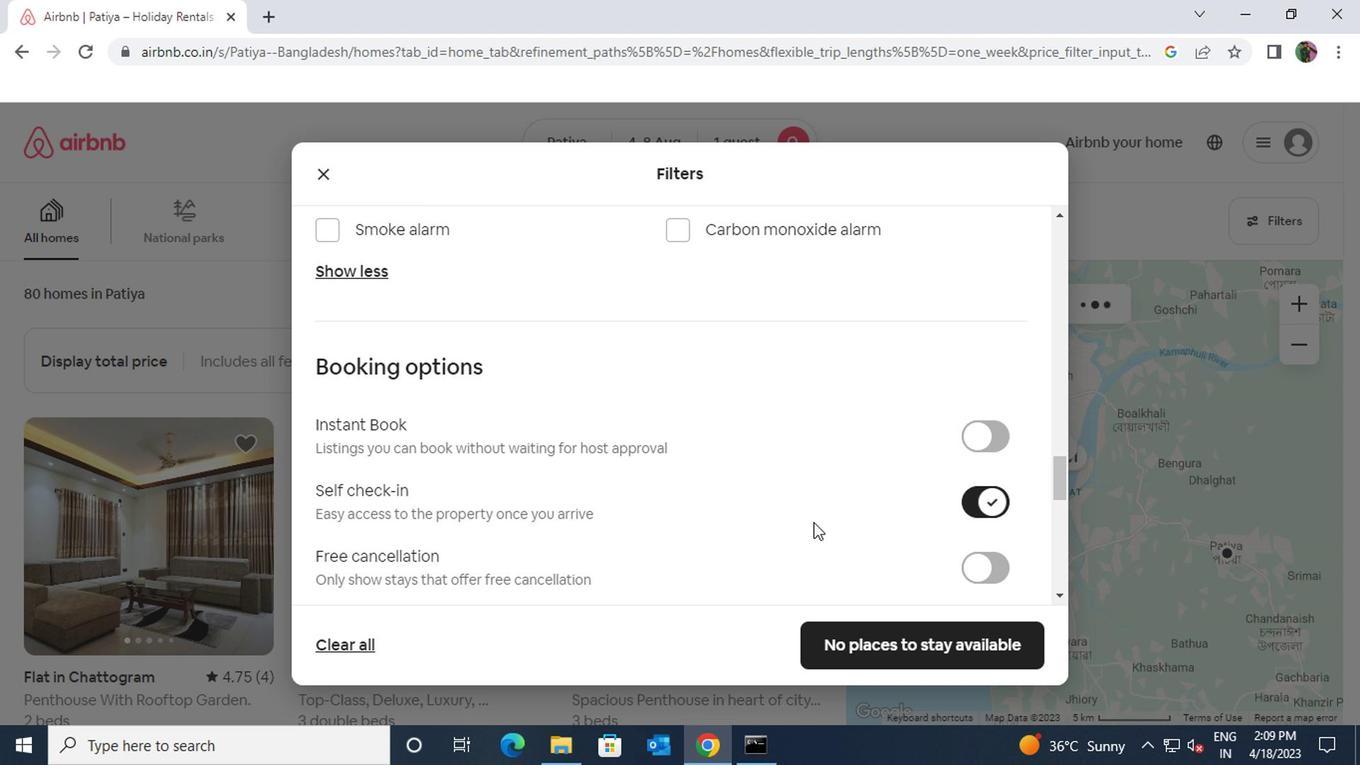 
Action: Mouse scrolled (522, 522) with delta (0, 0)
Screenshot: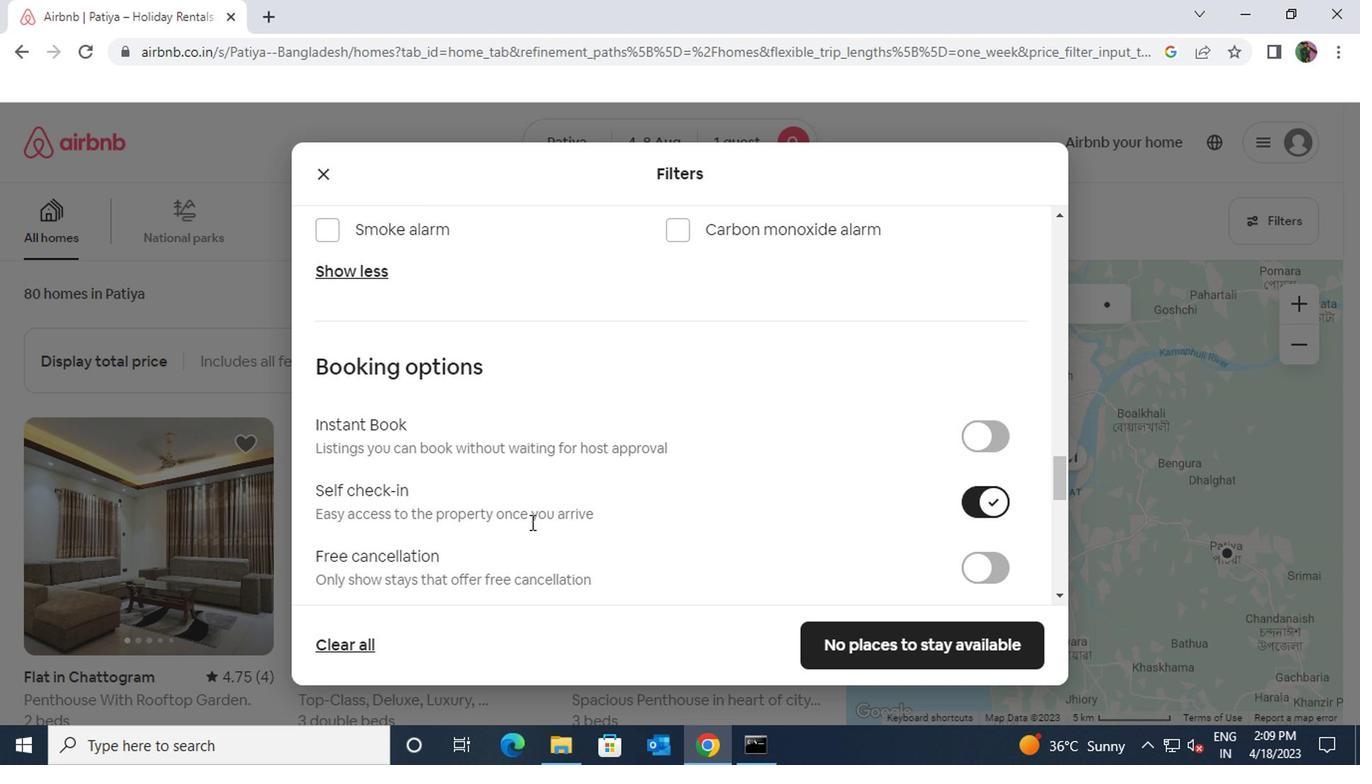 
Action: Mouse scrolled (522, 522) with delta (0, 0)
Screenshot: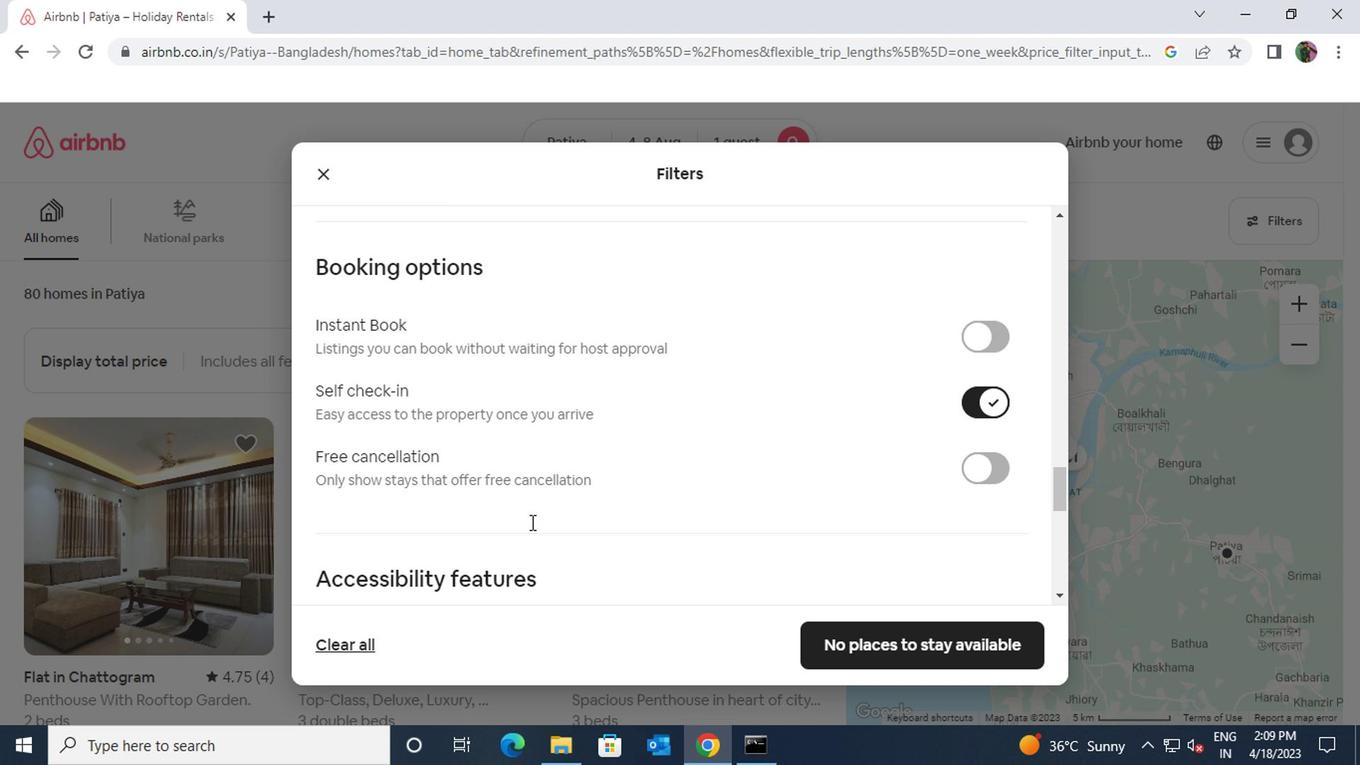 
Action: Mouse scrolled (522, 522) with delta (0, 0)
Screenshot: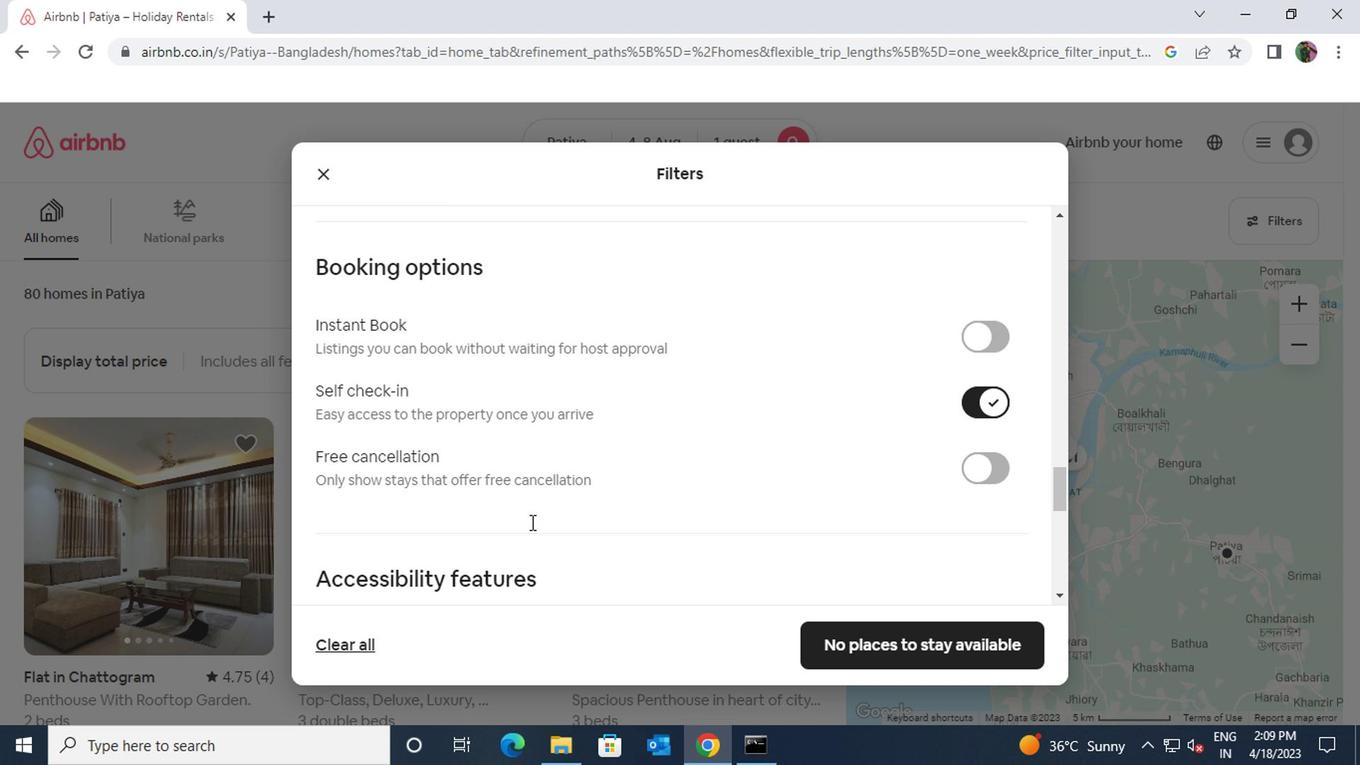 
Action: Mouse scrolled (522, 522) with delta (0, 0)
Screenshot: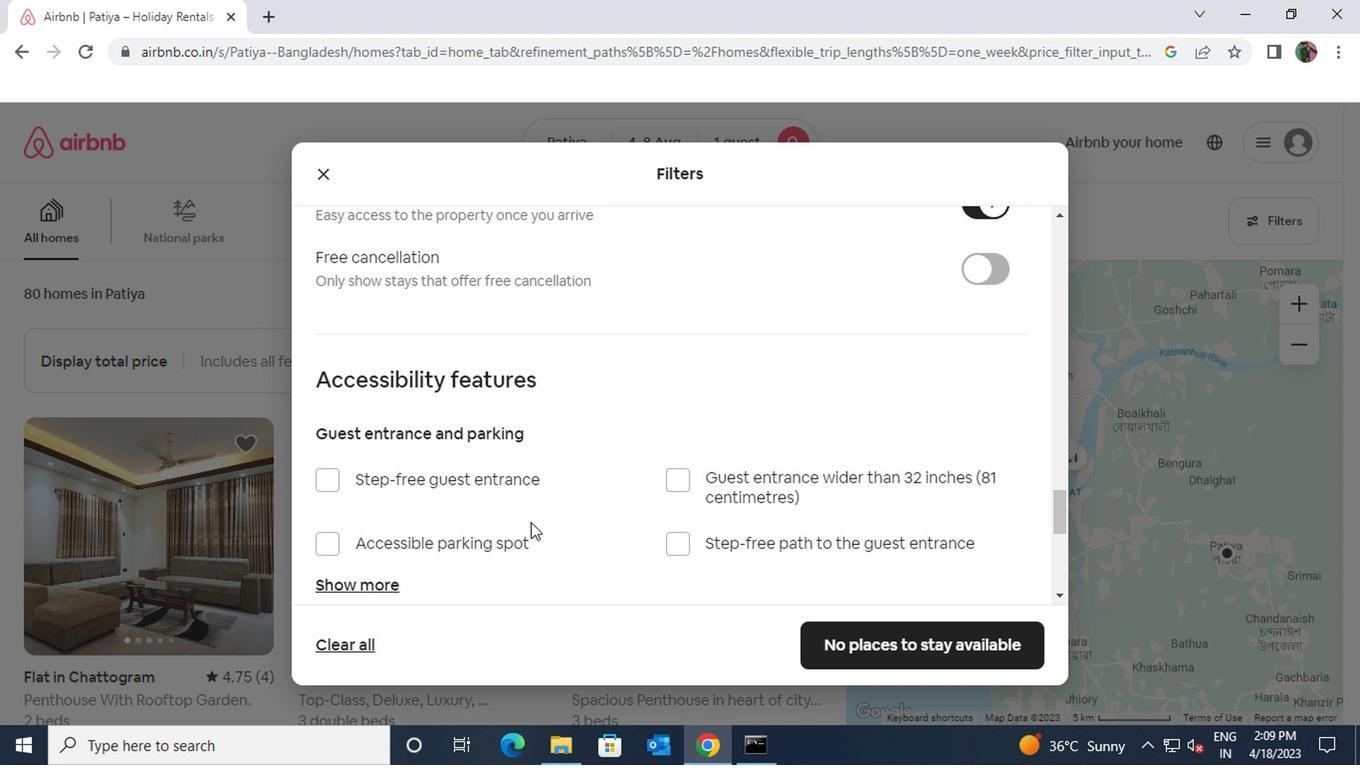 
Action: Mouse scrolled (522, 522) with delta (0, 0)
Screenshot: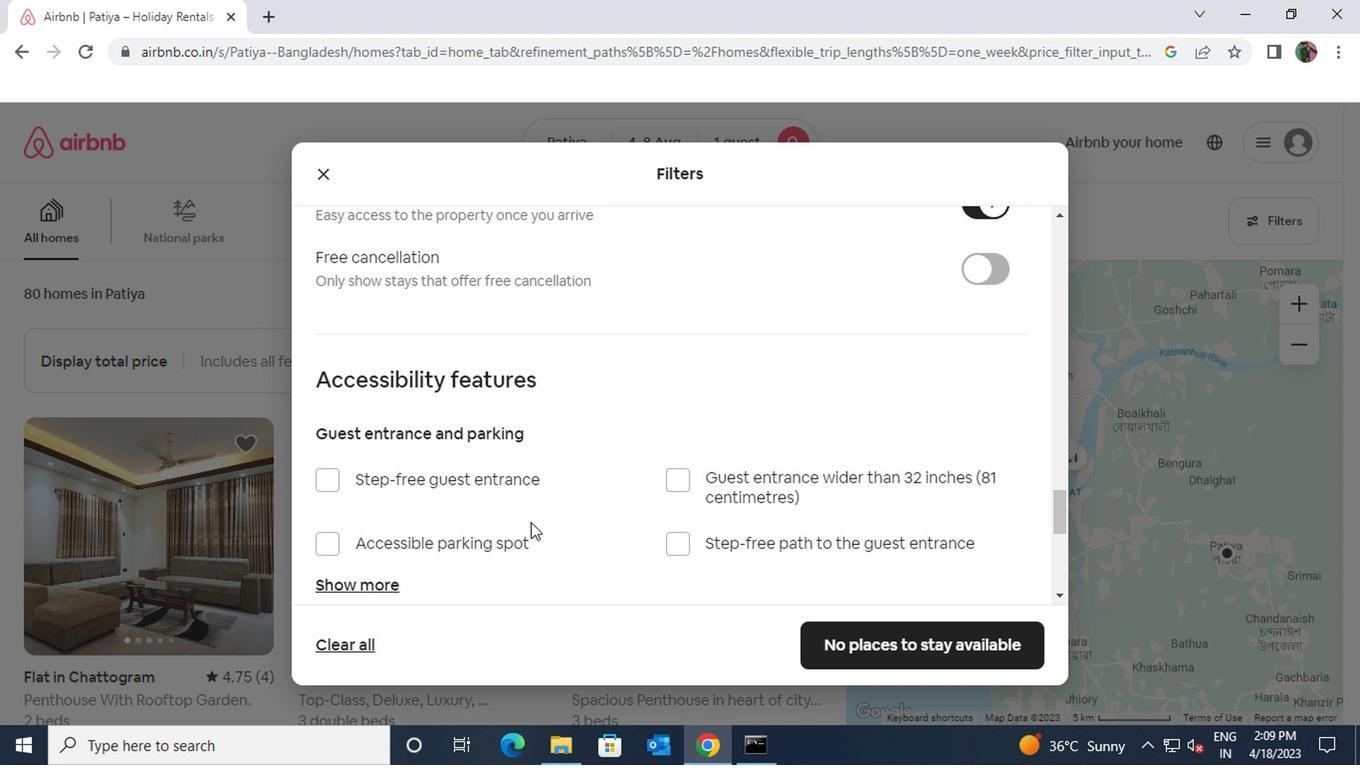 
Action: Mouse scrolled (522, 522) with delta (0, 0)
Screenshot: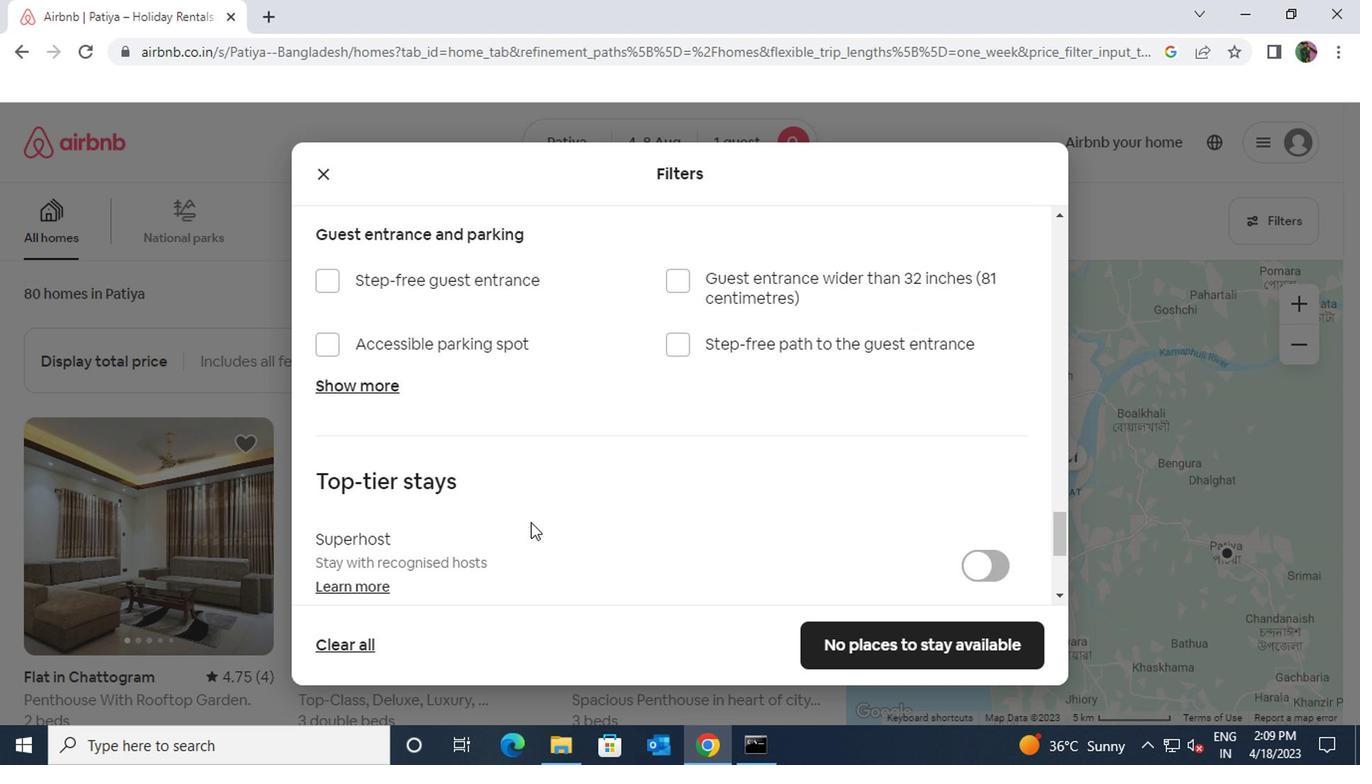 
Action: Mouse scrolled (522, 522) with delta (0, 0)
Screenshot: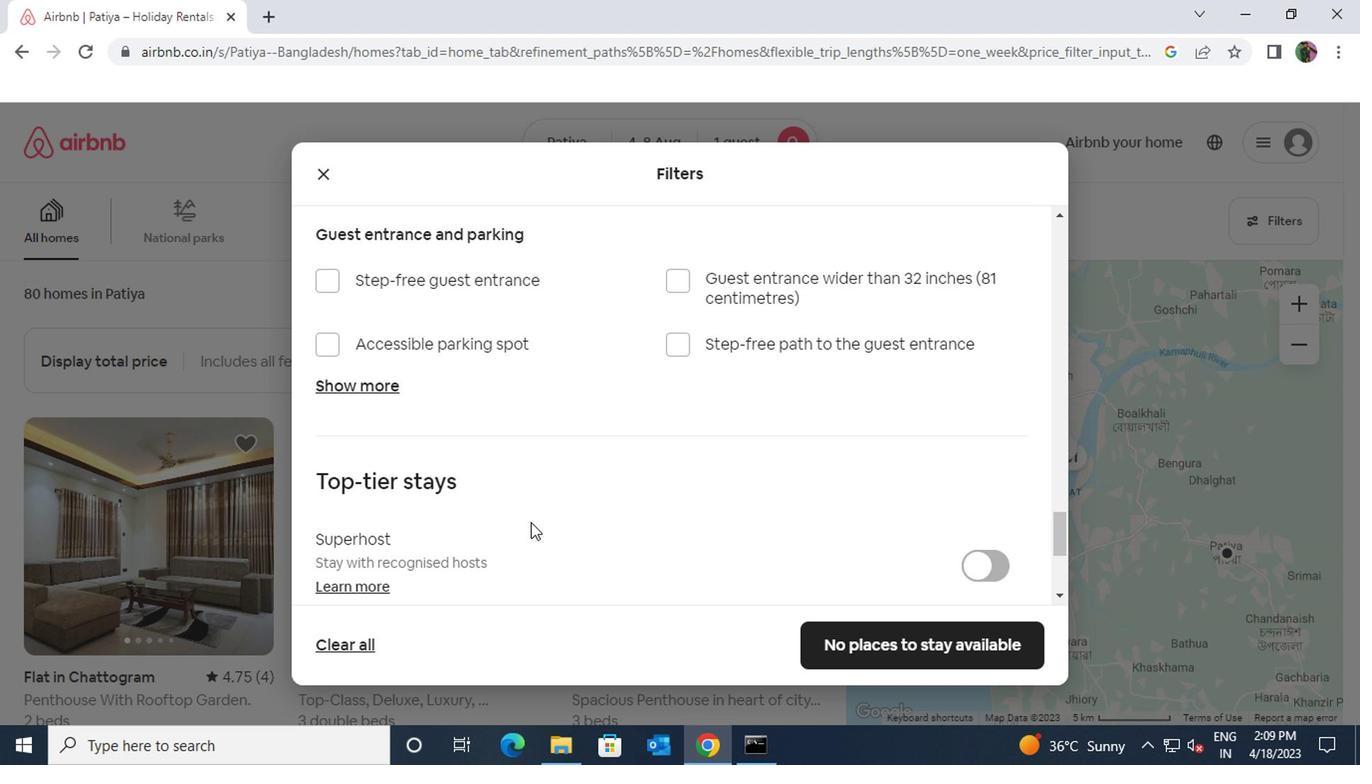 
Action: Mouse moved to (325, 551)
Screenshot: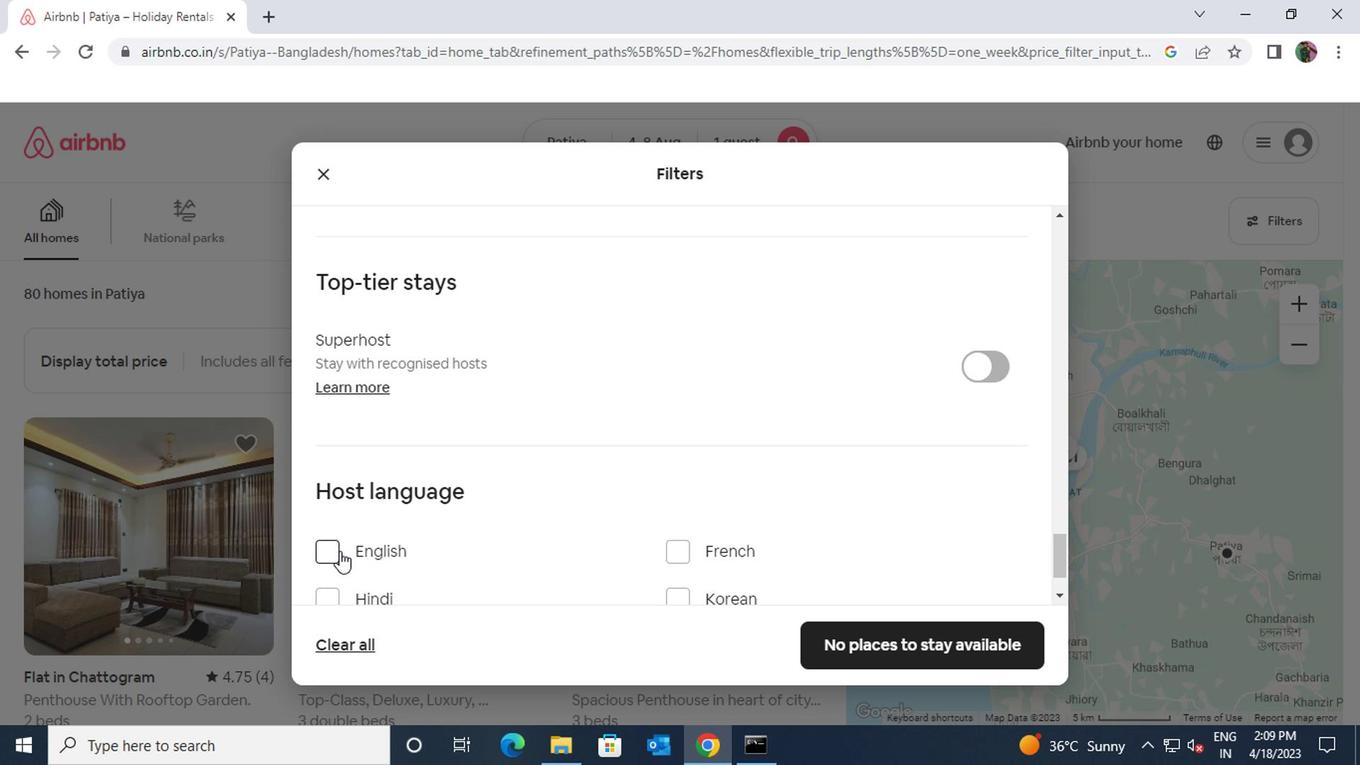 
Action: Mouse pressed left at (325, 551)
Screenshot: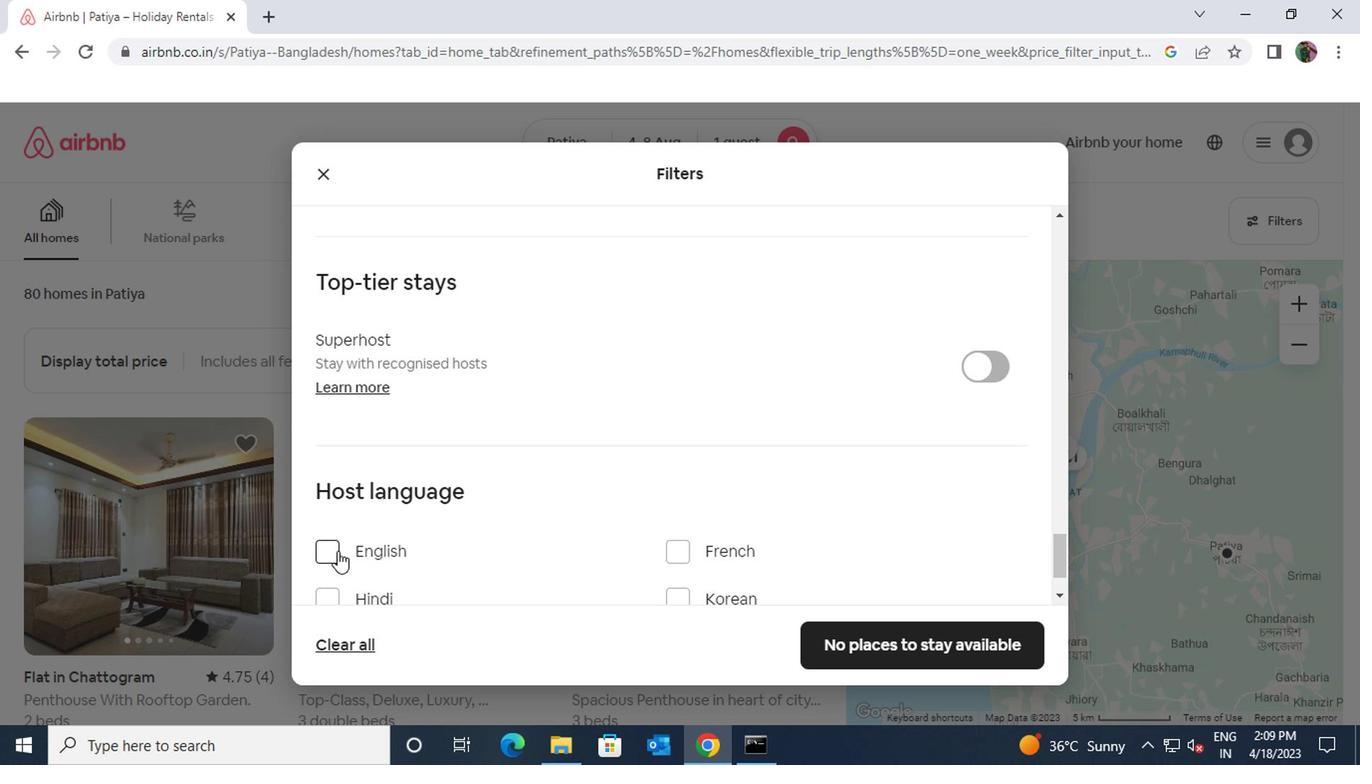 
Action: Mouse moved to (855, 646)
Screenshot: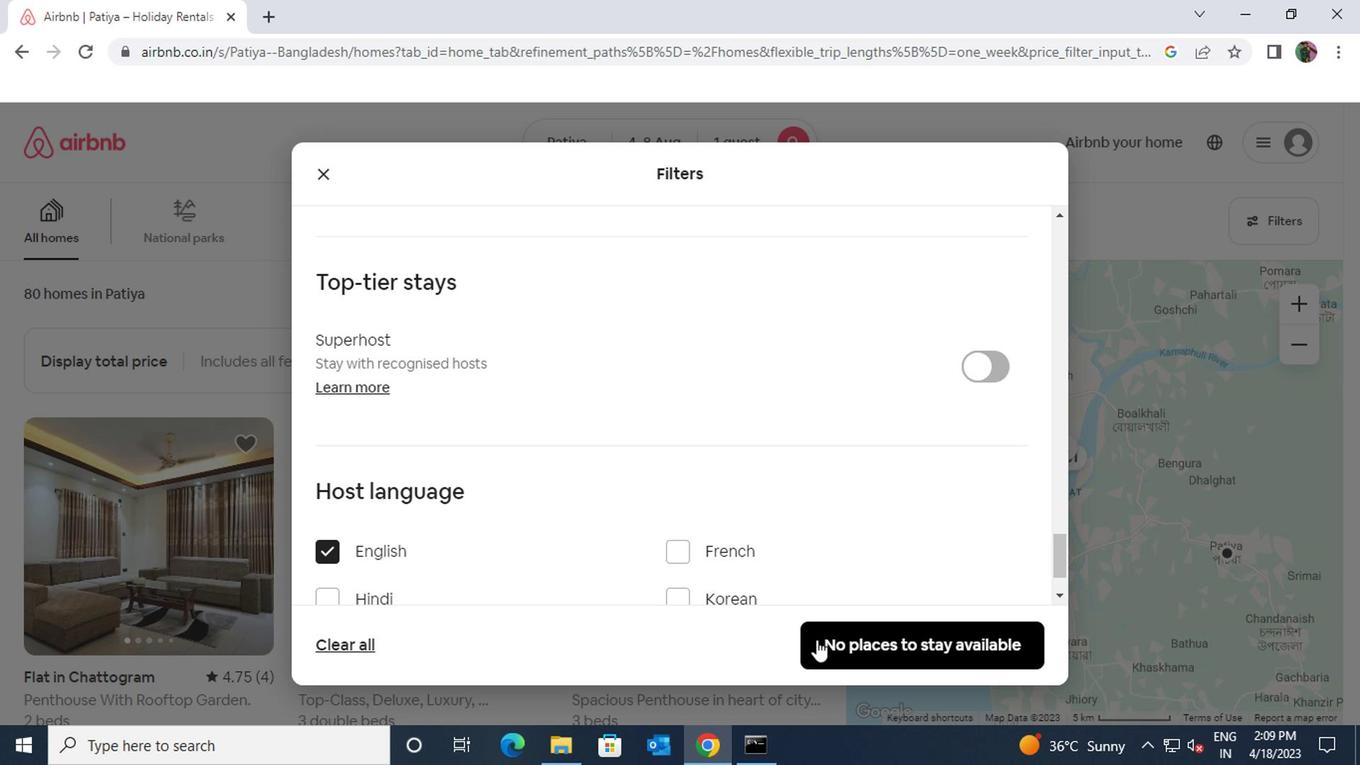 
Action: Mouse pressed left at (855, 646)
Screenshot: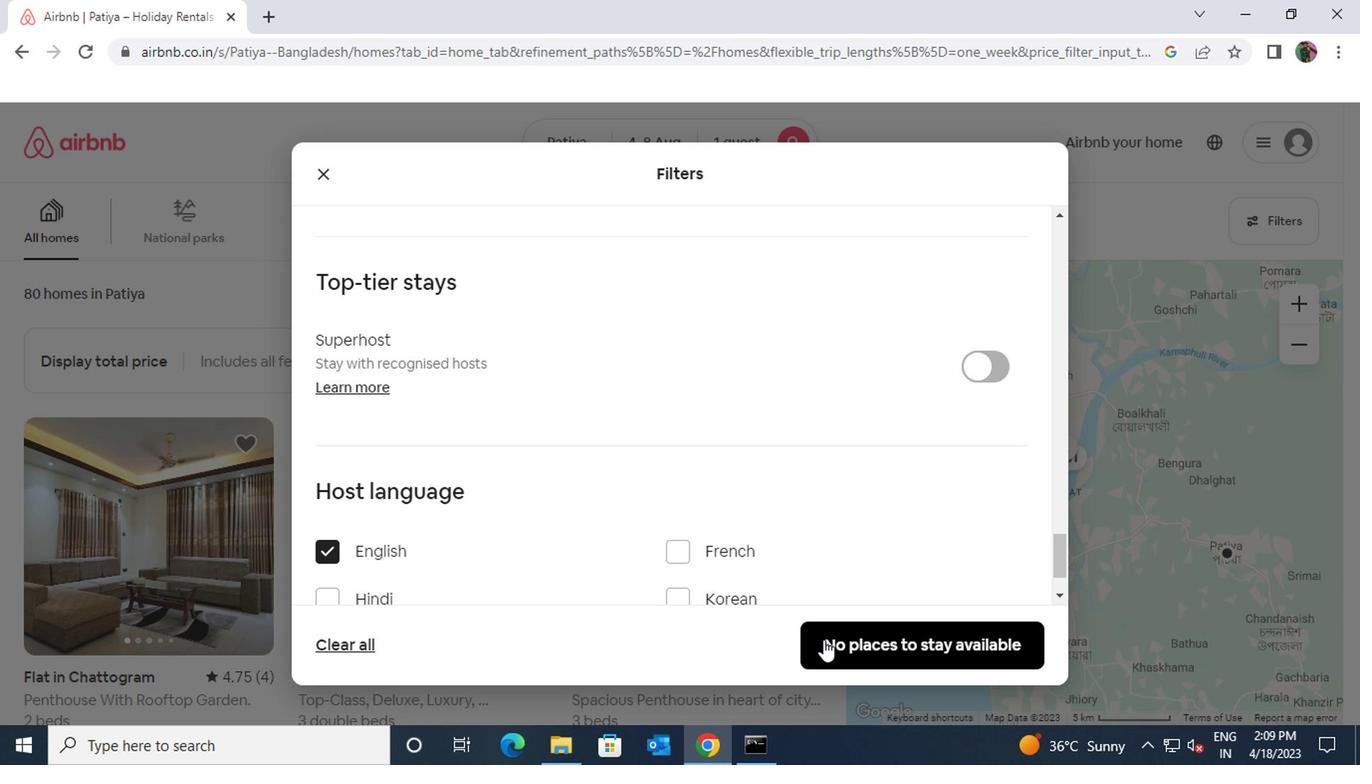 
